 Task: Find connections with filter location Nawābganj with filter topic #Websitewith filter profile language Spanish with filter current company Ninjacart with filter school Lilavatibai Podar Sr Secondary School with filter industry Real Estate Agents and Brokers with filter service category Mobile Marketing with filter keywords title Event Planner
Action: Mouse moved to (694, 139)
Screenshot: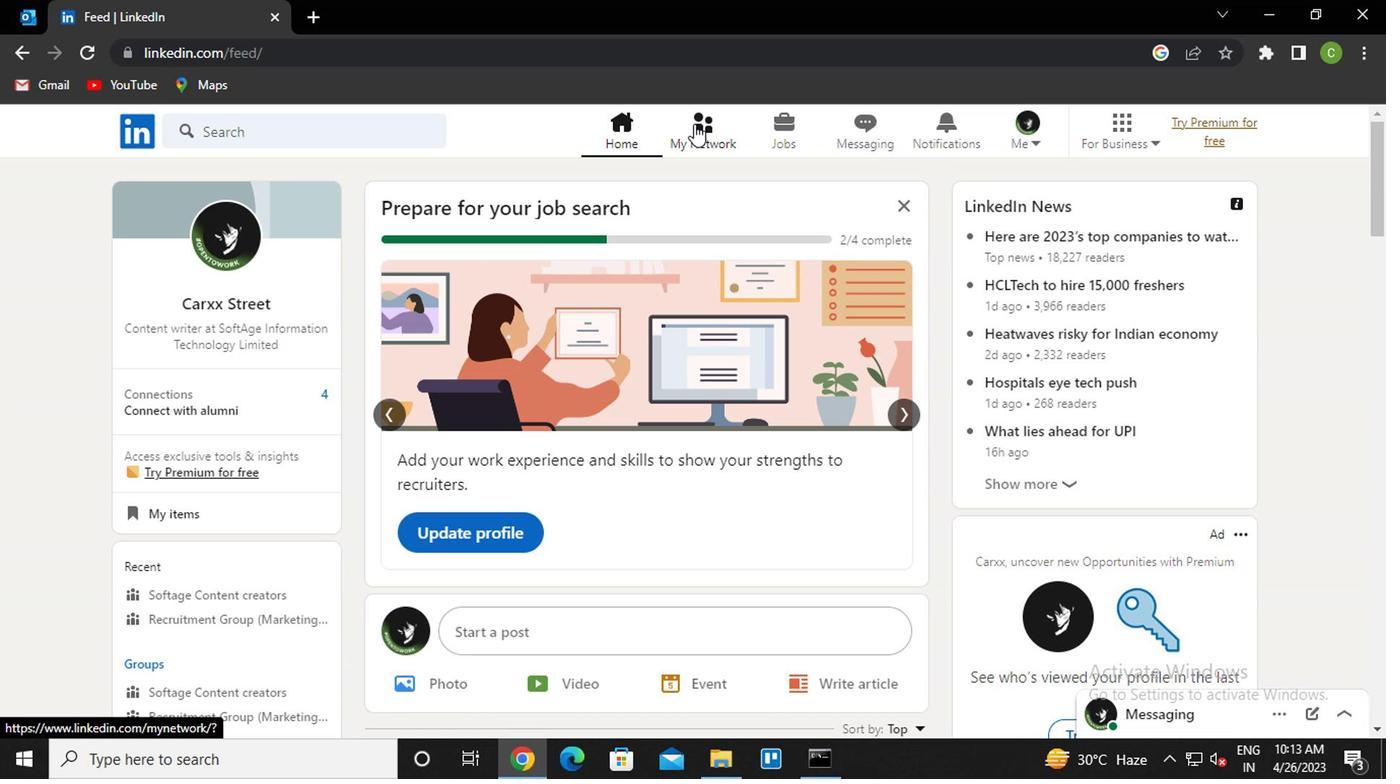 
Action: Mouse pressed left at (694, 139)
Screenshot: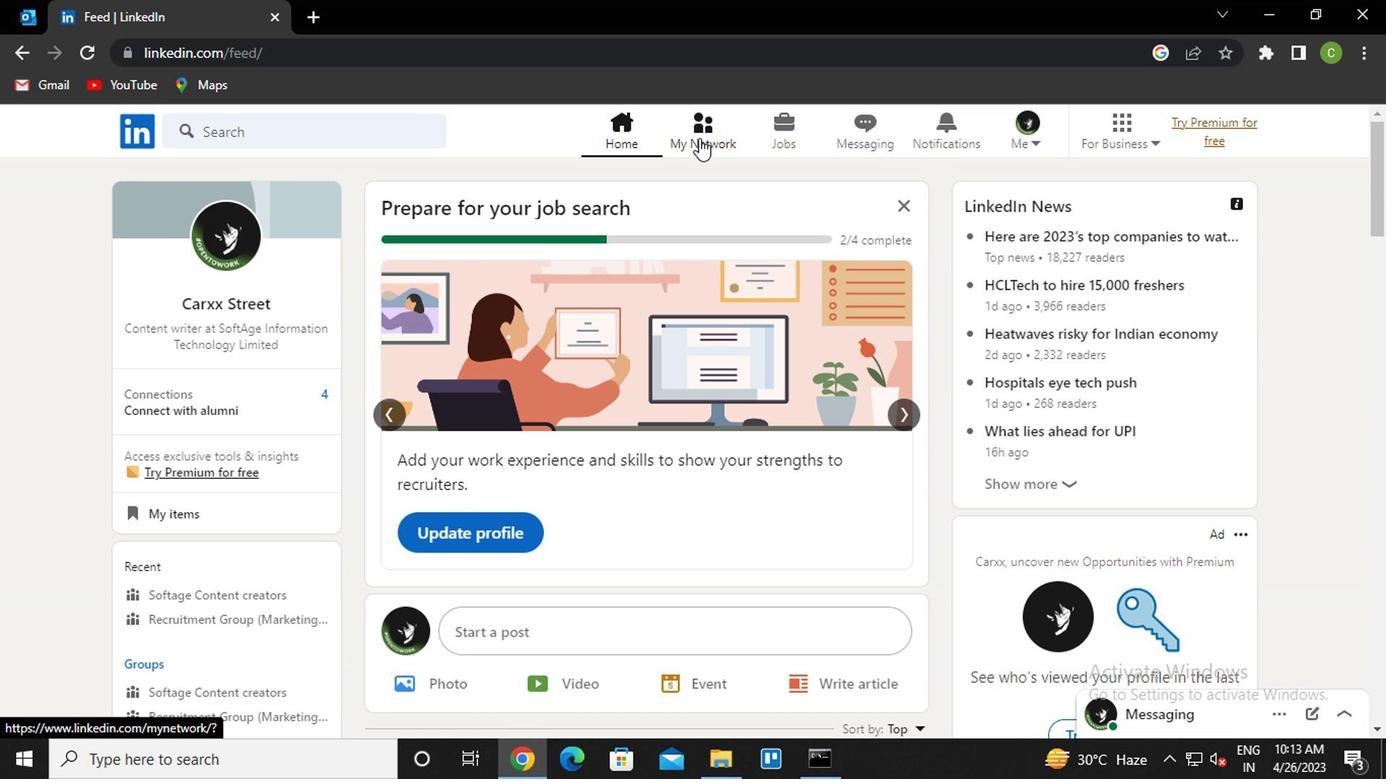 
Action: Mouse moved to (293, 259)
Screenshot: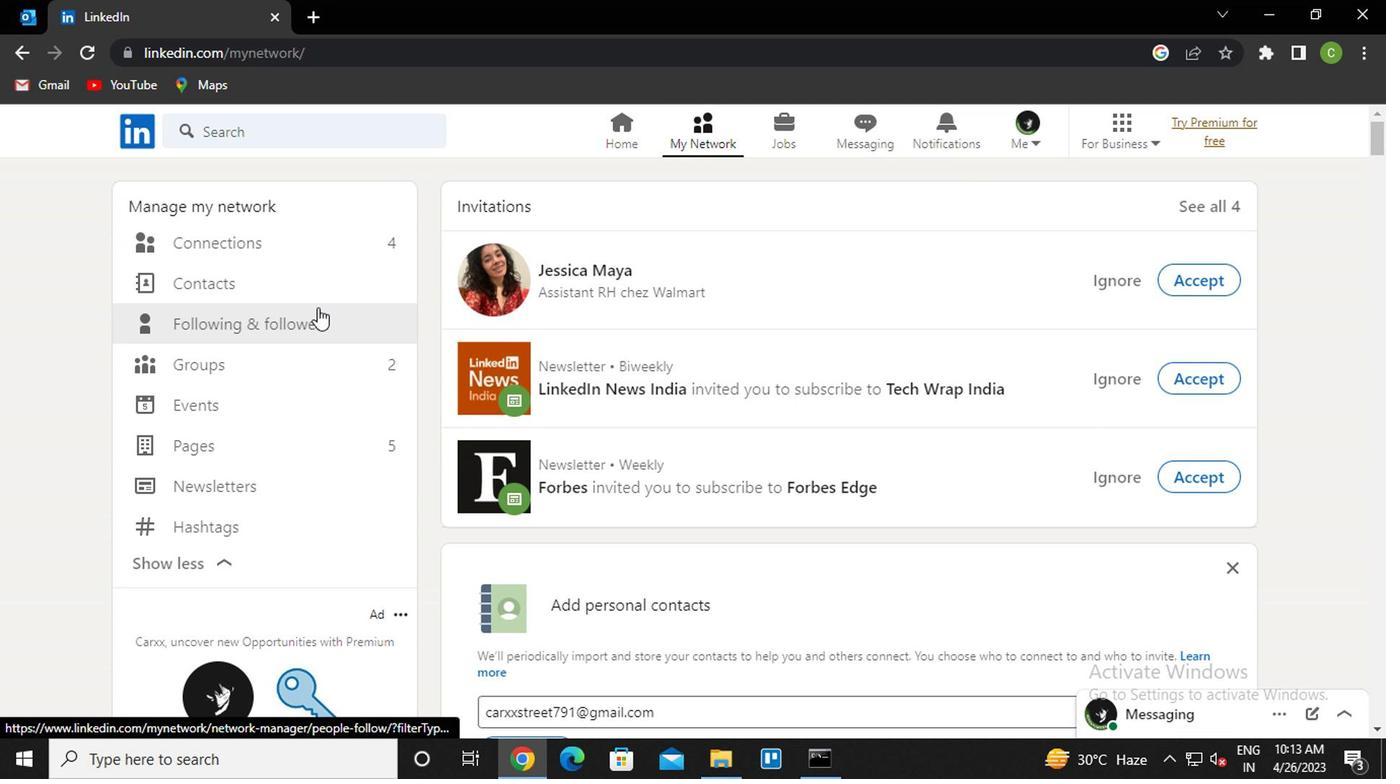 
Action: Mouse pressed left at (293, 259)
Screenshot: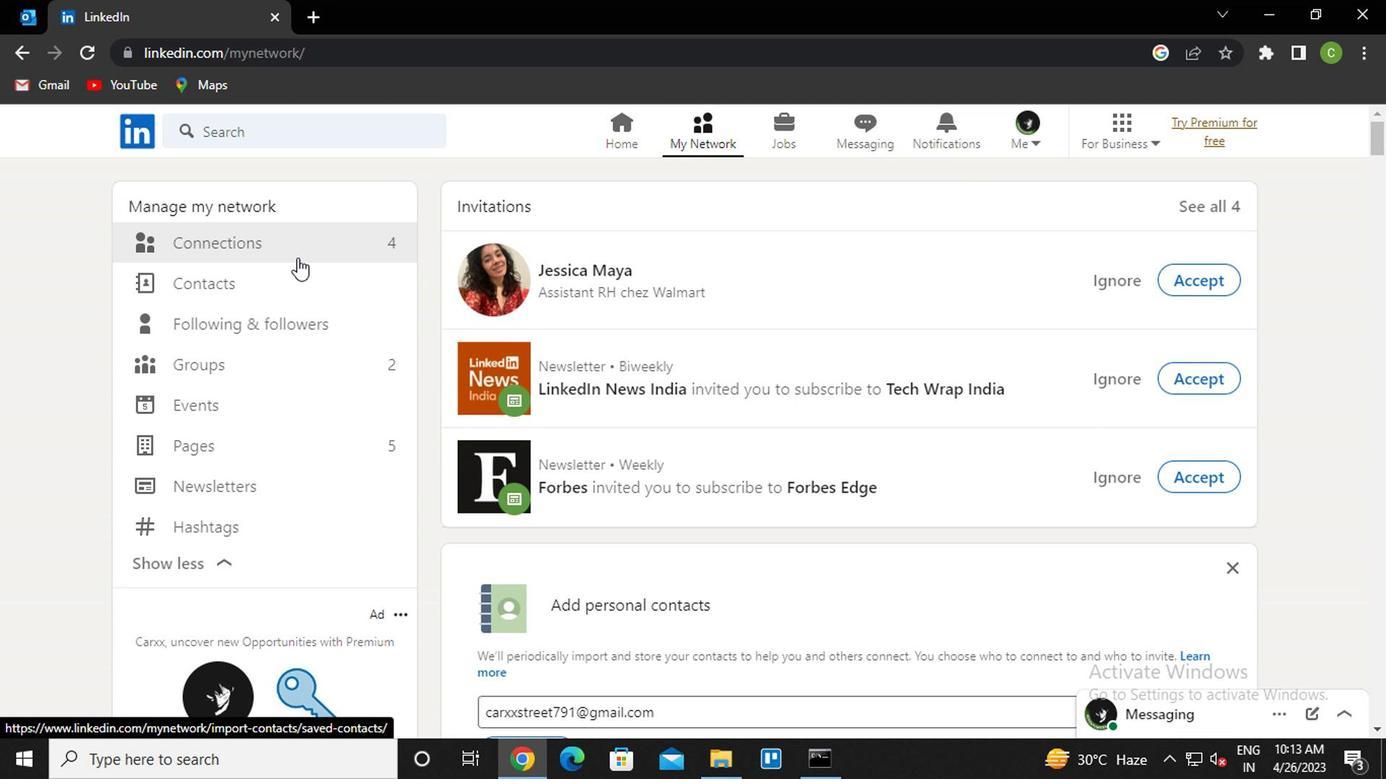 
Action: Mouse moved to (296, 254)
Screenshot: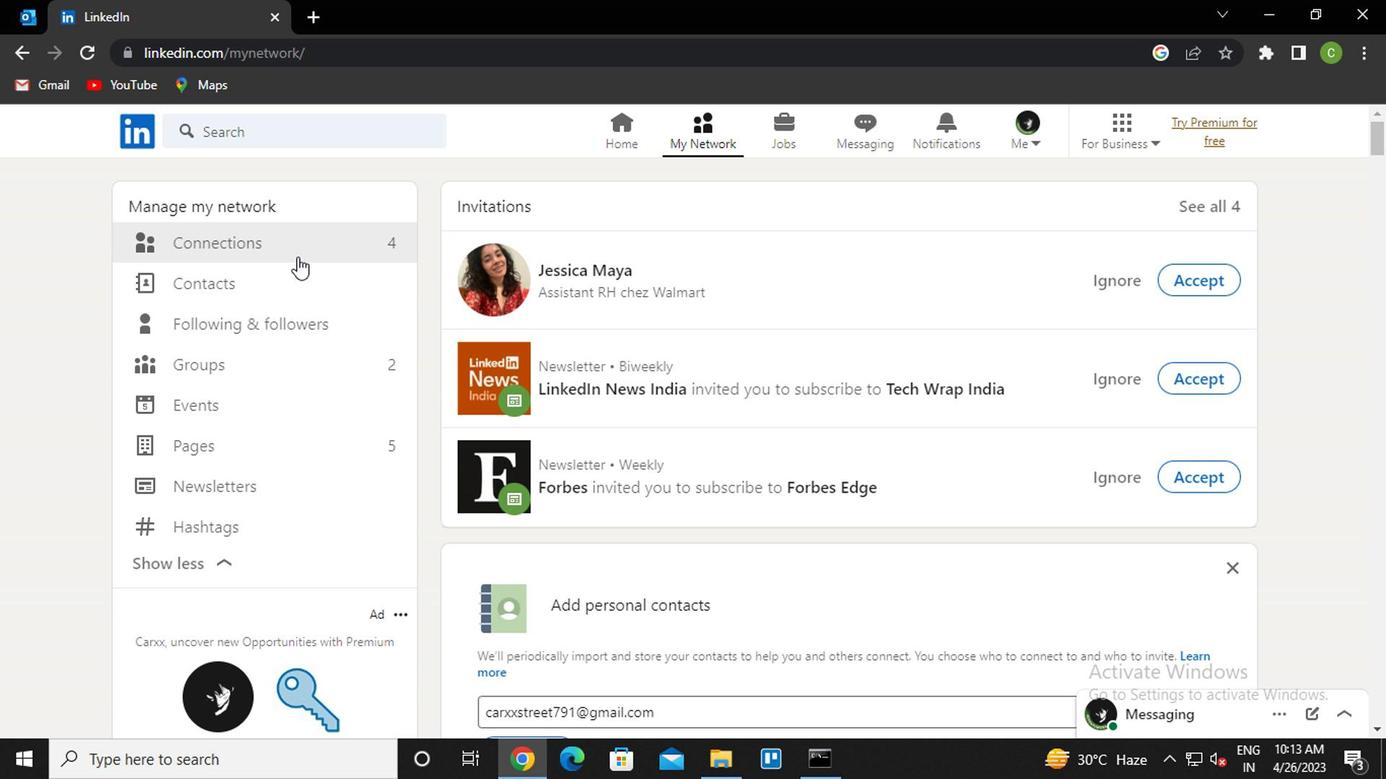 
Action: Mouse pressed left at (296, 254)
Screenshot: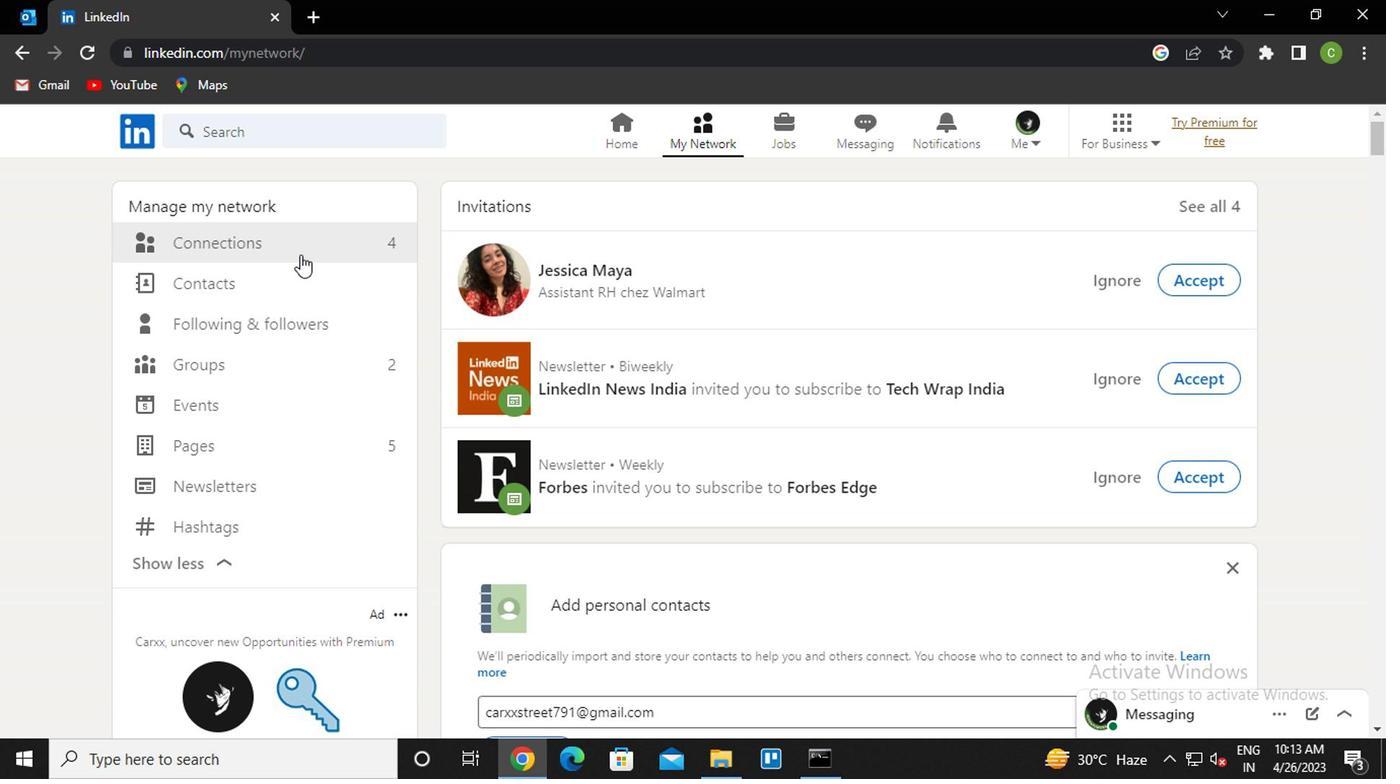 
Action: Mouse moved to (828, 233)
Screenshot: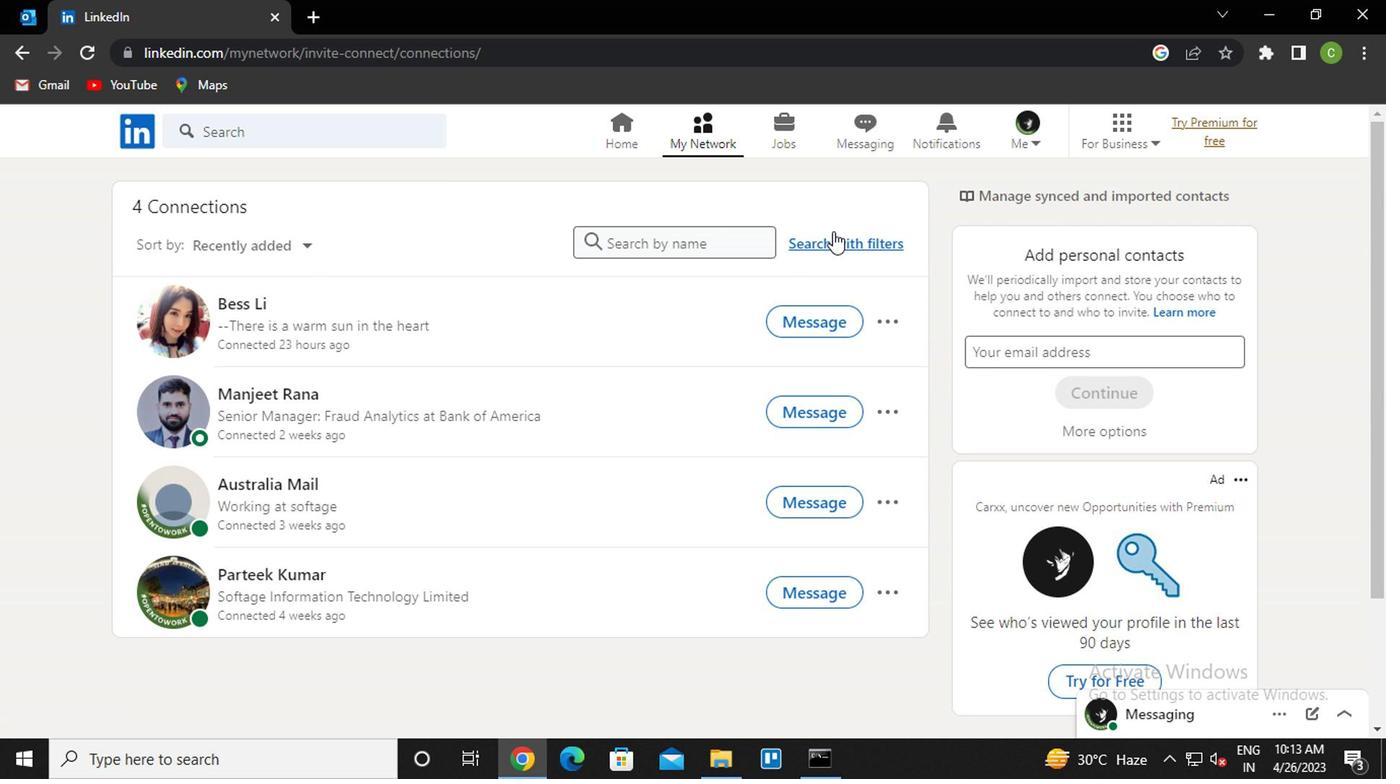 
Action: Mouse pressed left at (828, 233)
Screenshot: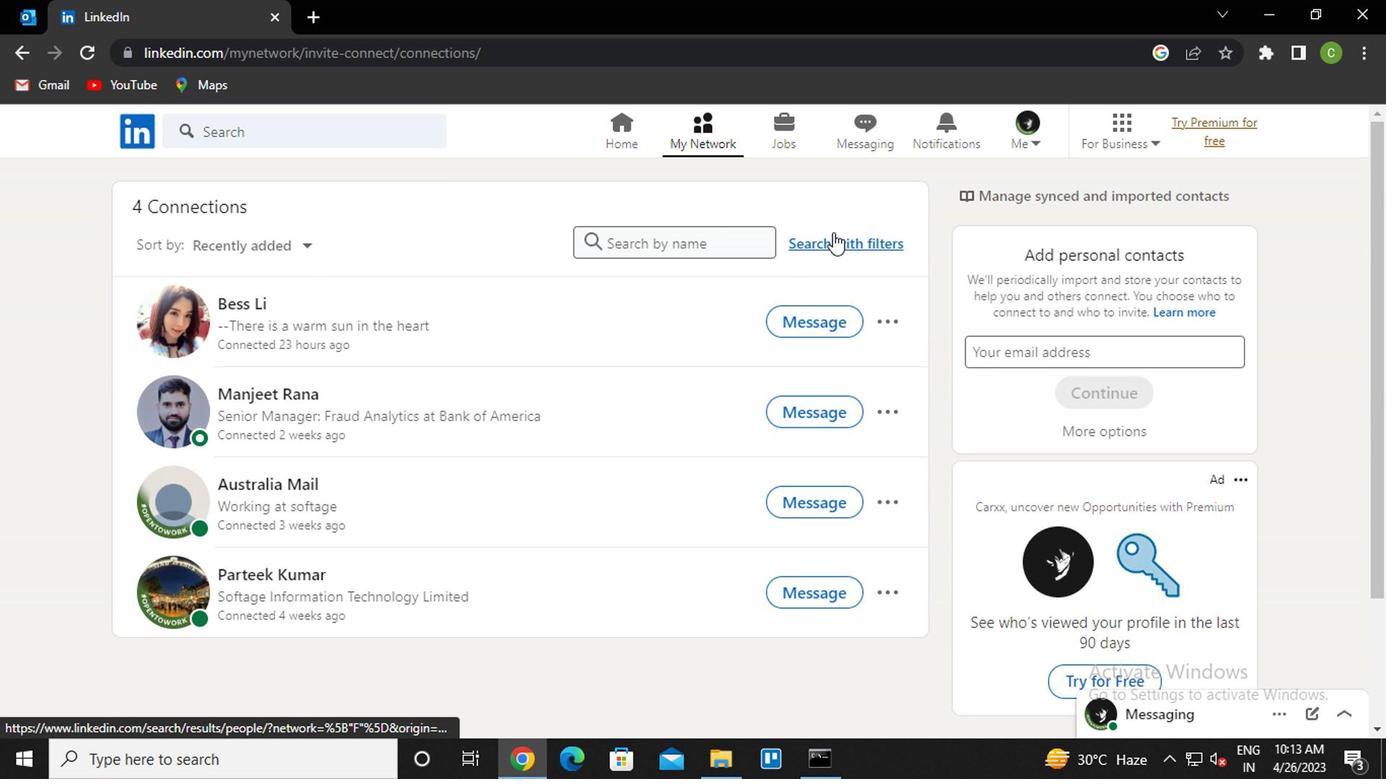 
Action: Mouse moved to (678, 187)
Screenshot: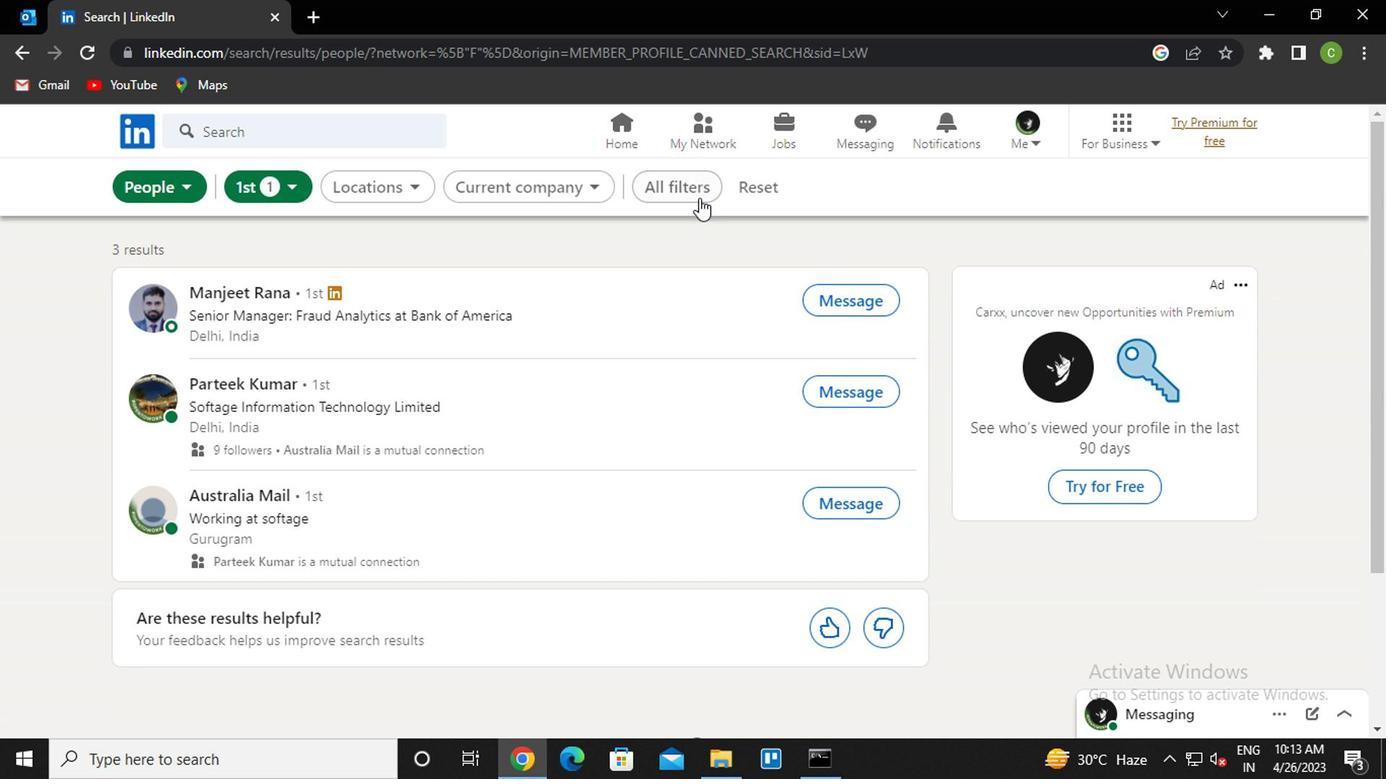 
Action: Mouse pressed left at (678, 187)
Screenshot: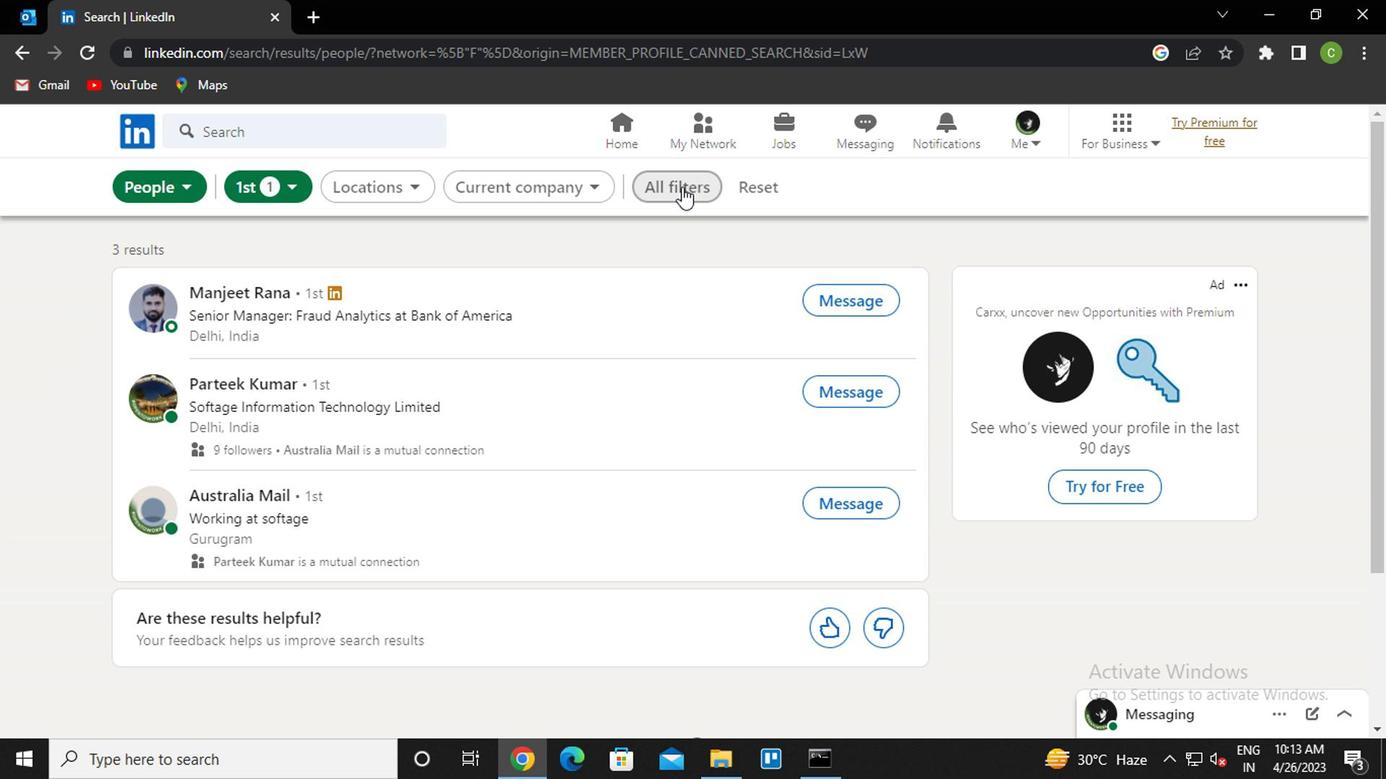 
Action: Mouse moved to (1108, 363)
Screenshot: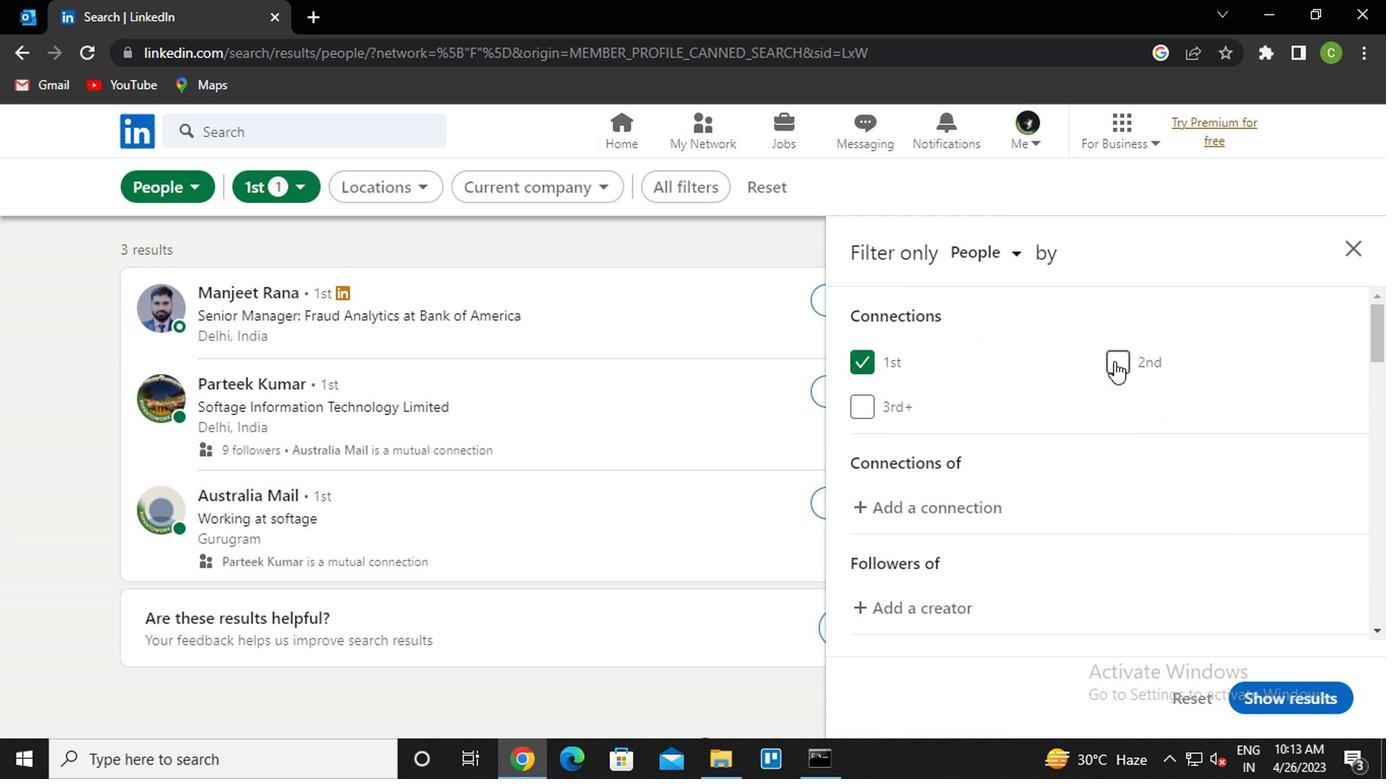 
Action: Mouse scrolled (1108, 362) with delta (0, -1)
Screenshot: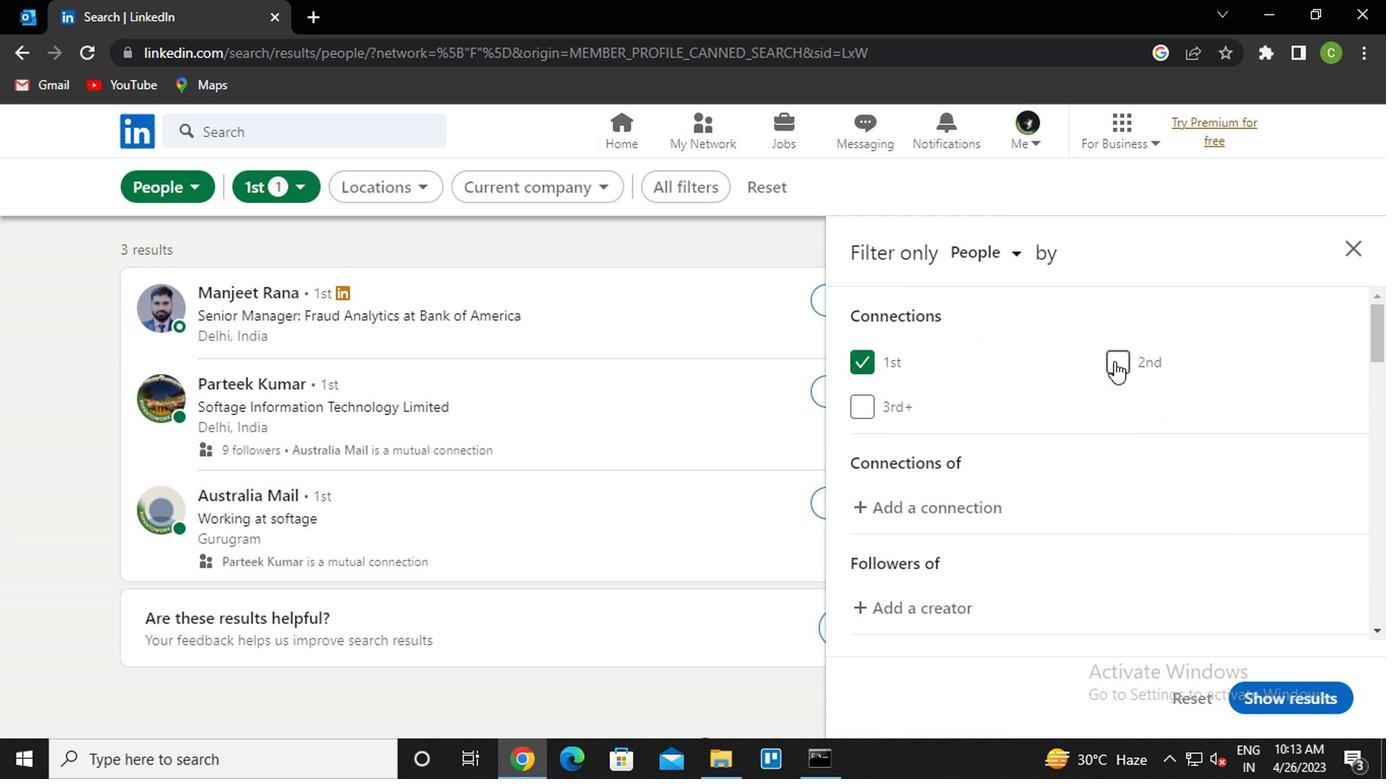 
Action: Mouse moved to (1106, 364)
Screenshot: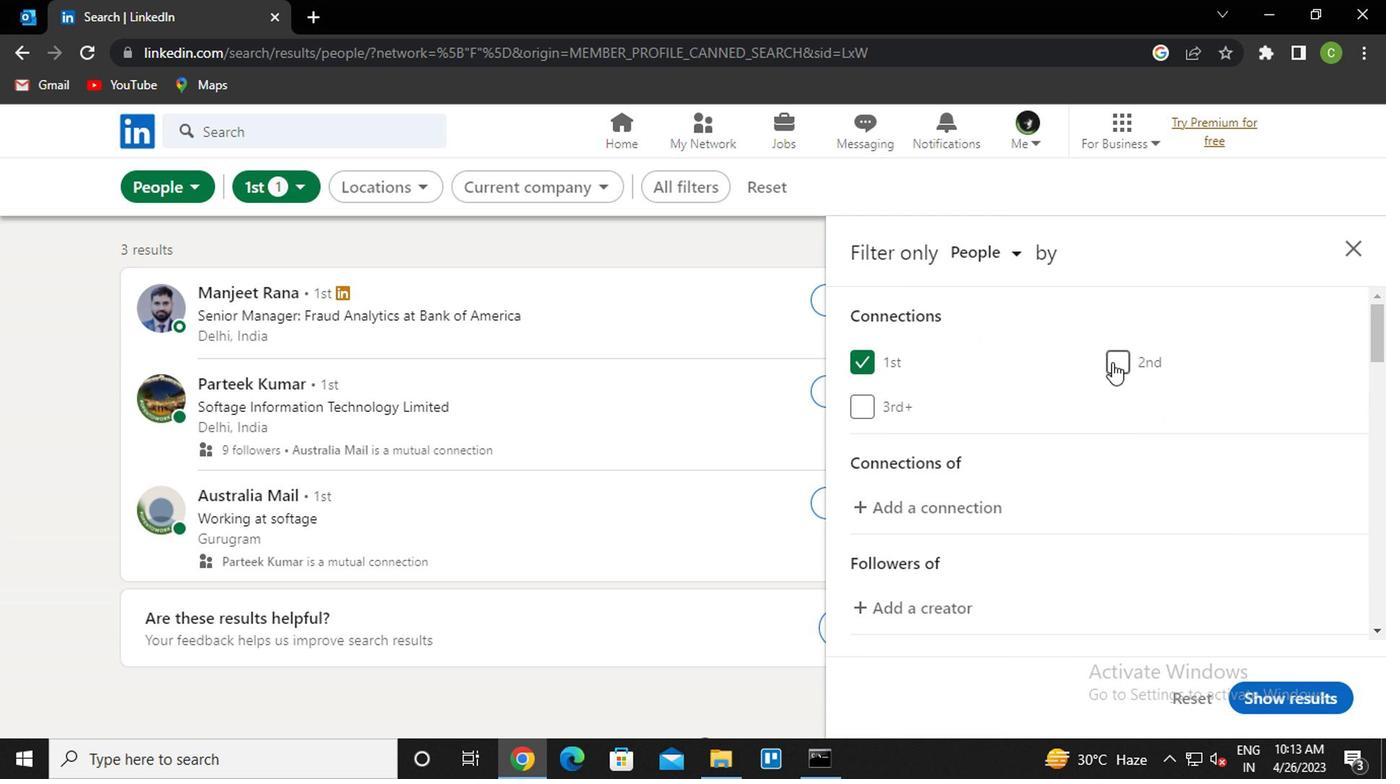 
Action: Mouse scrolled (1106, 363) with delta (0, 0)
Screenshot: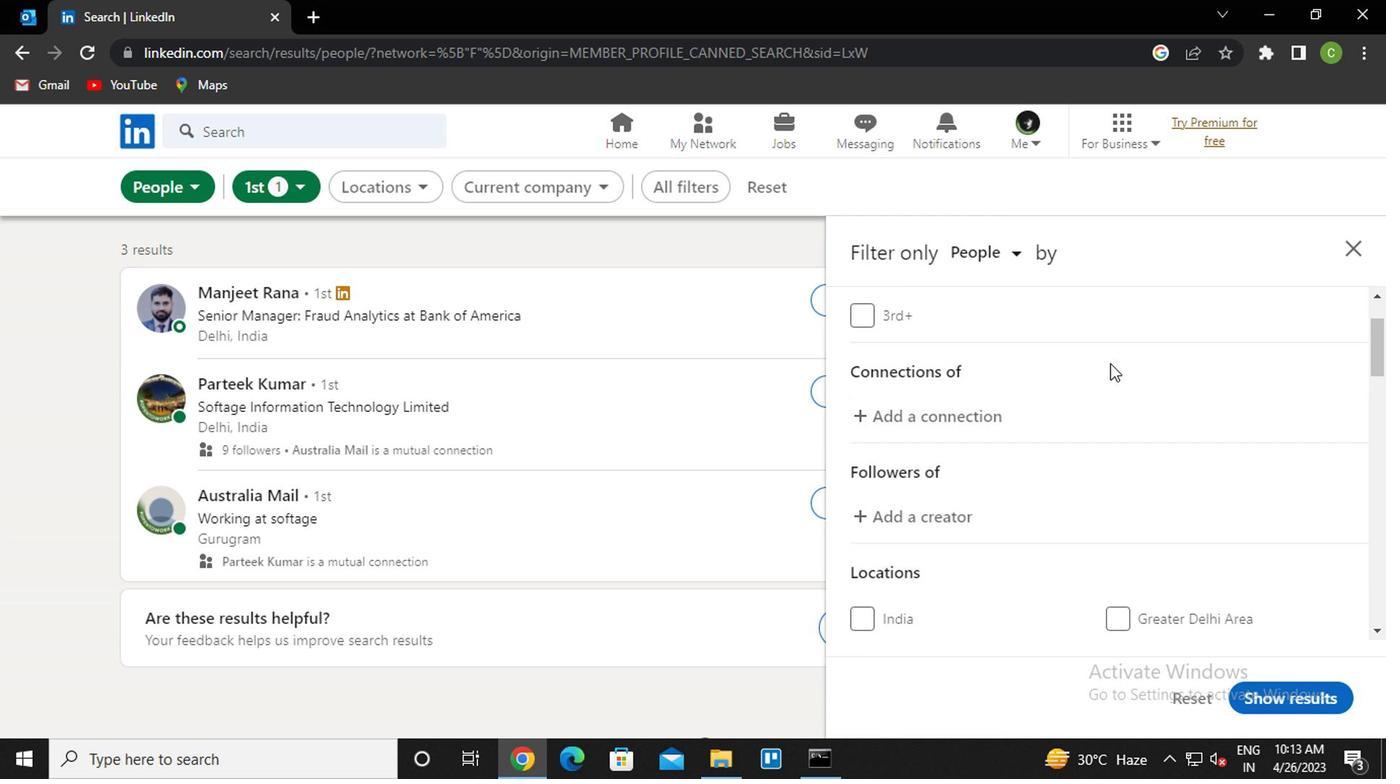 
Action: Mouse moved to (1104, 368)
Screenshot: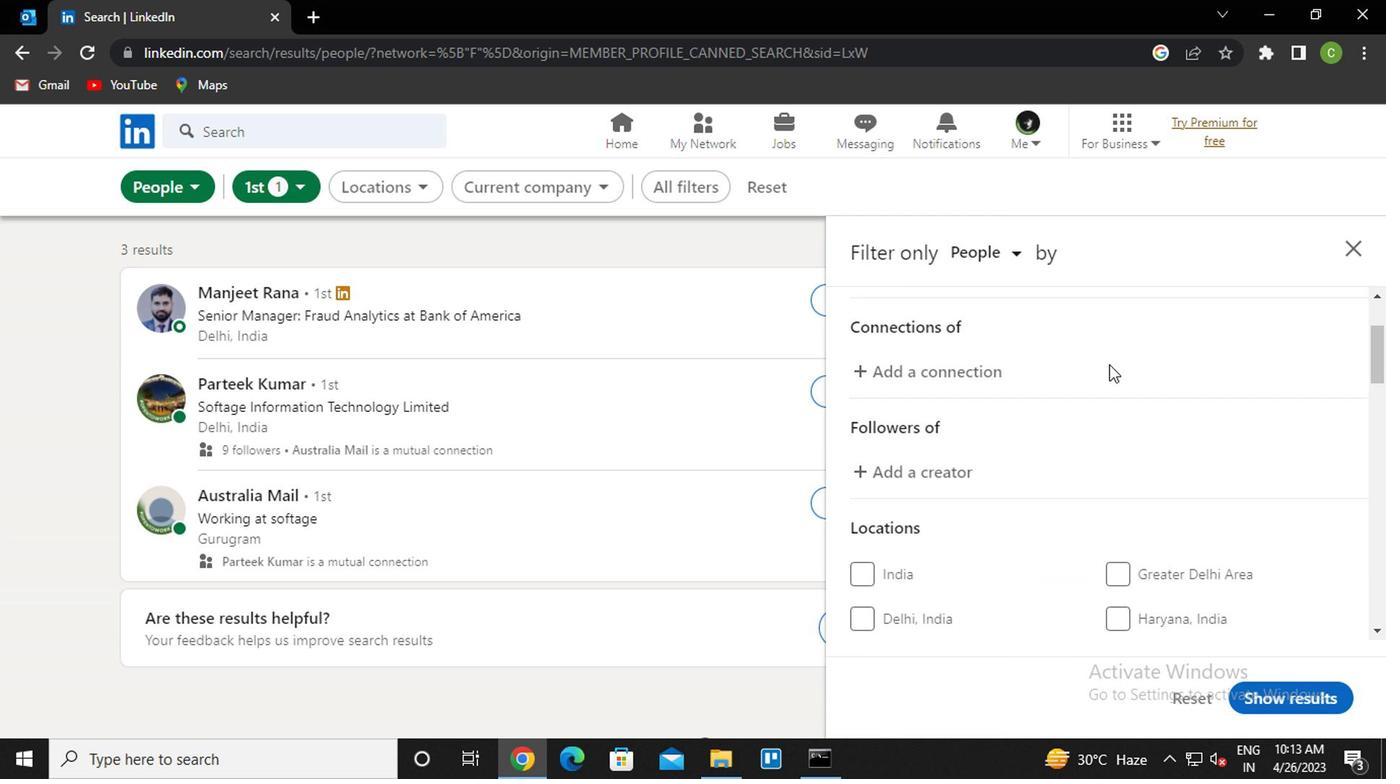 
Action: Mouse scrolled (1104, 367) with delta (0, -1)
Screenshot: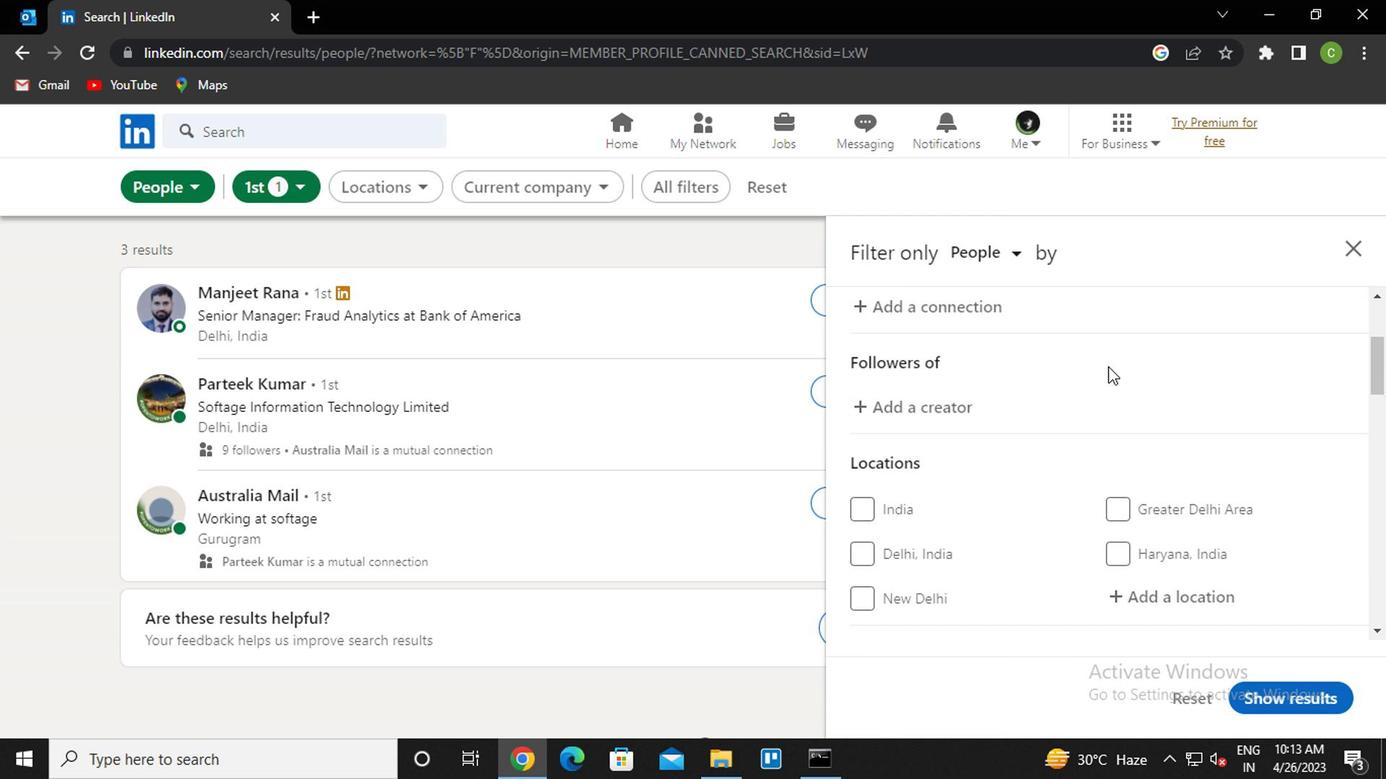 
Action: Mouse moved to (1143, 502)
Screenshot: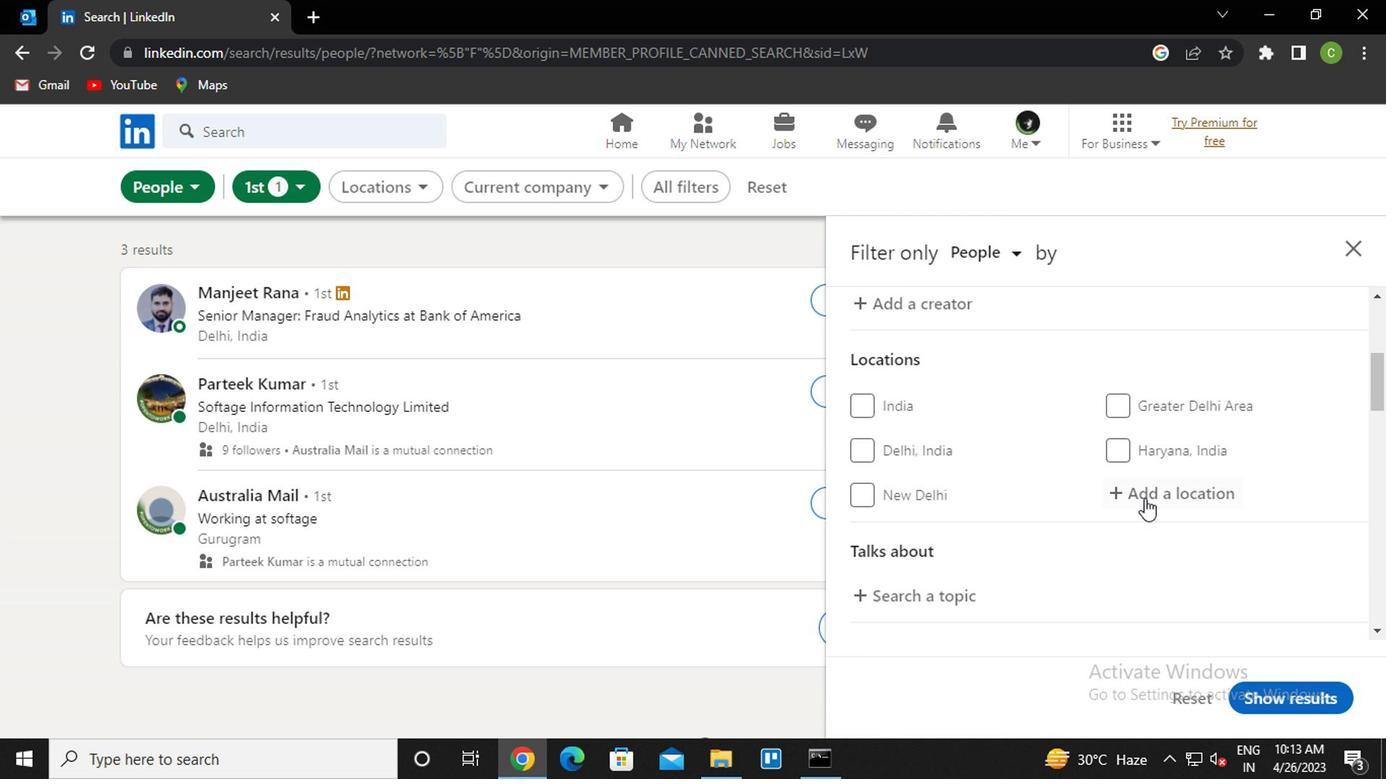 
Action: Mouse pressed left at (1143, 502)
Screenshot: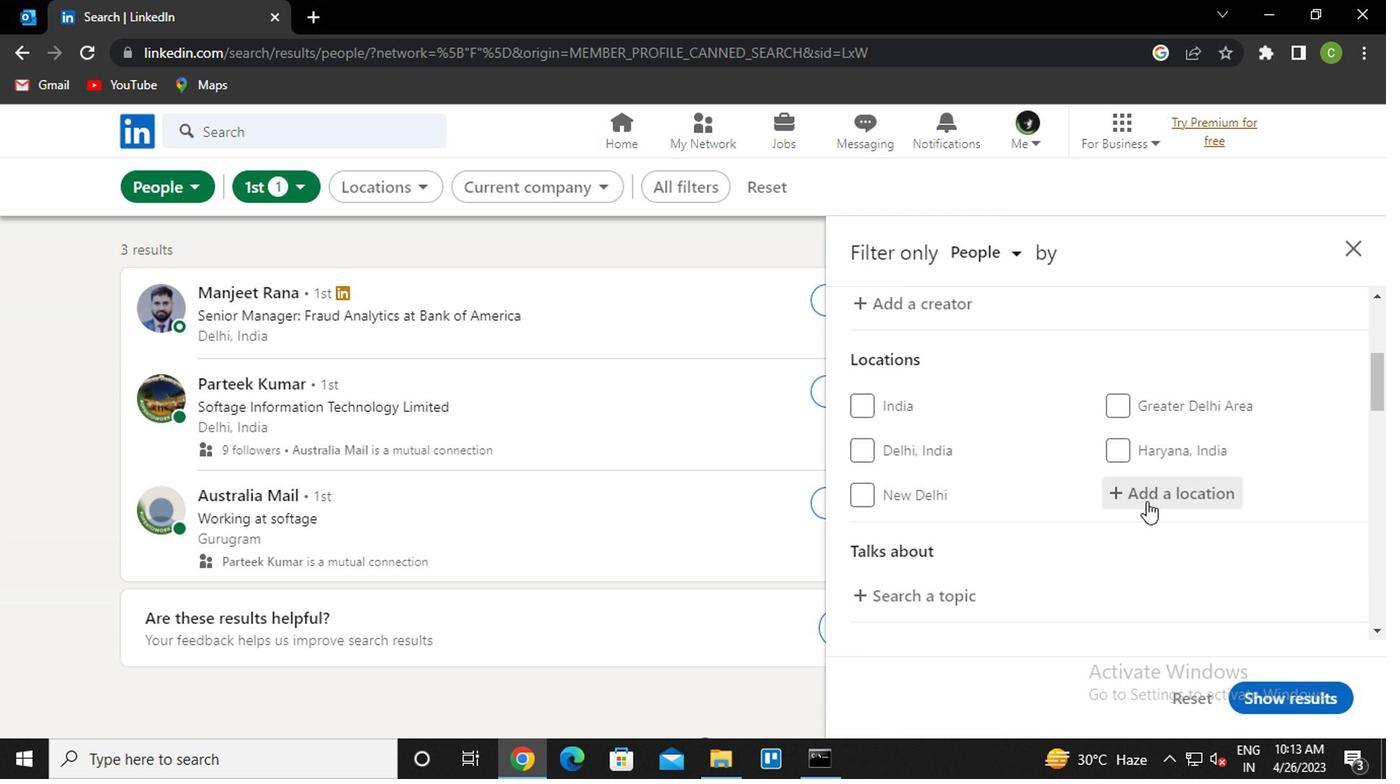 
Action: Key pressed <Key.caps_lock><Key.caps_lock>m<Key.caps_lock>aaripur<Key.enter>
Screenshot: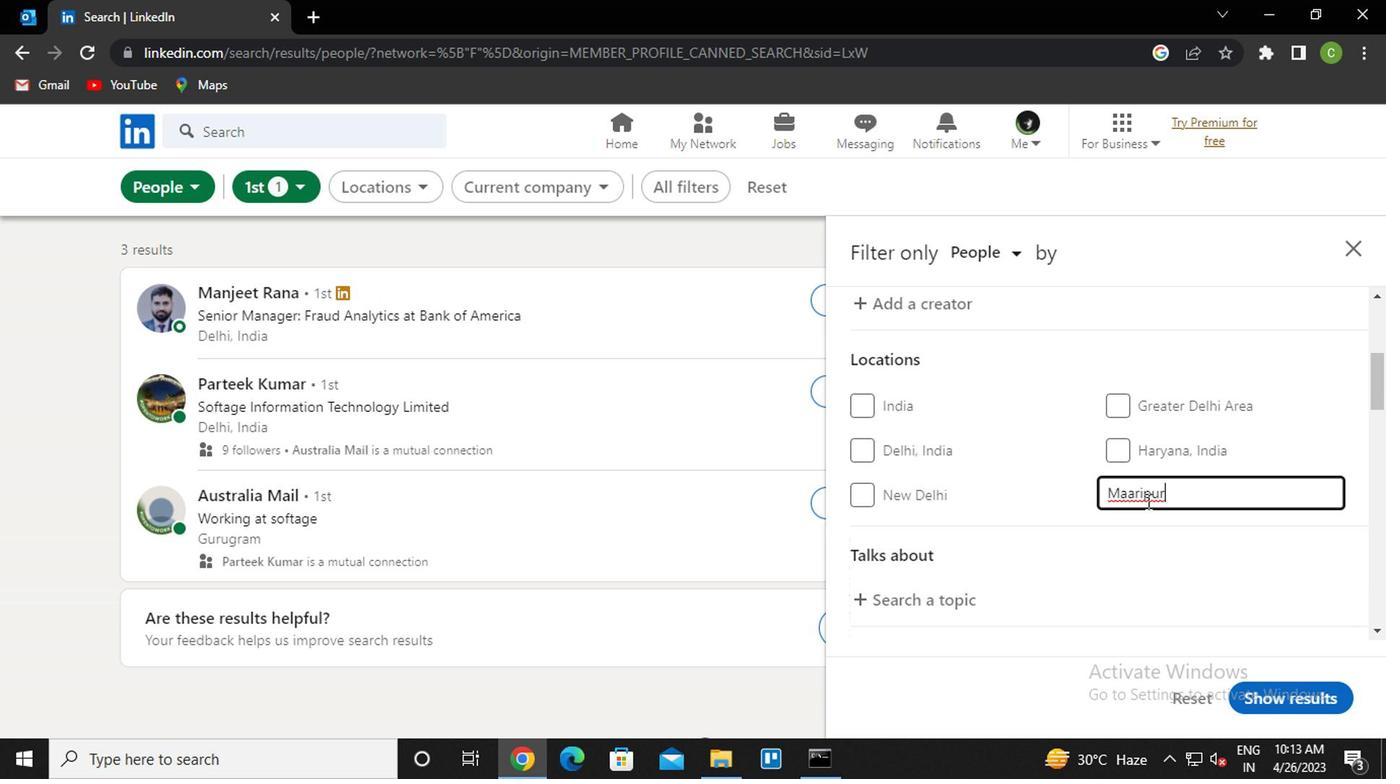 
Action: Mouse moved to (1126, 496)
Screenshot: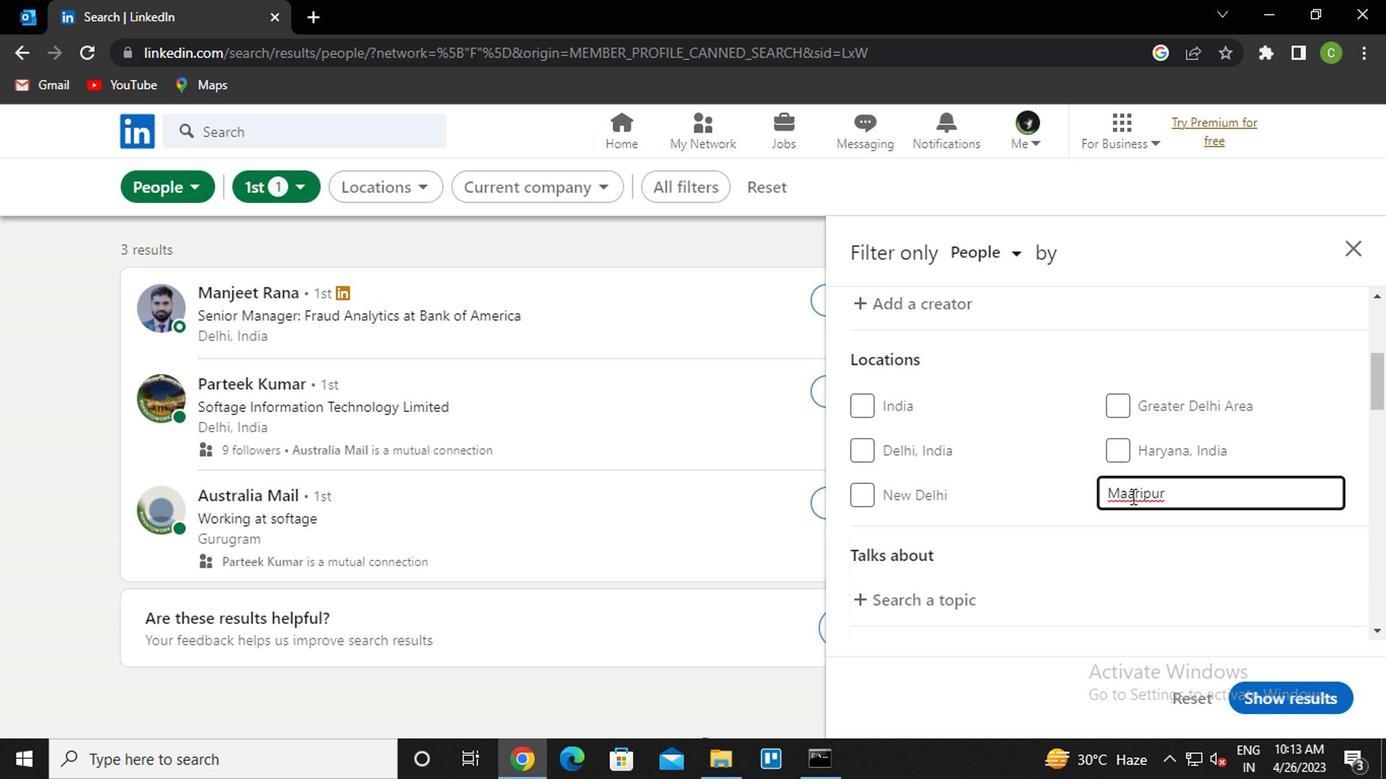 
Action: Mouse pressed left at (1126, 496)
Screenshot: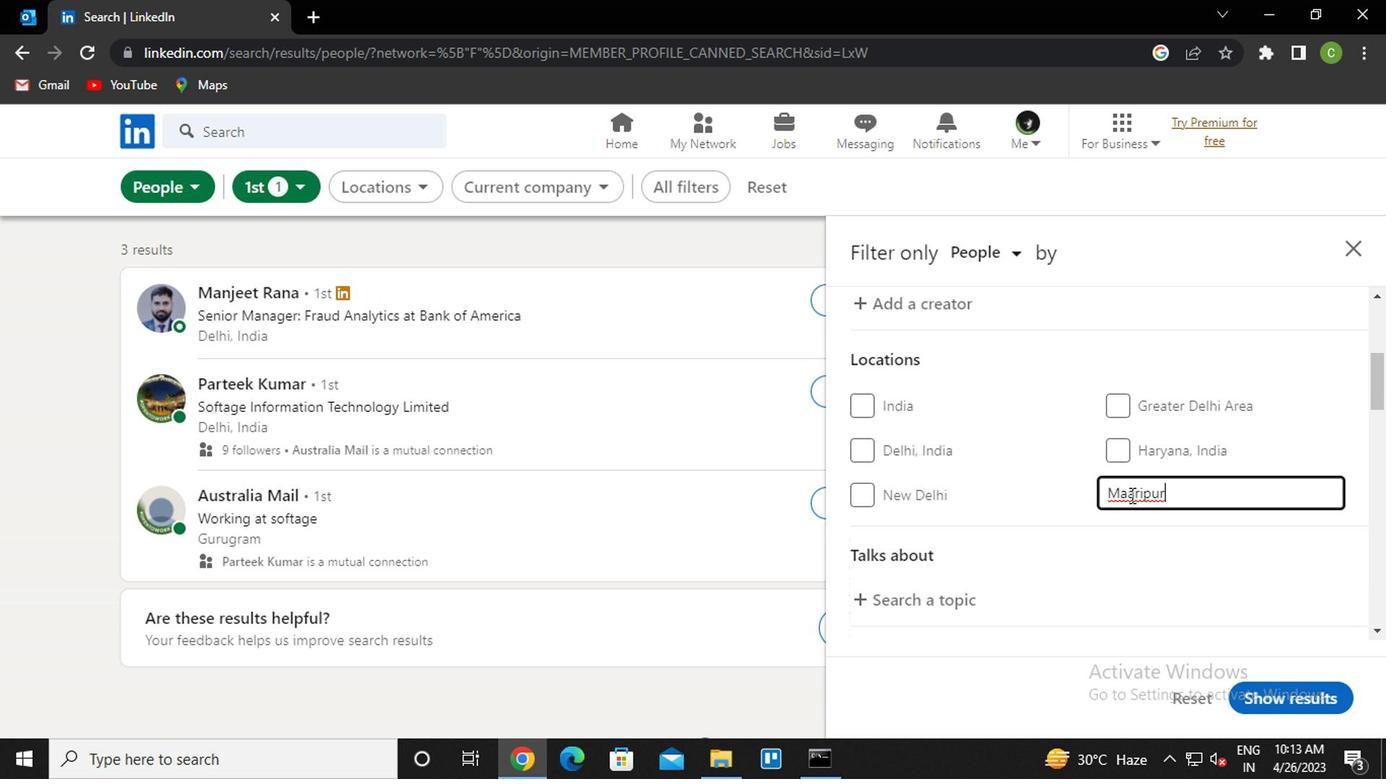 
Action: Key pressed d
Screenshot: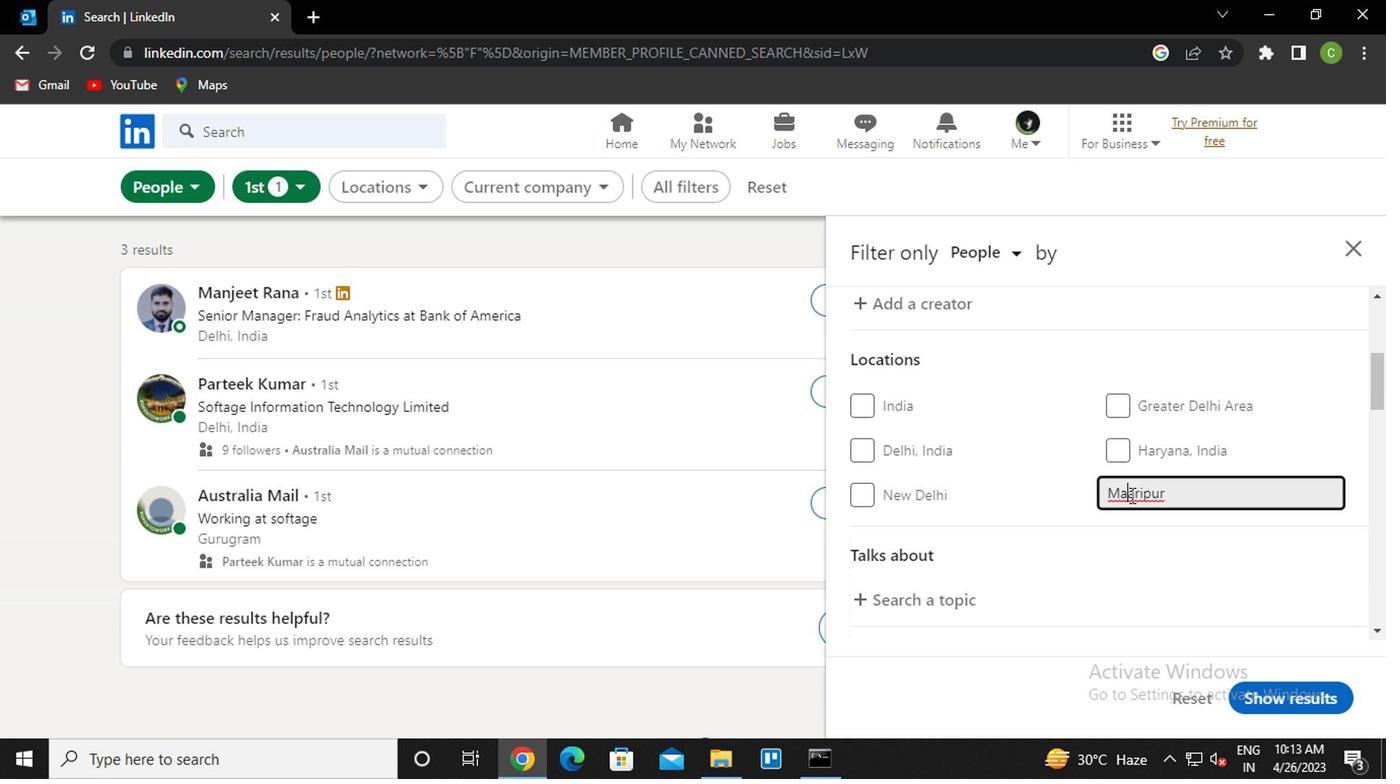 
Action: Mouse moved to (1158, 543)
Screenshot: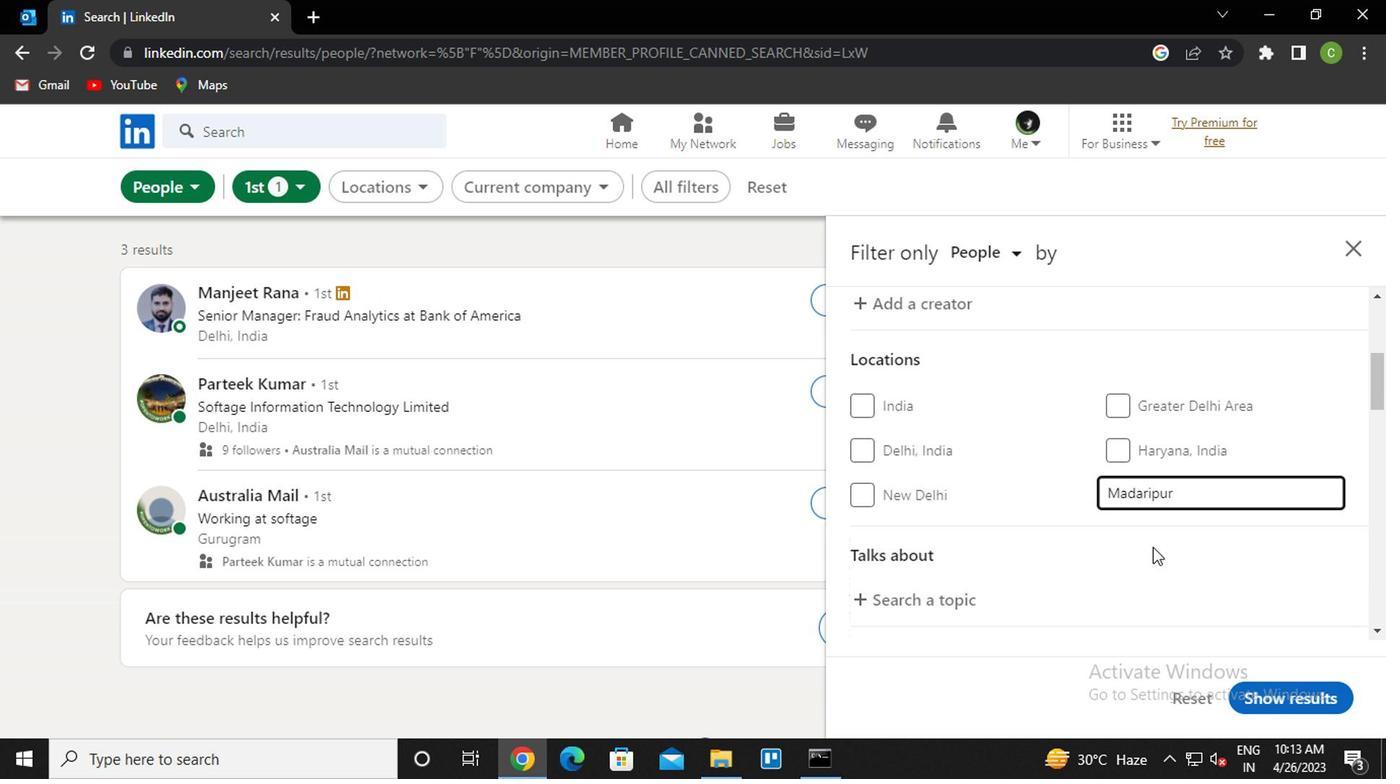 
Action: Mouse scrolled (1158, 542) with delta (0, -1)
Screenshot: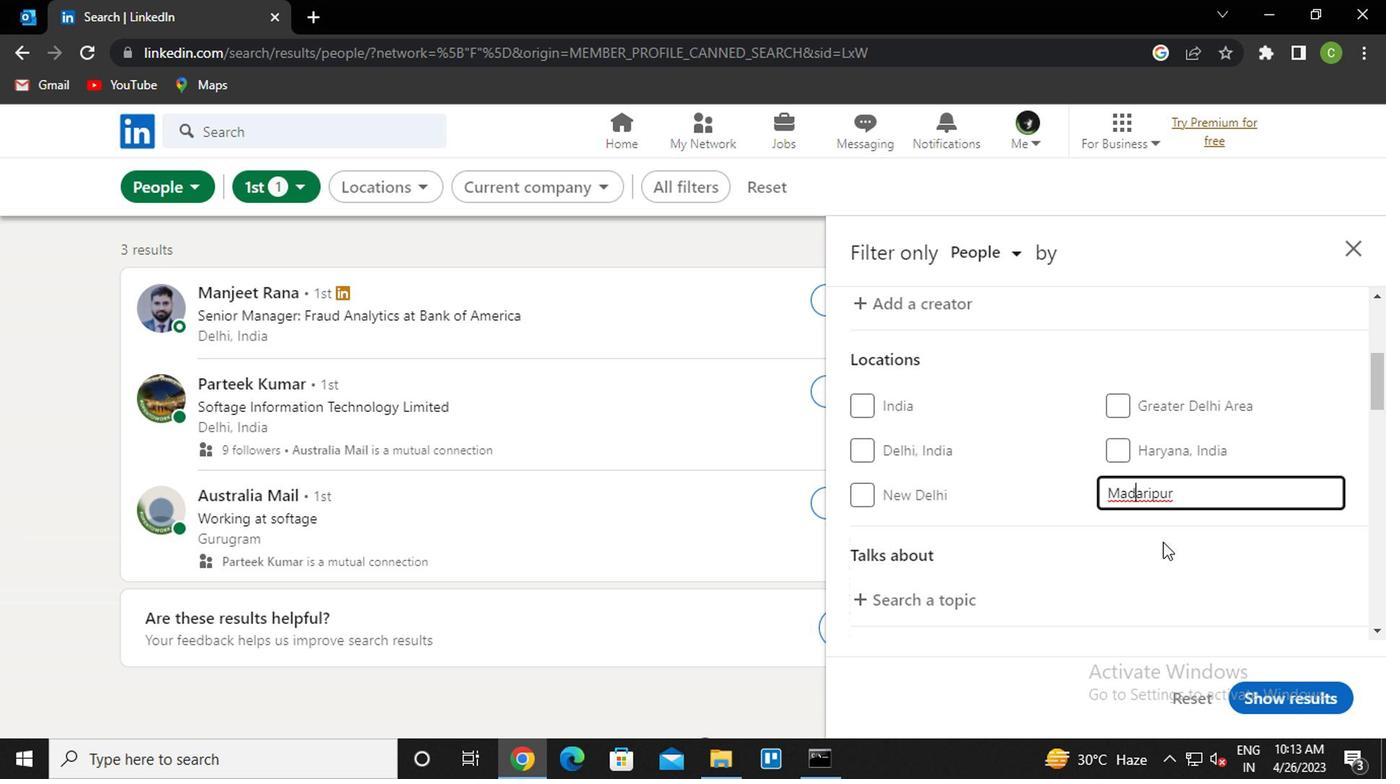 
Action: Mouse moved to (953, 487)
Screenshot: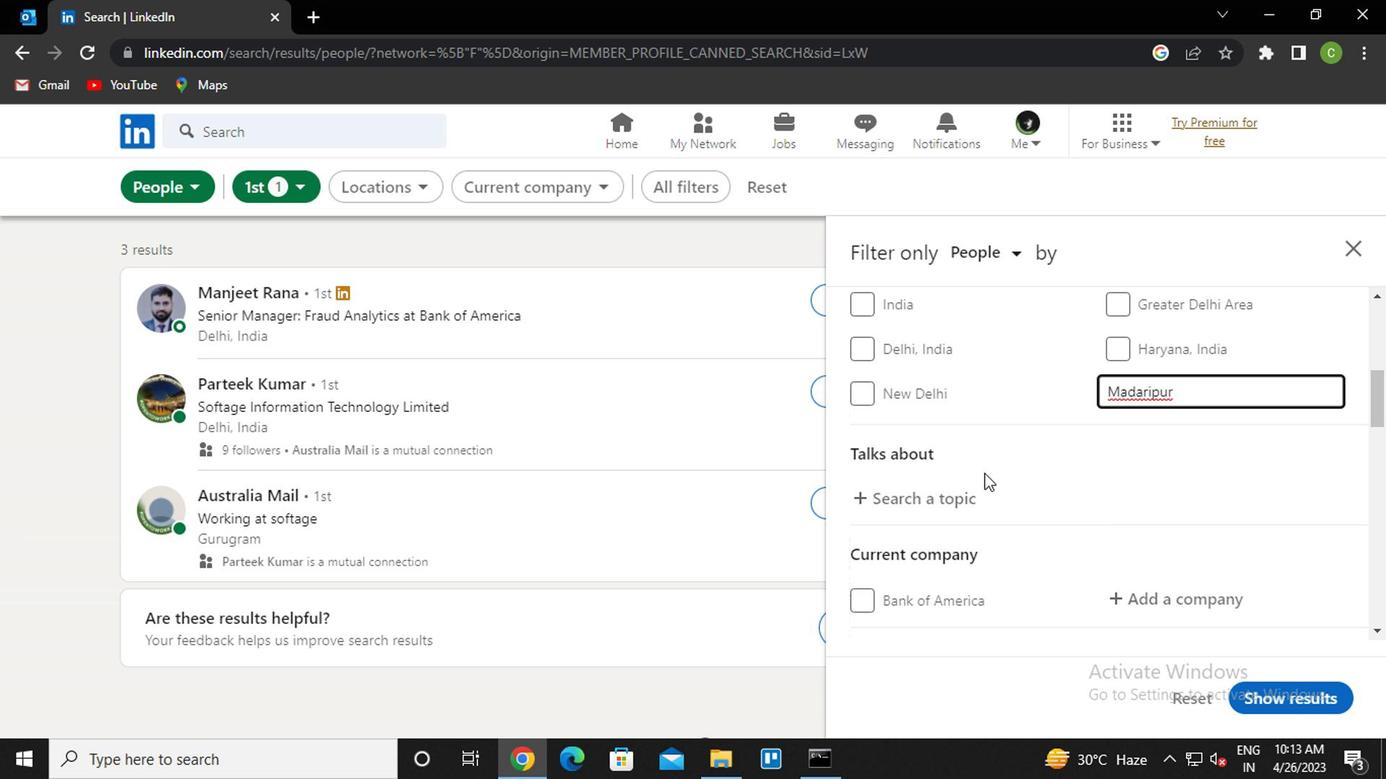 
Action: Mouse pressed left at (953, 487)
Screenshot: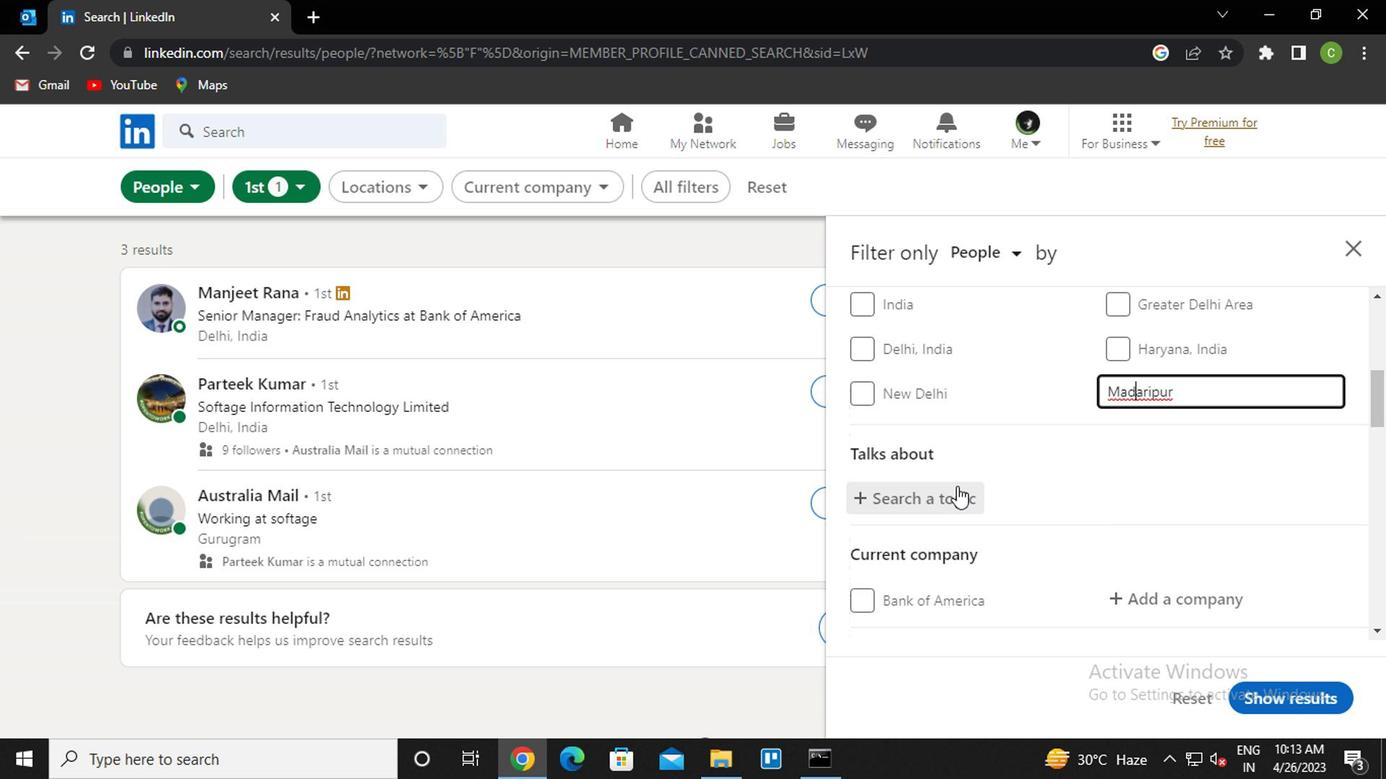 
Action: Key pressed <Key.caps_lock>w<Key.caps_lock>Ebsite<Key.down><Key.down><Key.enter>
Screenshot: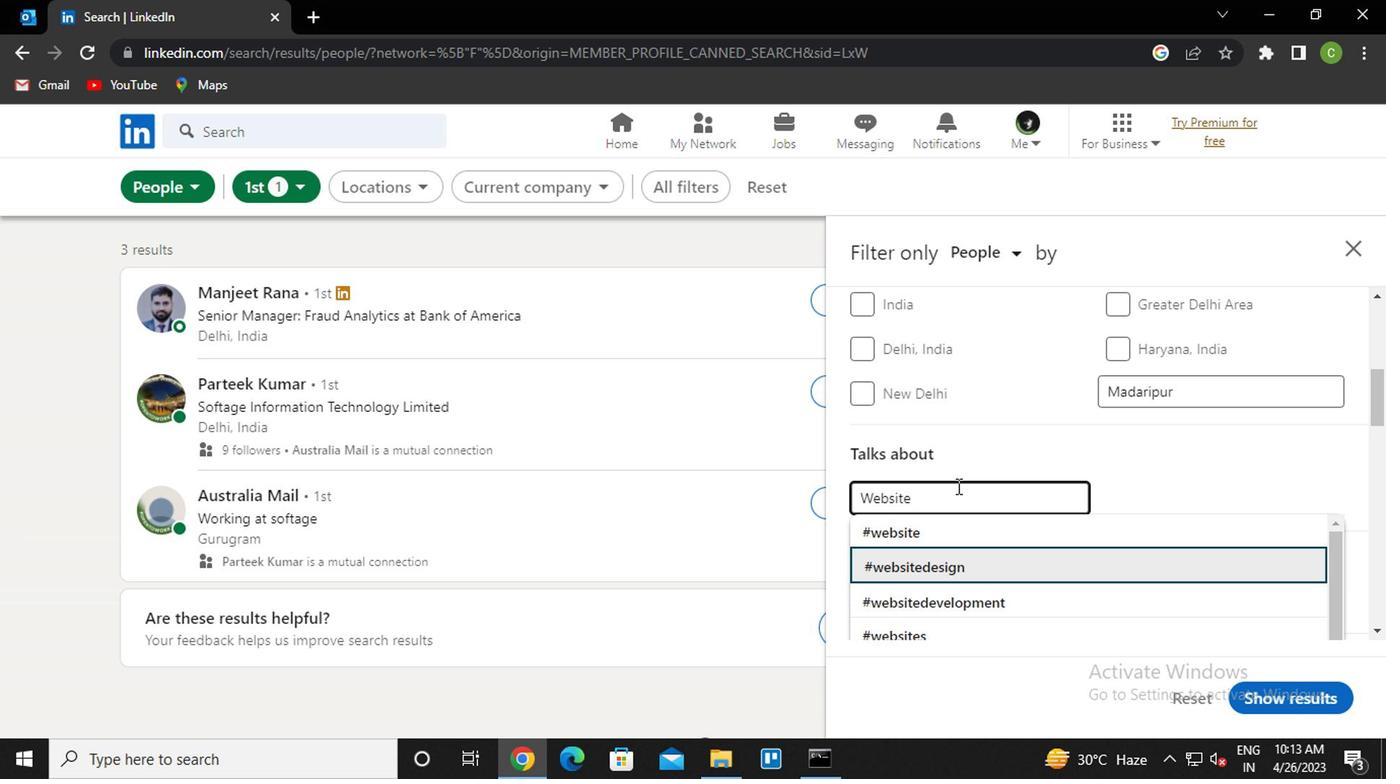 
Action: Mouse moved to (864, 500)
Screenshot: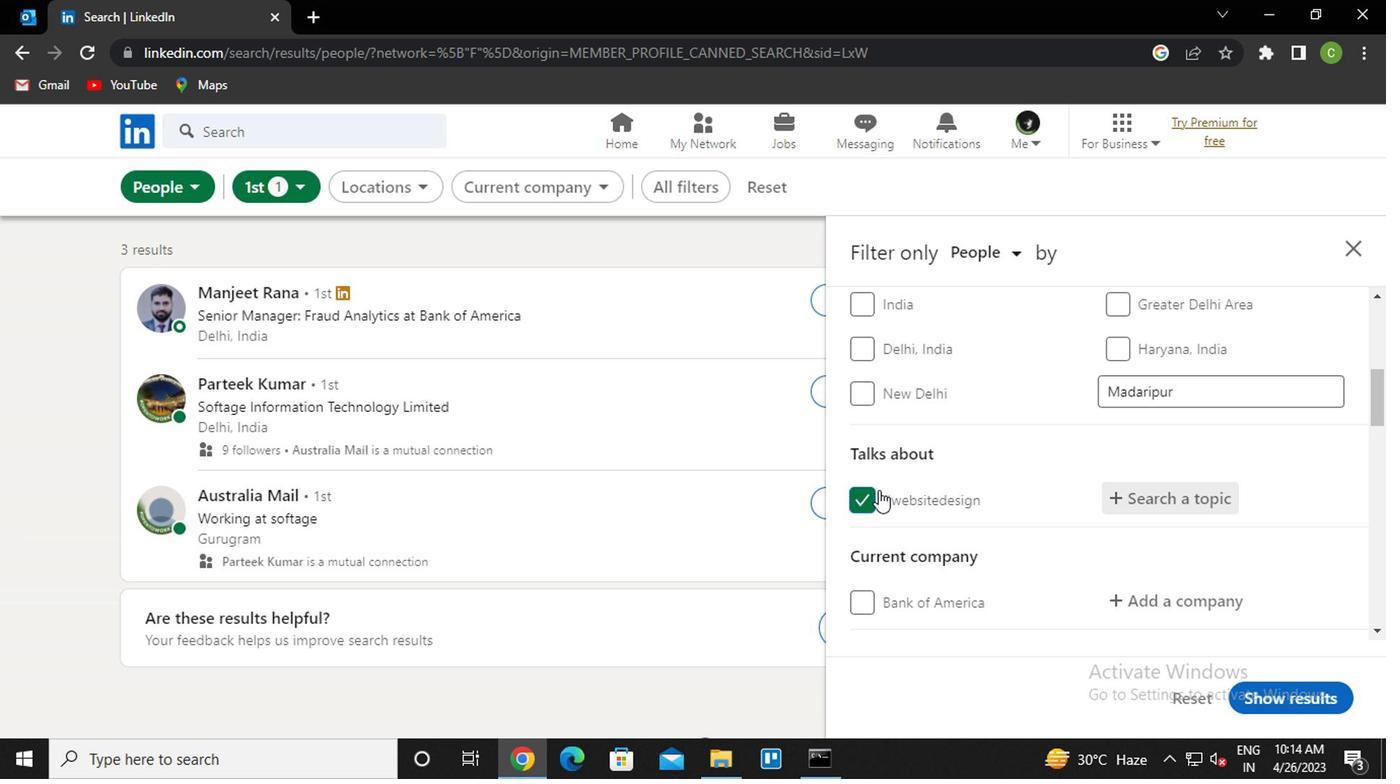 
Action: Mouse pressed left at (864, 500)
Screenshot: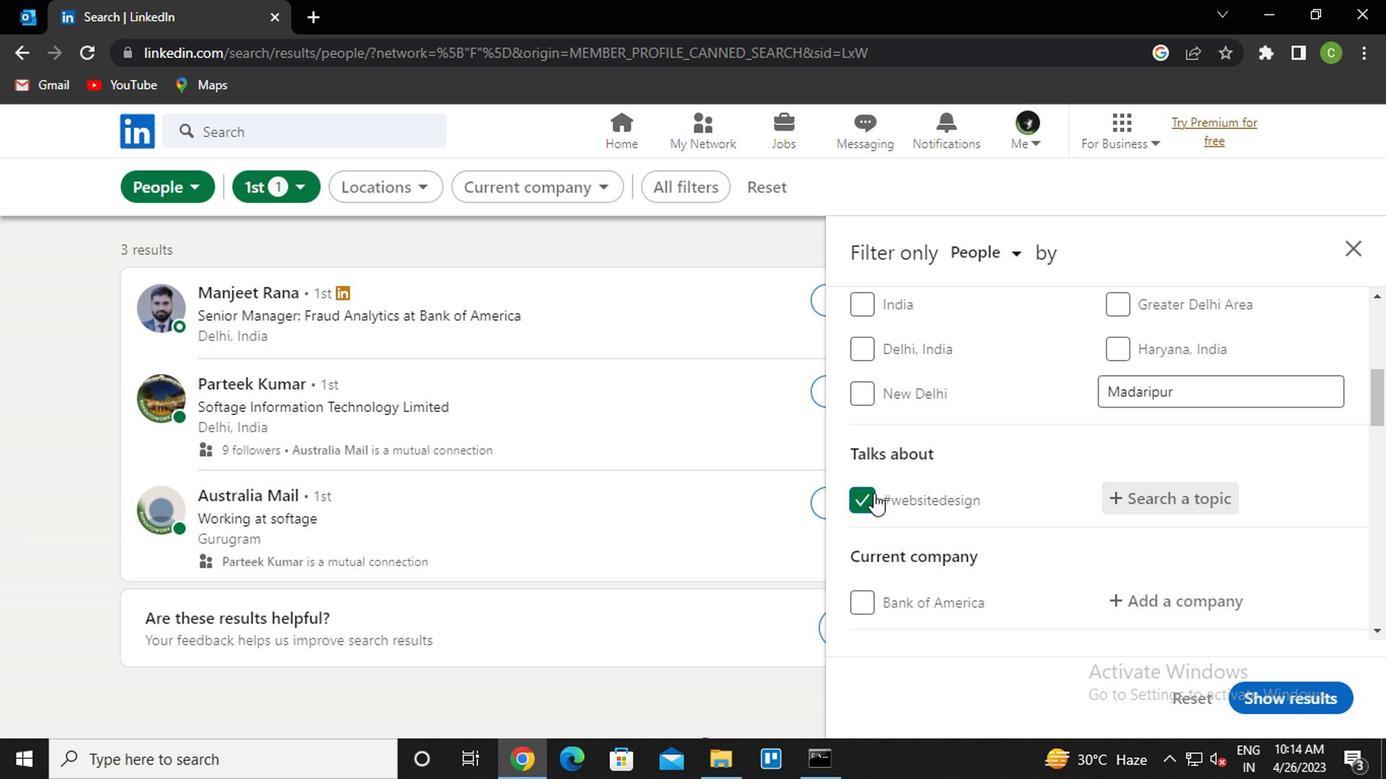 
Action: Mouse moved to (1156, 504)
Screenshot: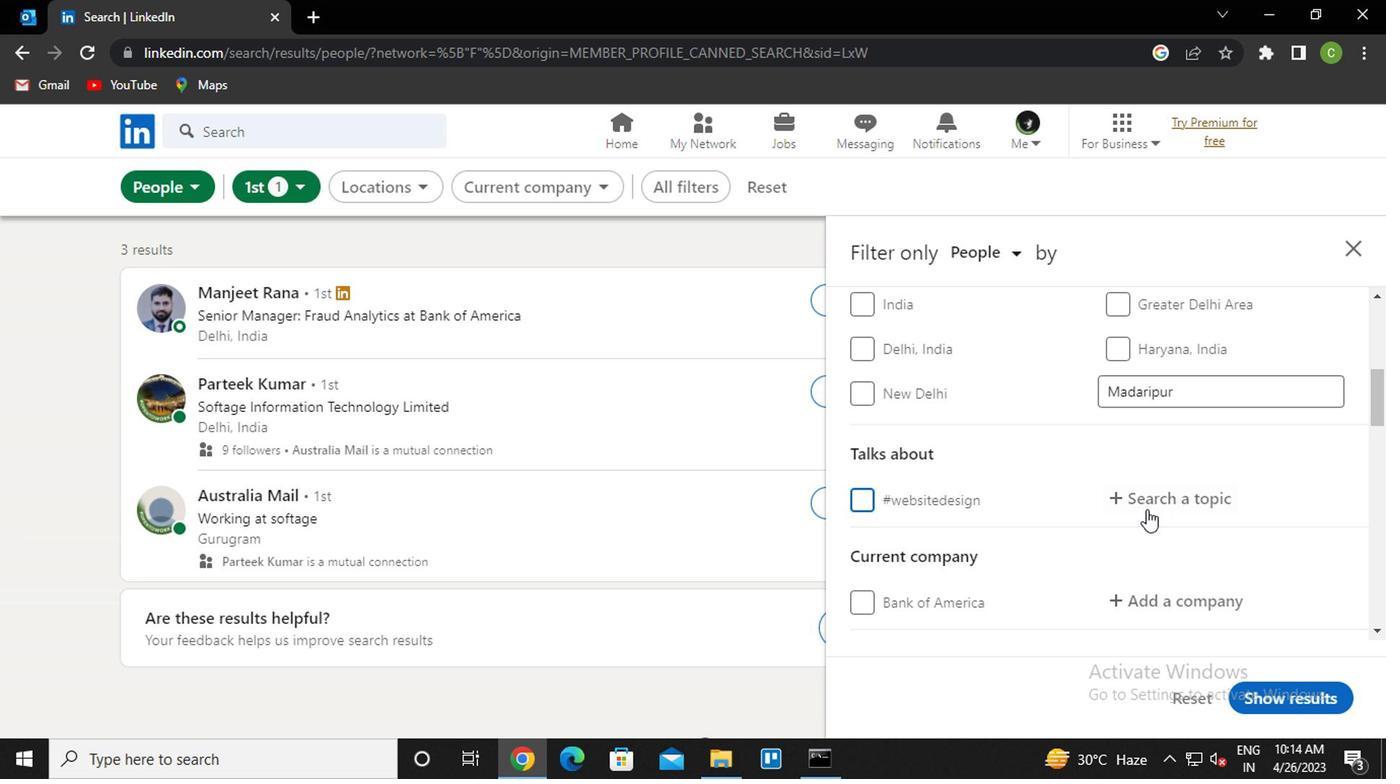 
Action: Mouse pressed left at (1156, 504)
Screenshot: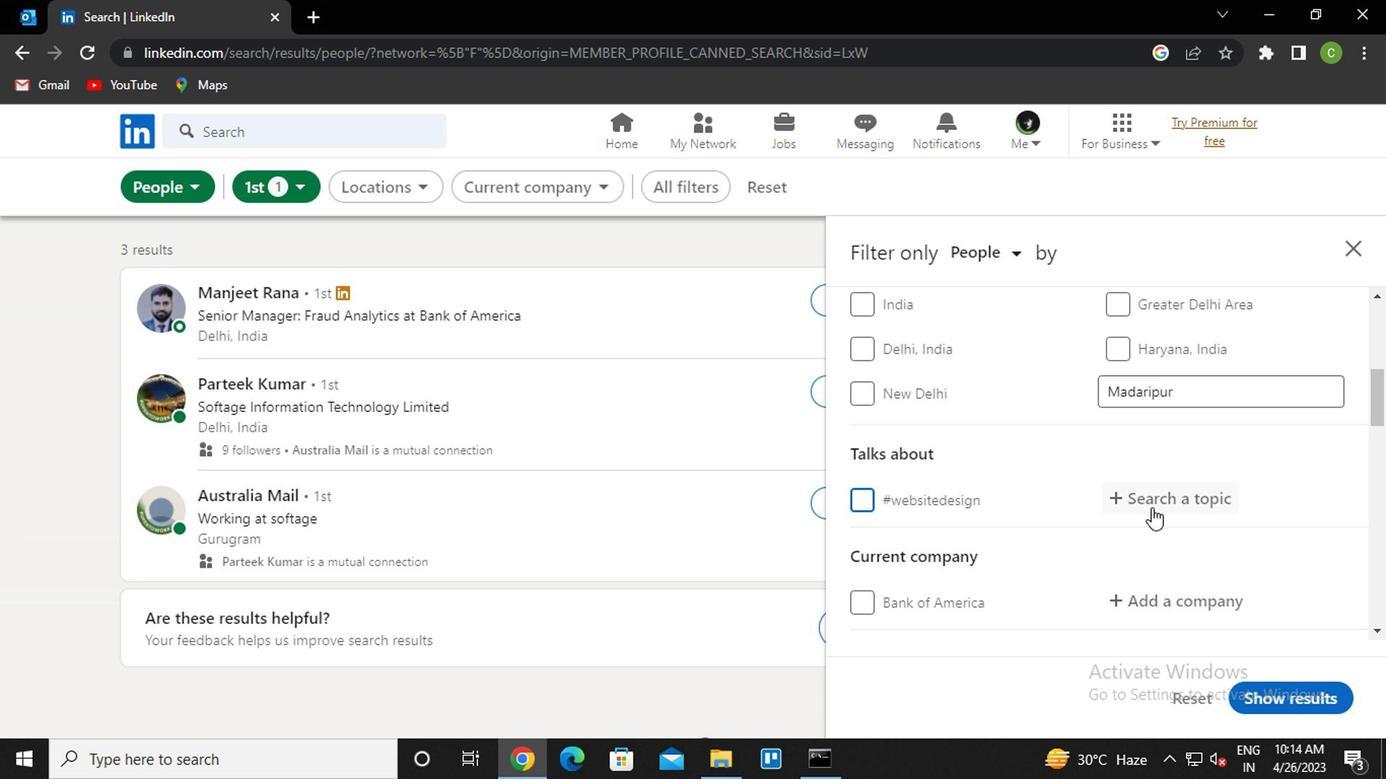 
Action: Key pressed <Key.caps_lock>w<Key.caps_lock>ebsite<Key.down><Key.enter>
Screenshot: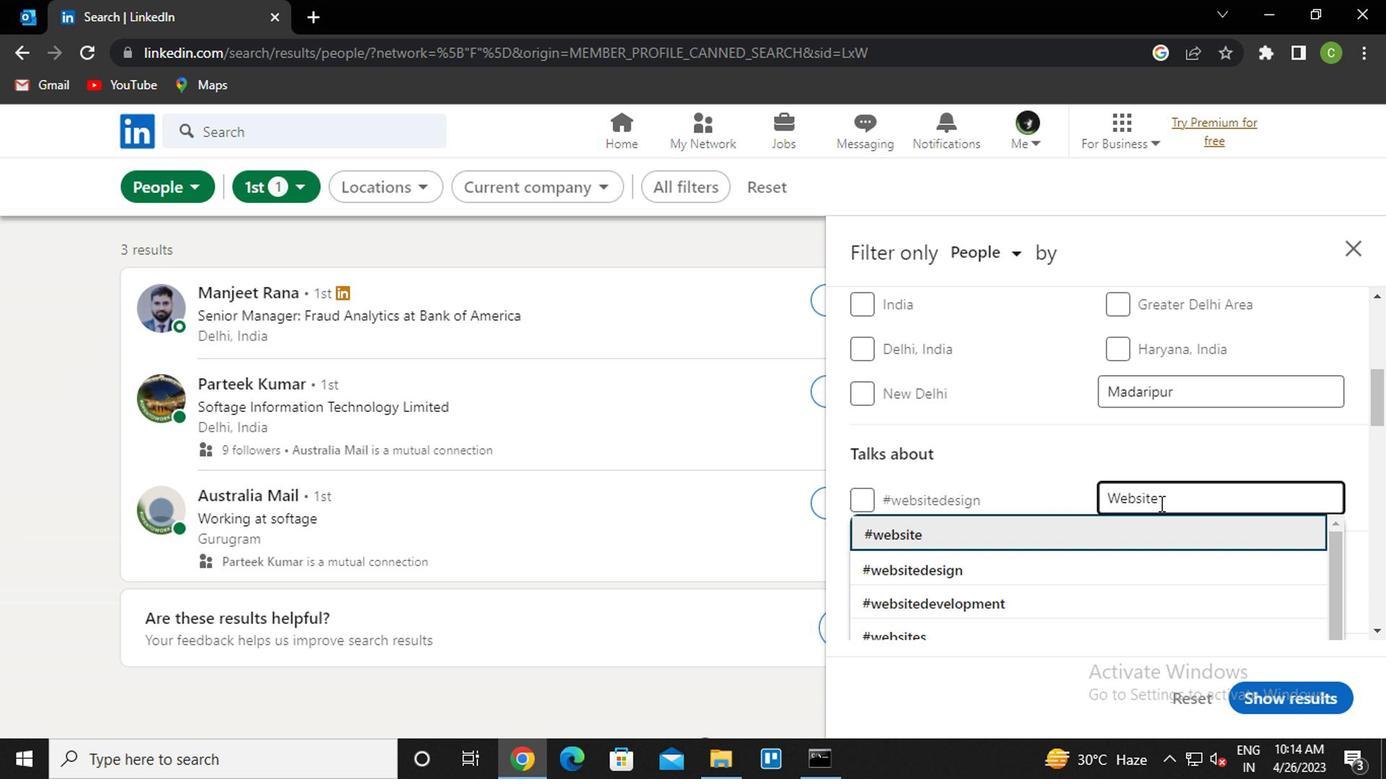 
Action: Mouse moved to (1130, 521)
Screenshot: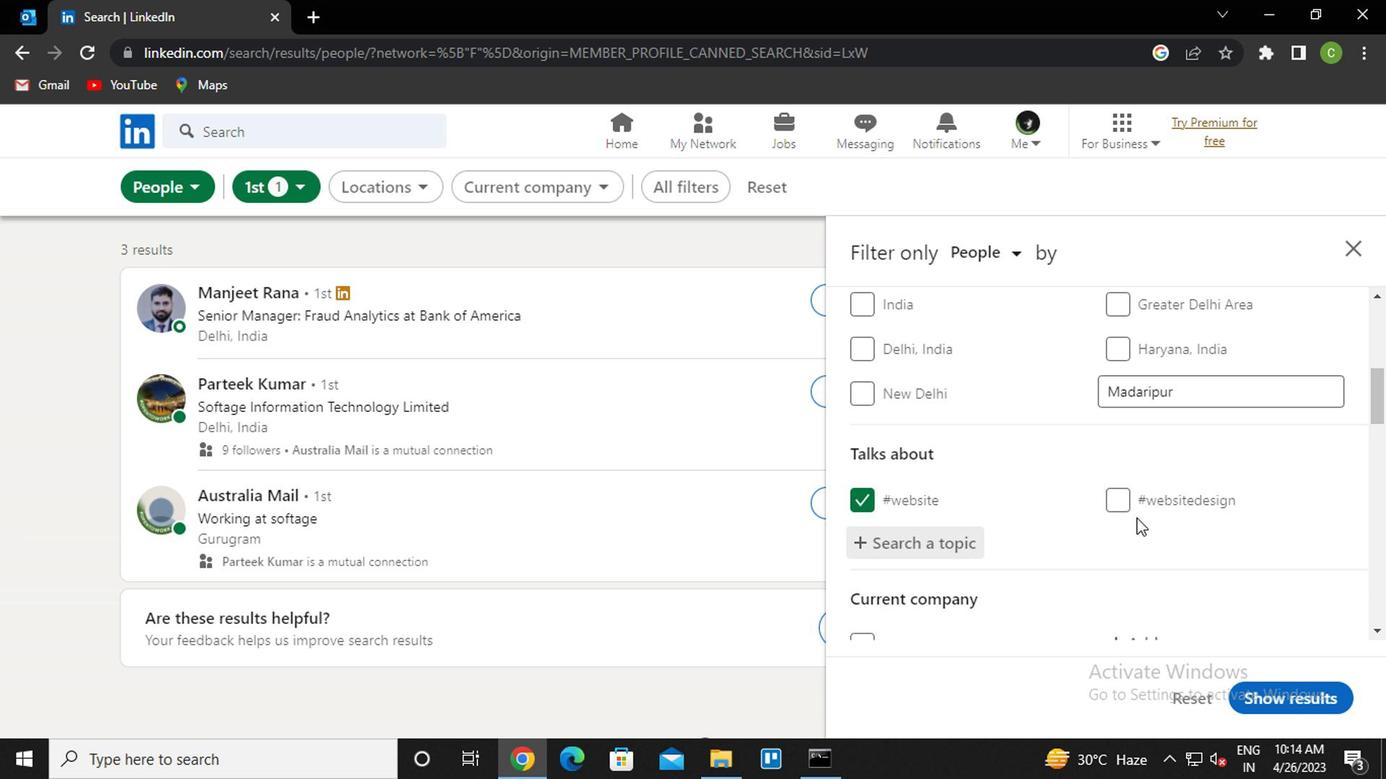 
Action: Mouse scrolled (1130, 519) with delta (0, -1)
Screenshot: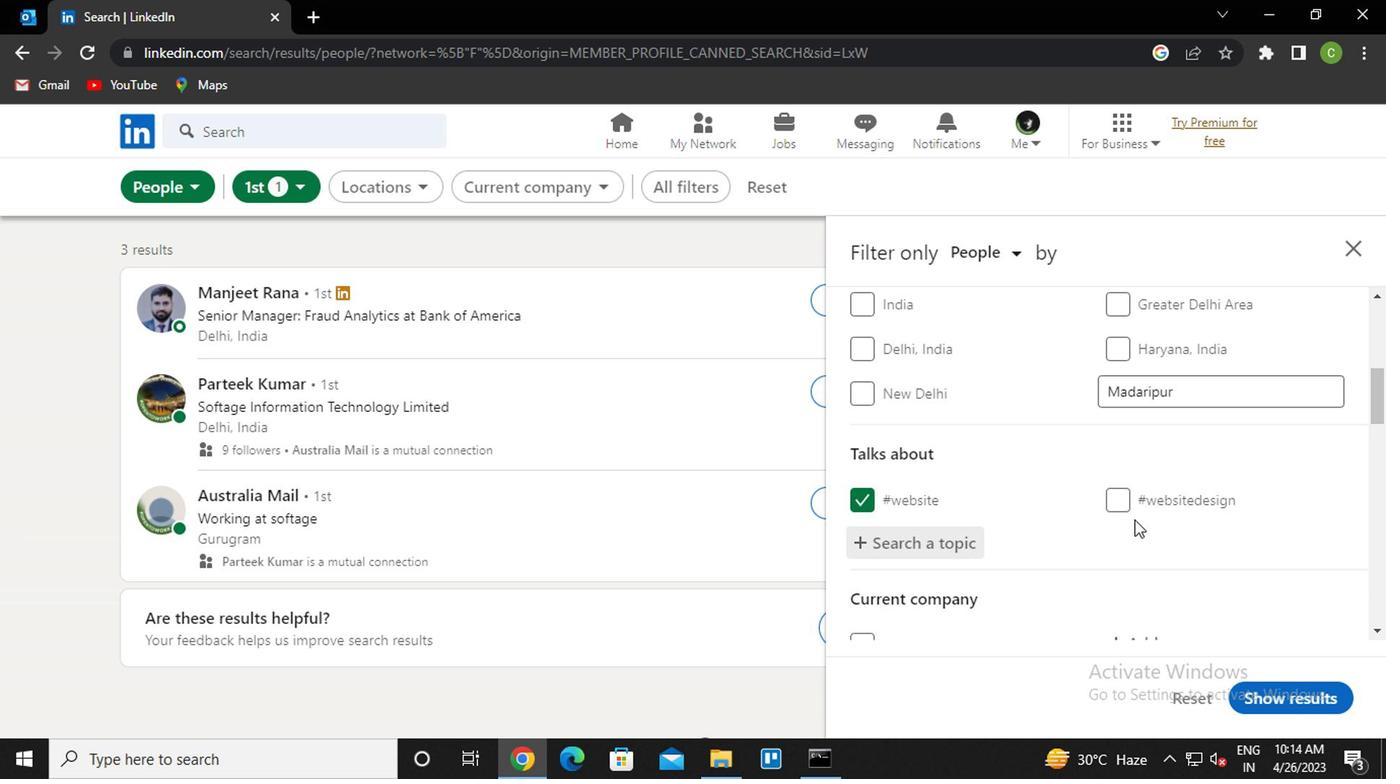 
Action: Mouse moved to (1048, 537)
Screenshot: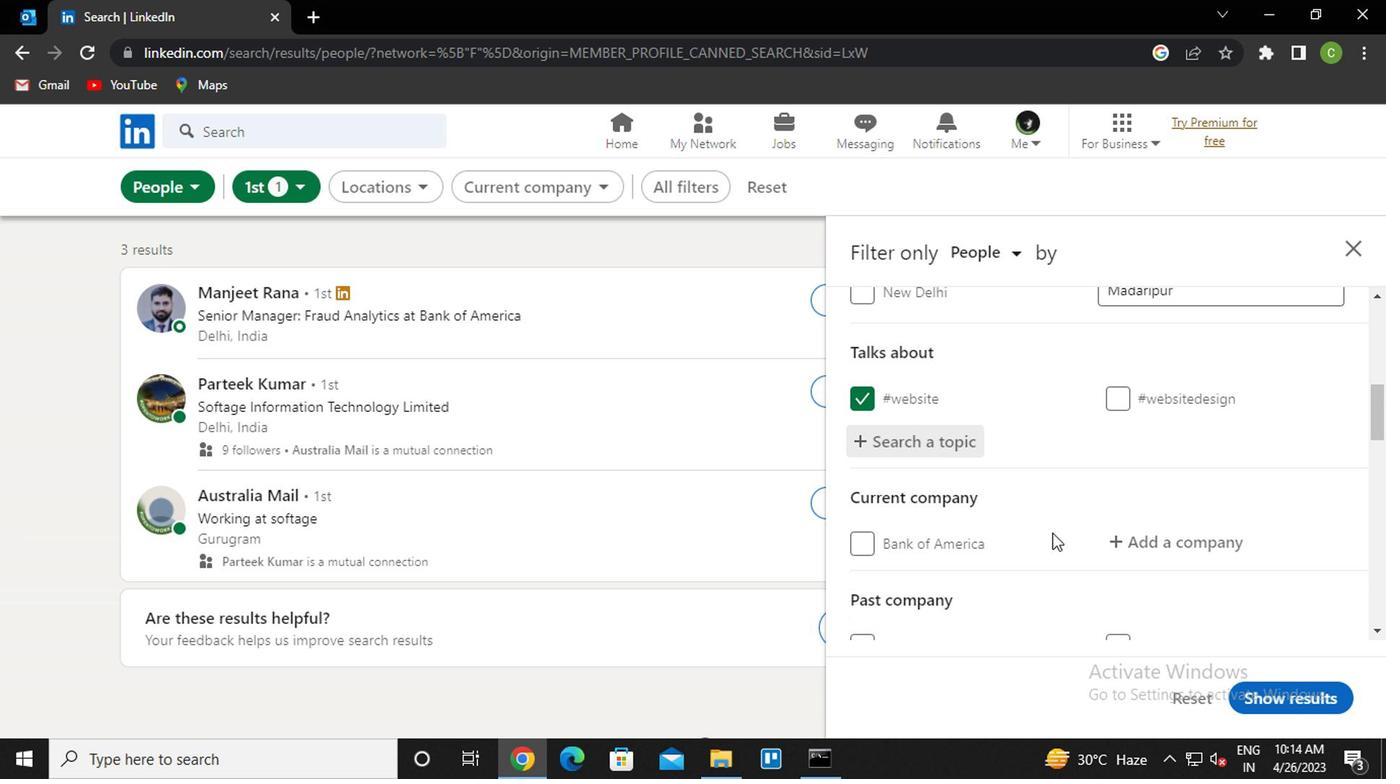 
Action: Mouse scrolled (1048, 536) with delta (0, 0)
Screenshot: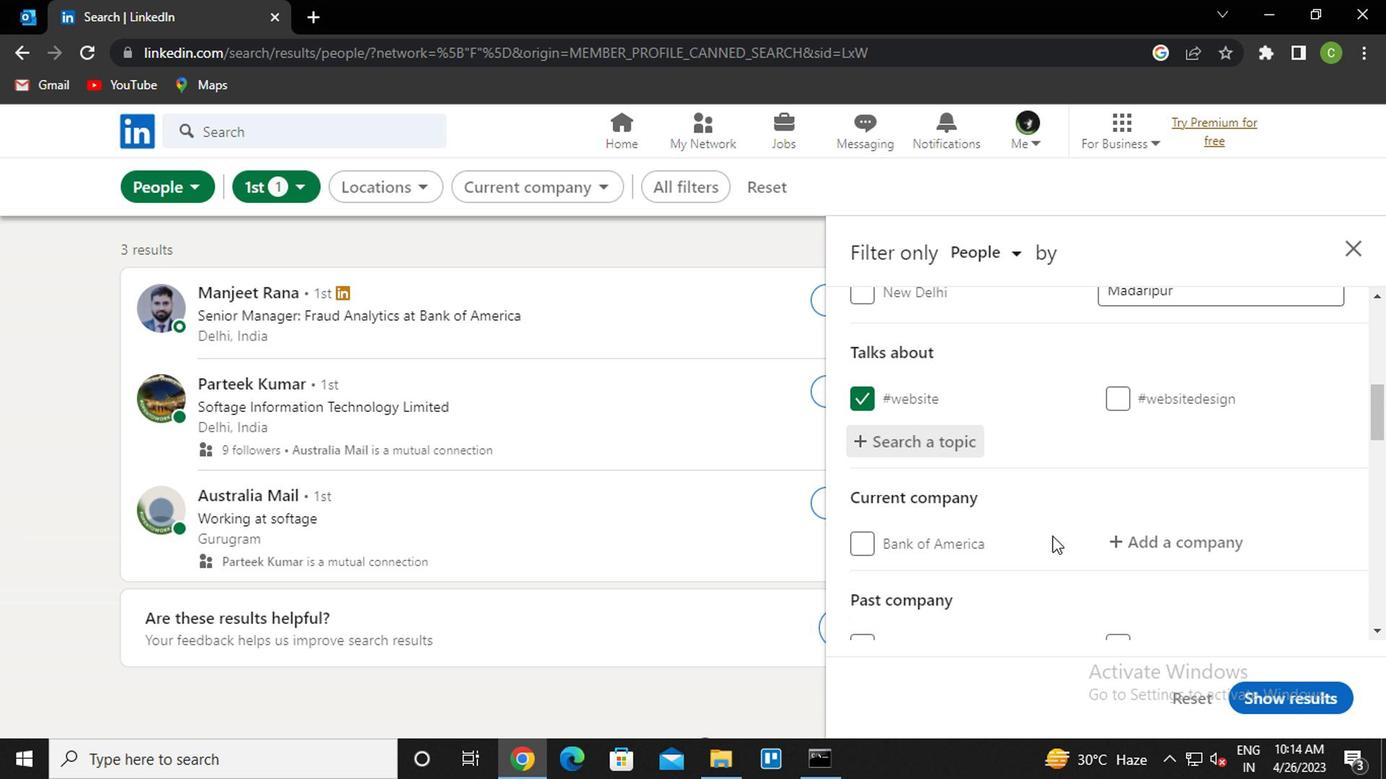 
Action: Mouse moved to (1176, 444)
Screenshot: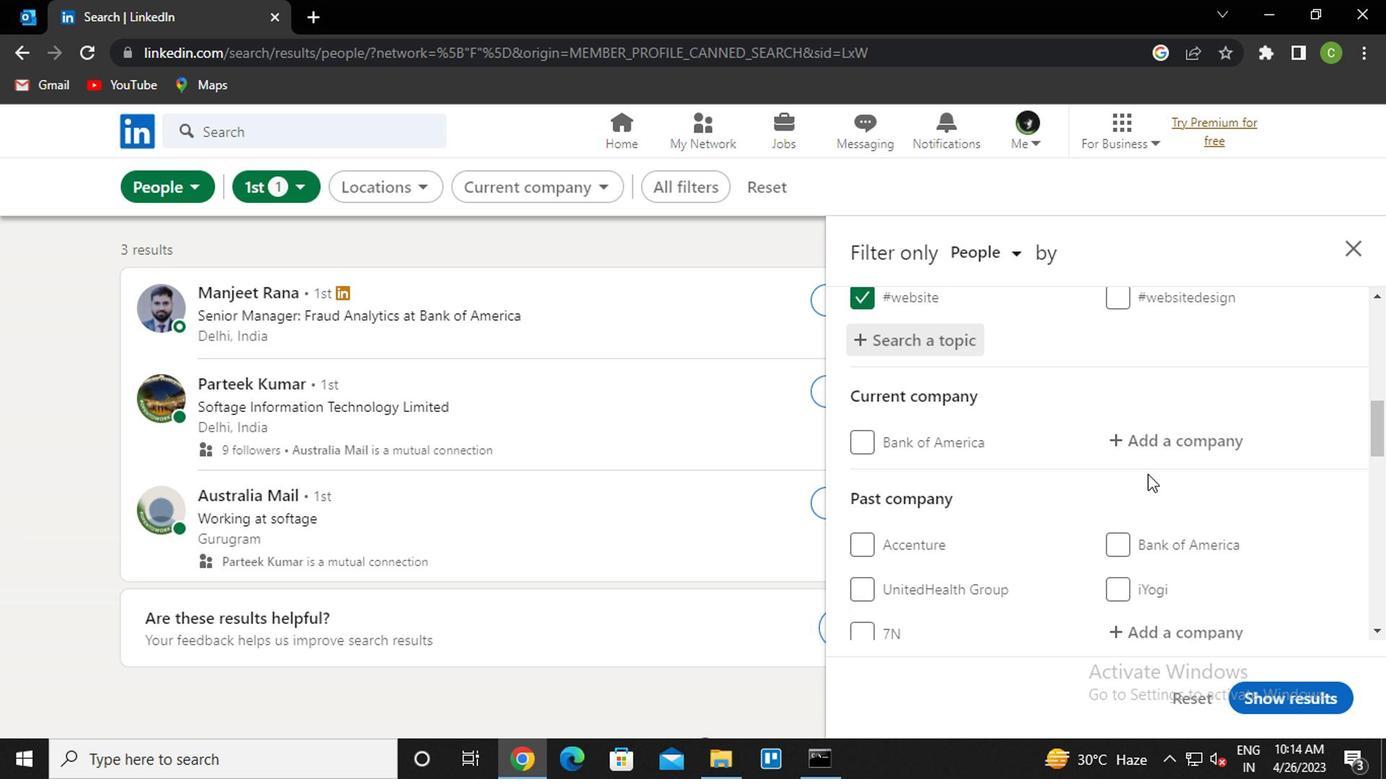 
Action: Mouse pressed left at (1176, 444)
Screenshot: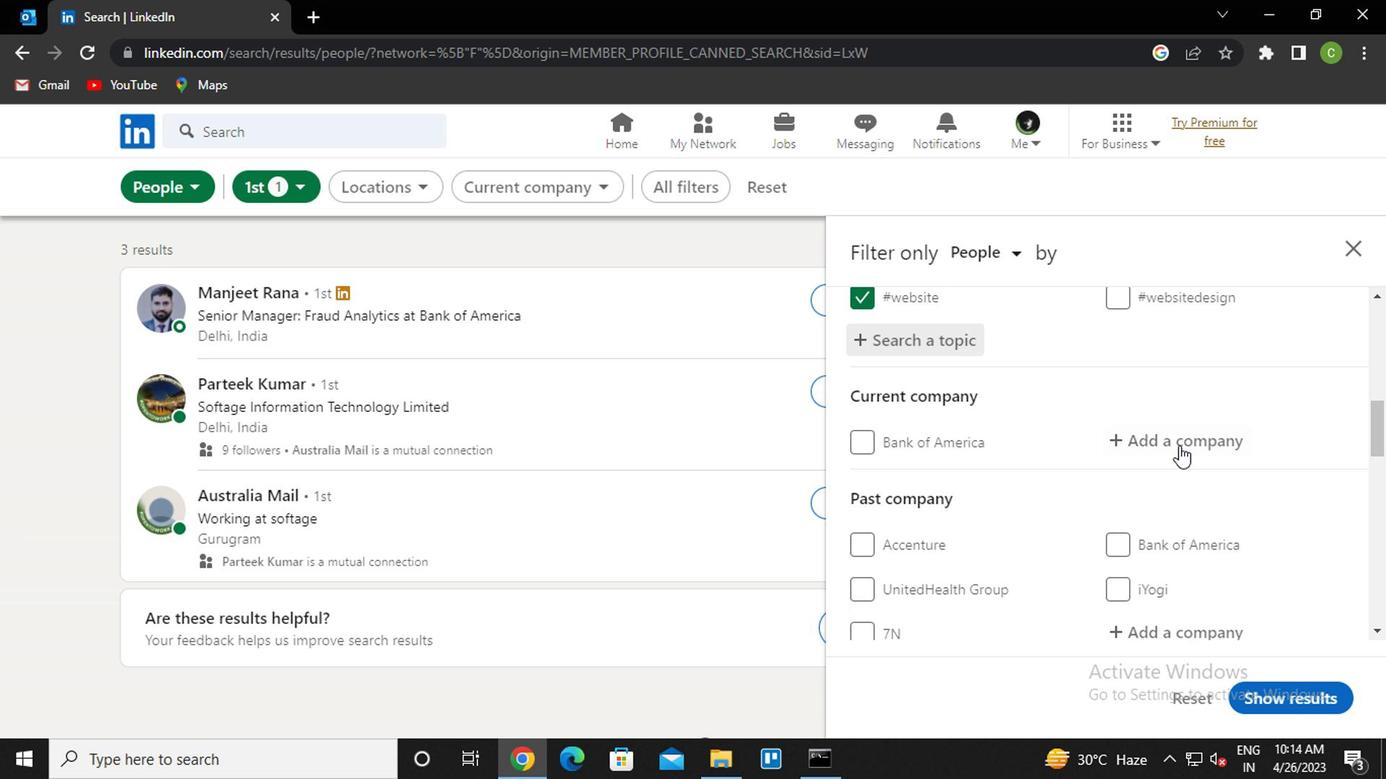 
Action: Key pressed <Key.caps_lock>n<Key.caps_lock>injacart
Screenshot: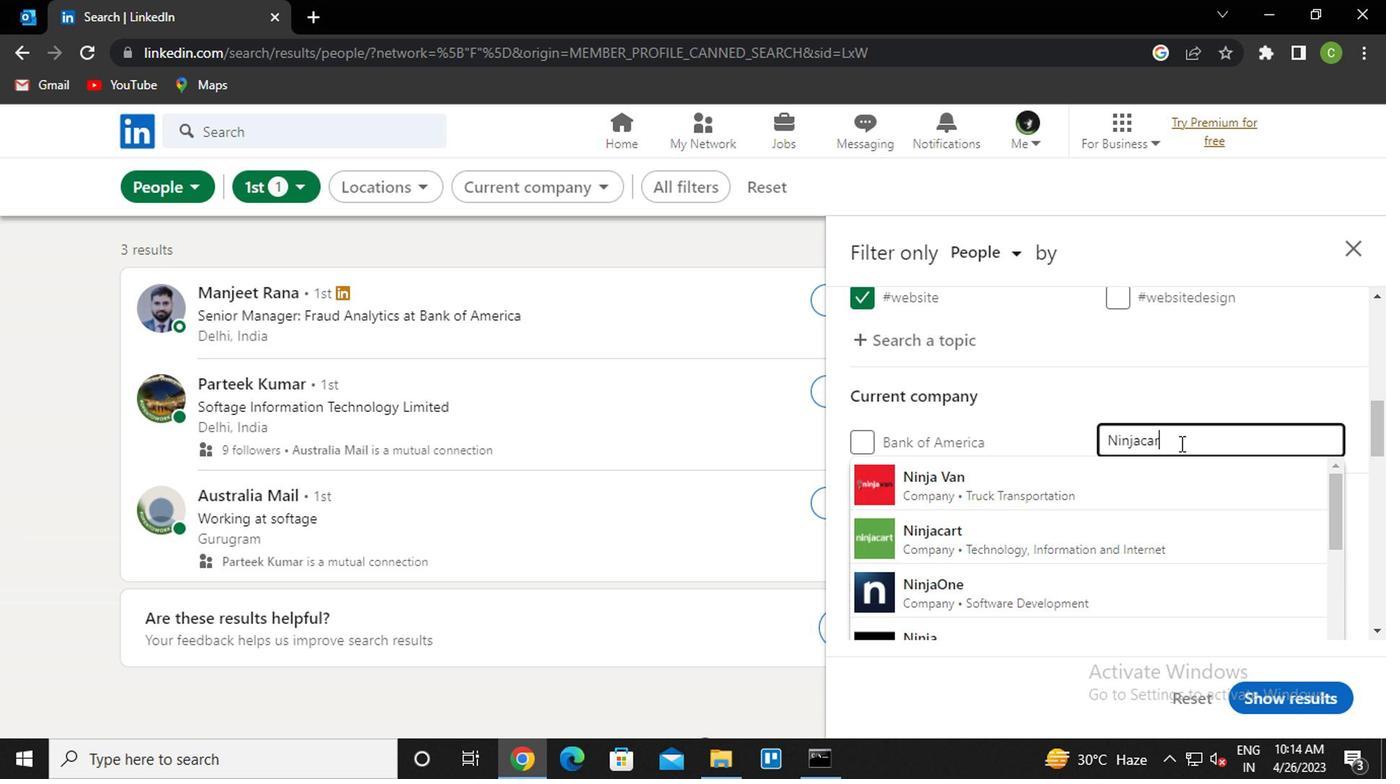
Action: Mouse moved to (1148, 486)
Screenshot: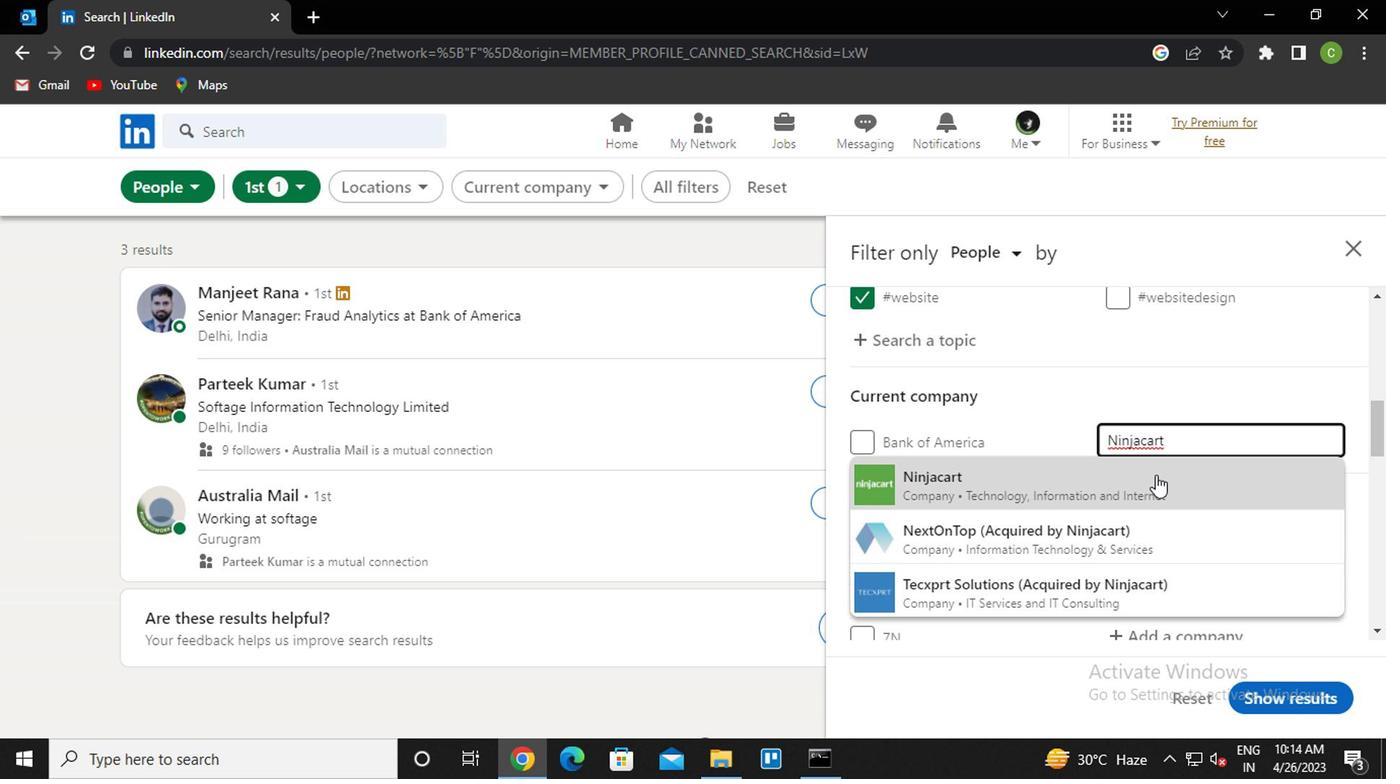 
Action: Mouse pressed left at (1148, 486)
Screenshot: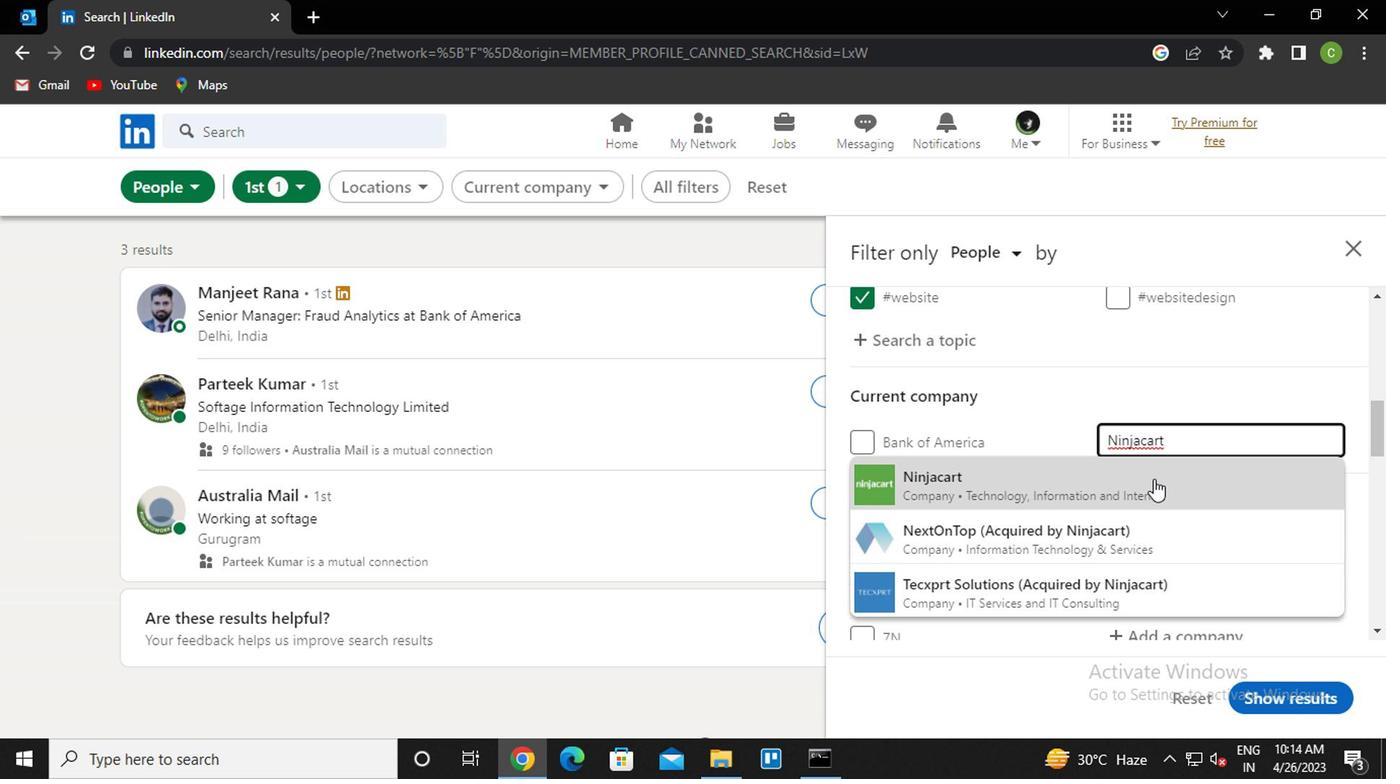 
Action: Mouse moved to (1029, 482)
Screenshot: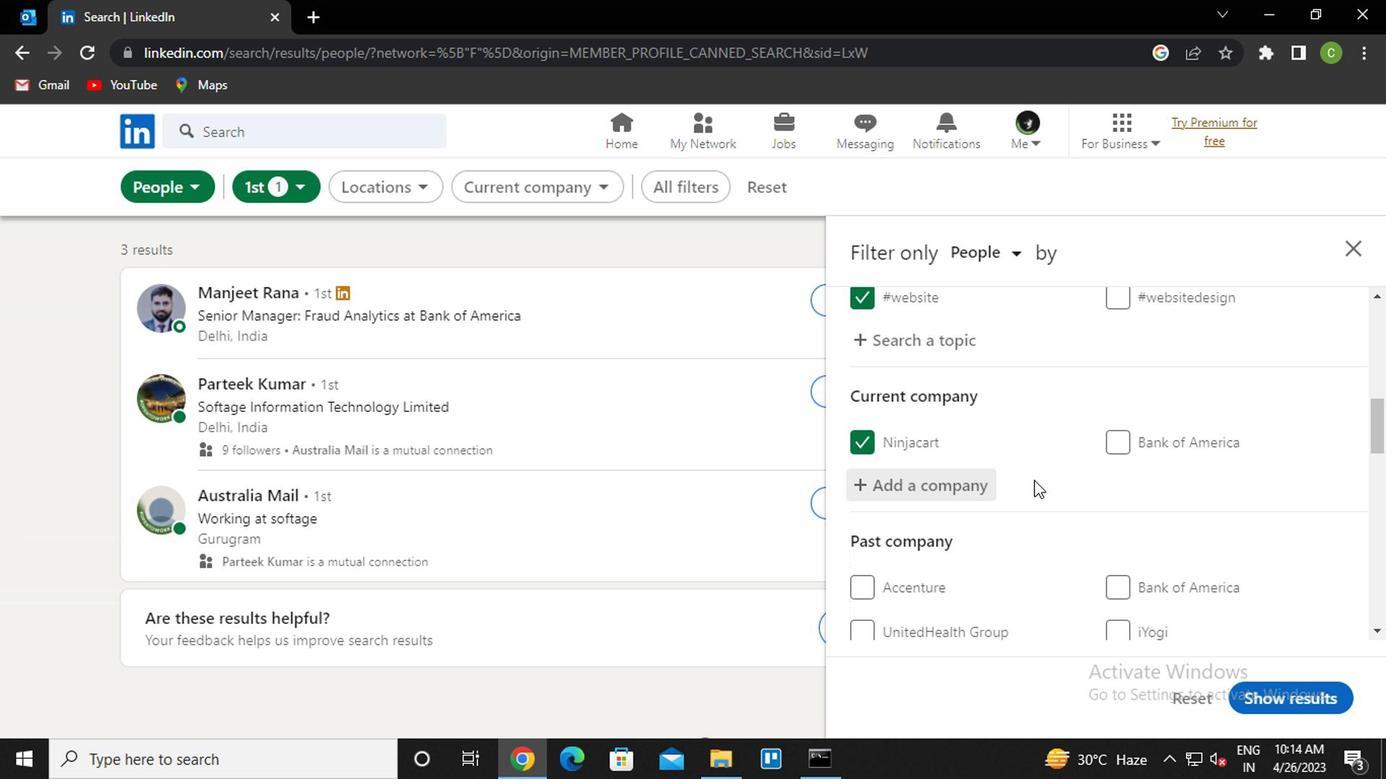 
Action: Mouse scrolled (1029, 481) with delta (0, 0)
Screenshot: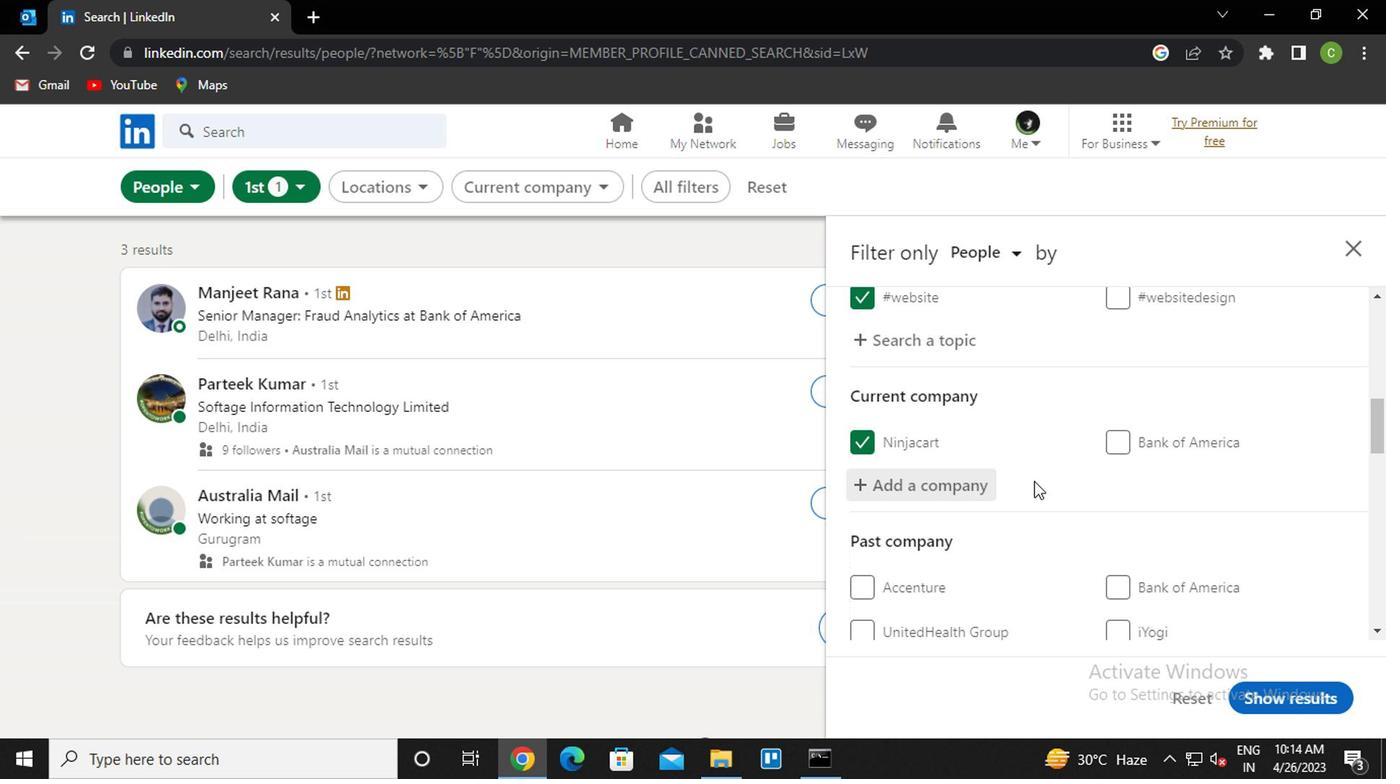 
Action: Mouse moved to (1028, 483)
Screenshot: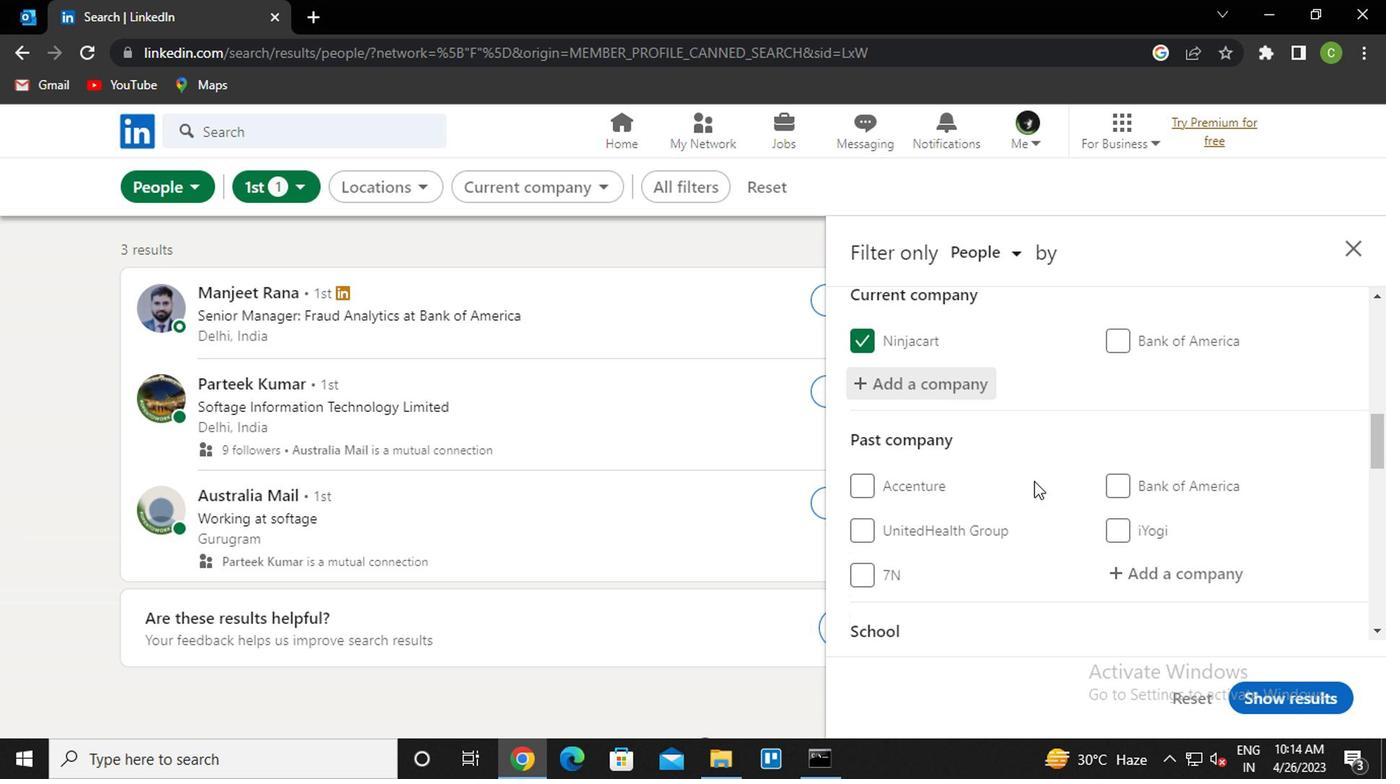 
Action: Mouse scrolled (1028, 482) with delta (0, -1)
Screenshot: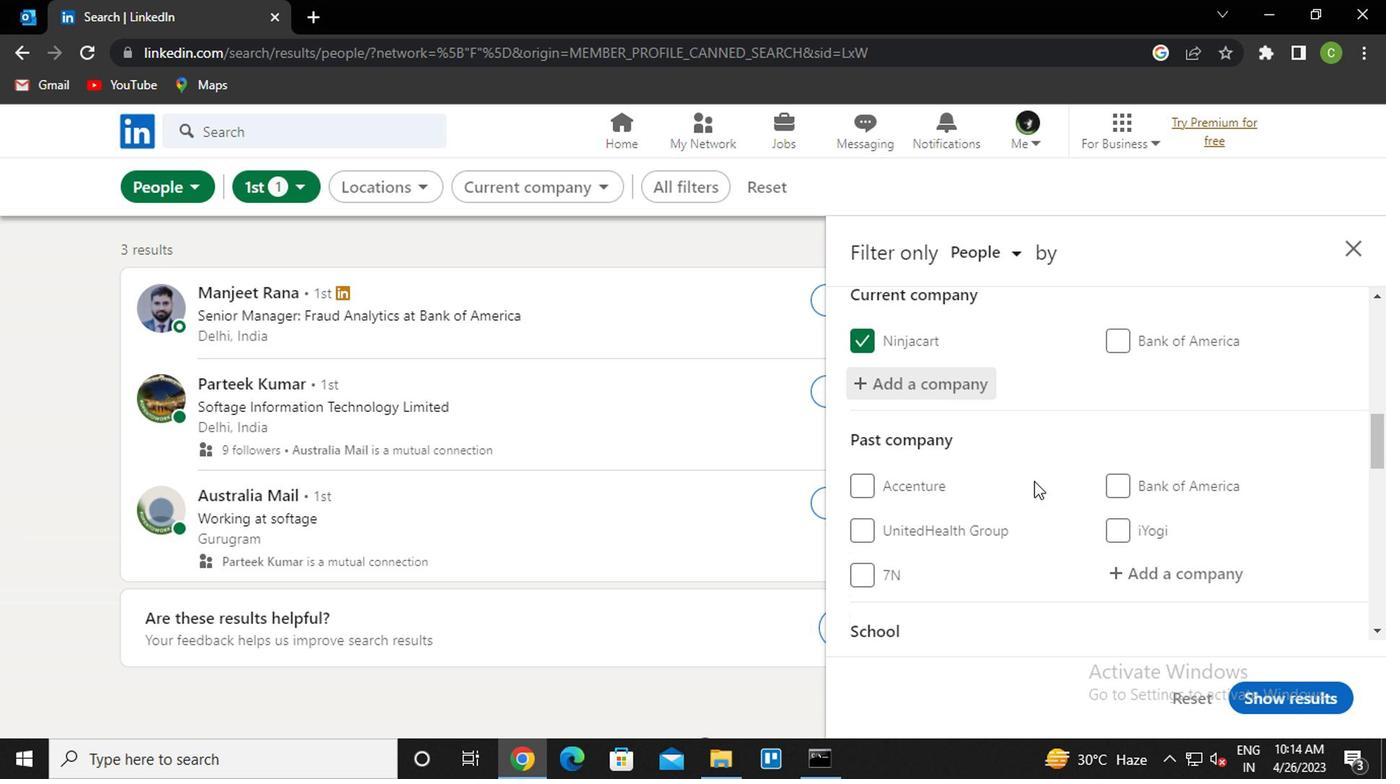
Action: Mouse moved to (1018, 506)
Screenshot: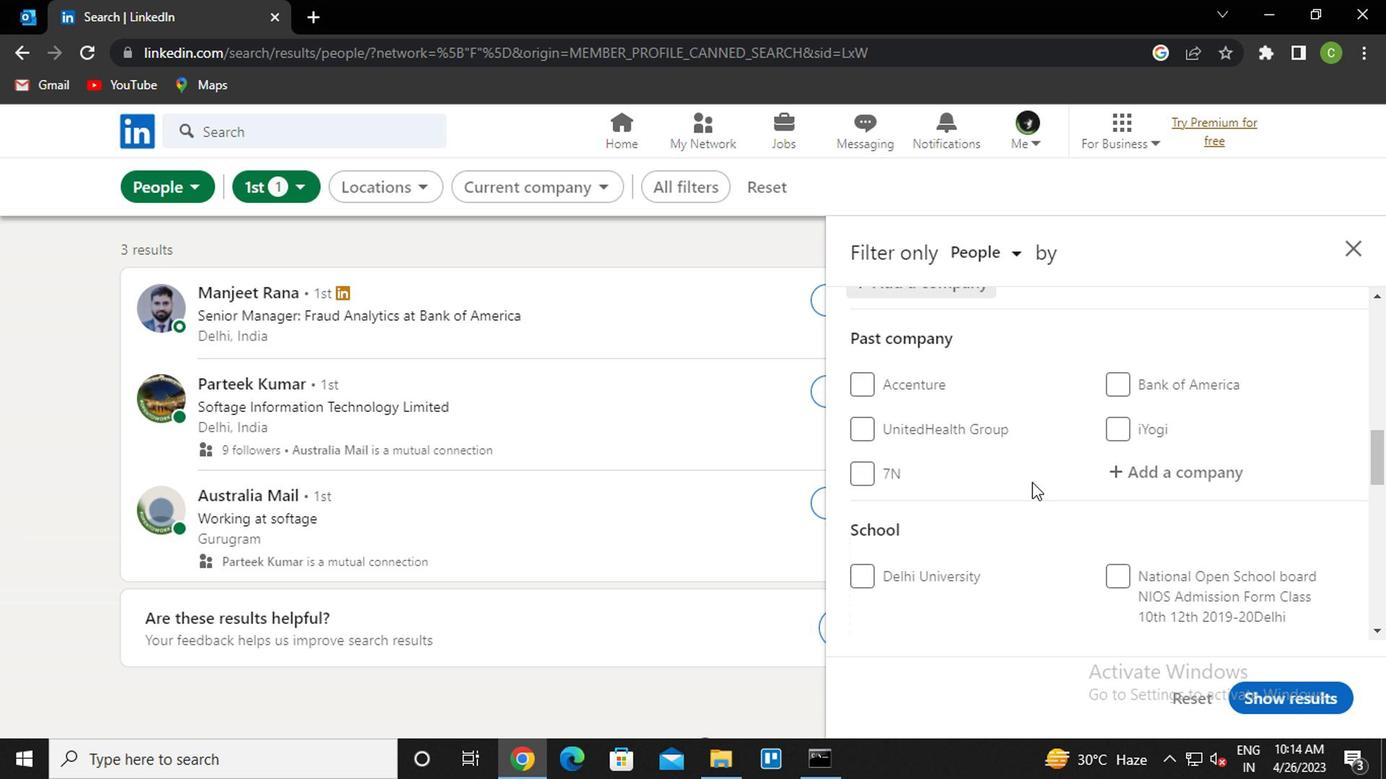 
Action: Mouse scrolled (1018, 505) with delta (0, -1)
Screenshot: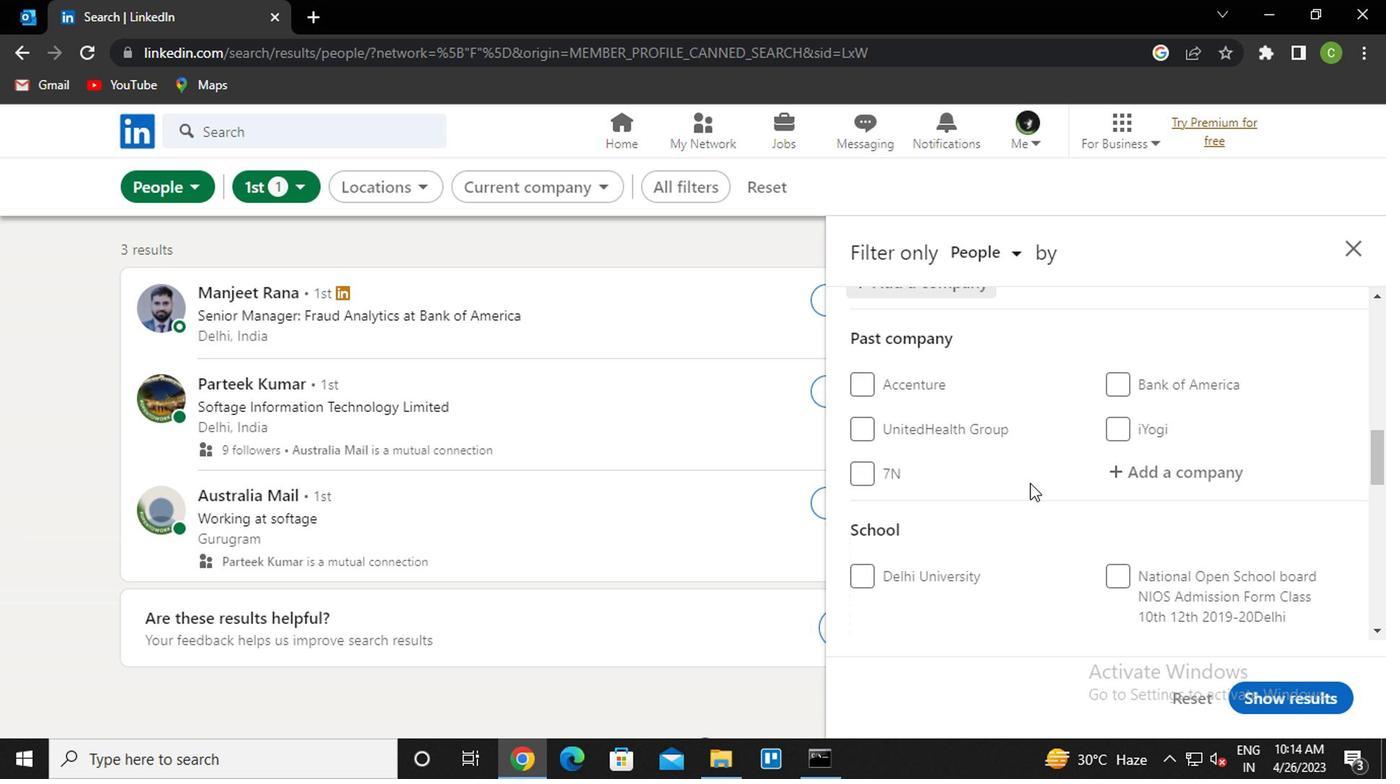 
Action: Mouse scrolled (1018, 505) with delta (0, -1)
Screenshot: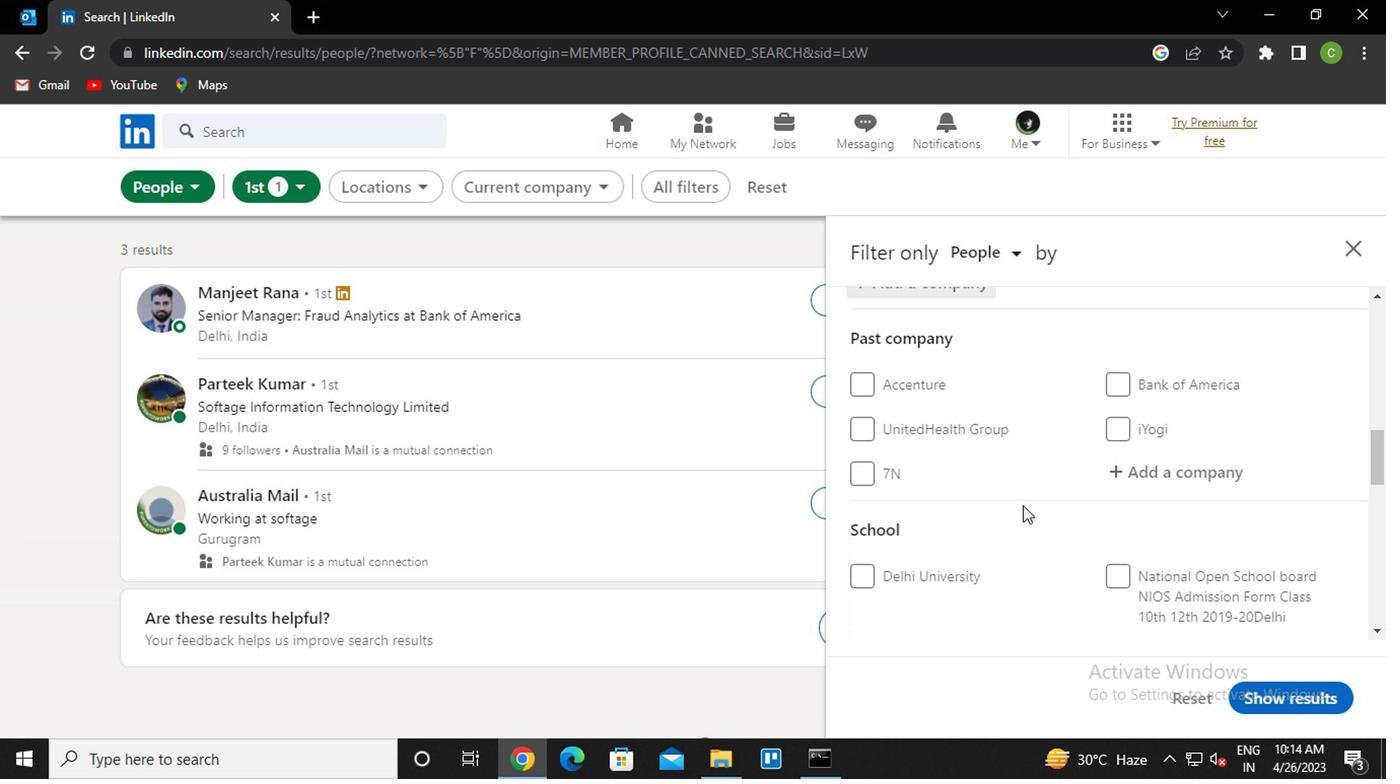 
Action: Mouse moved to (911, 524)
Screenshot: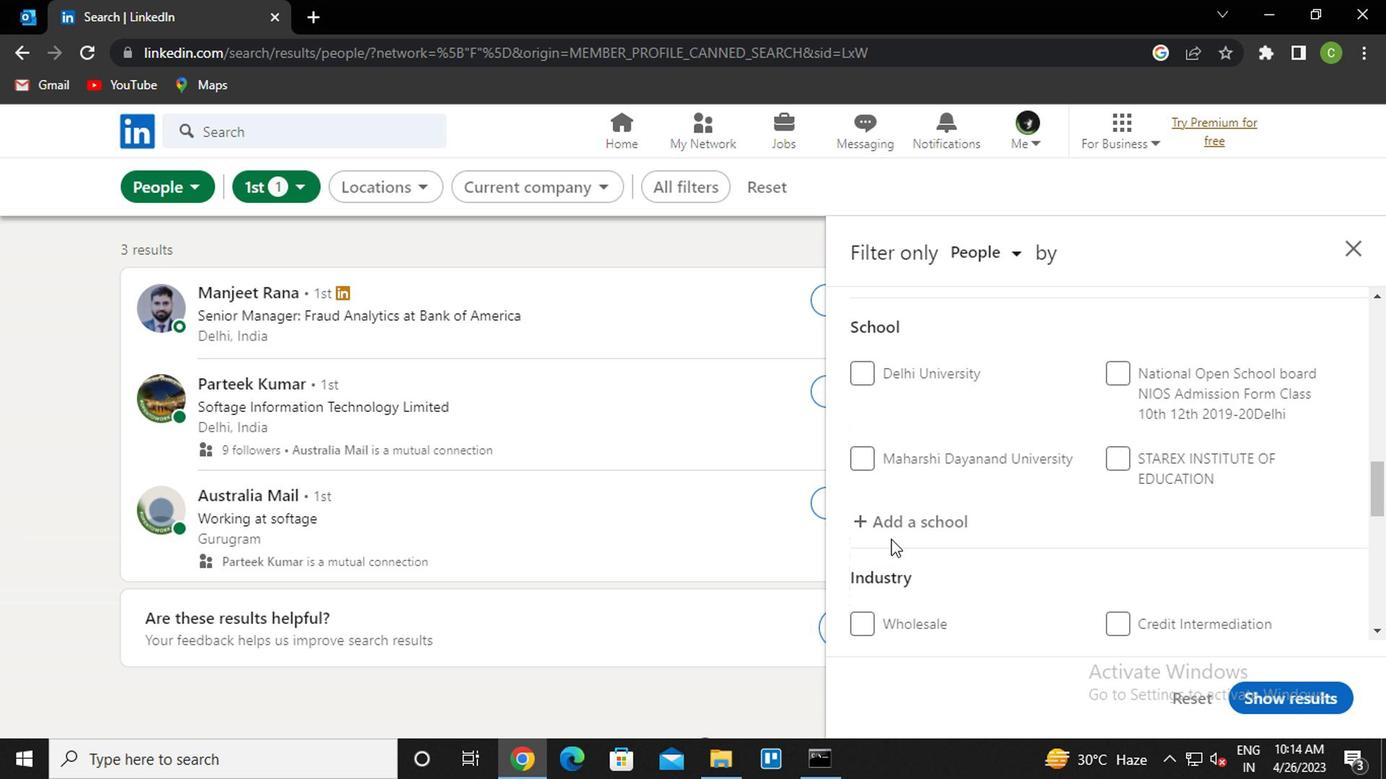 
Action: Mouse pressed left at (911, 524)
Screenshot: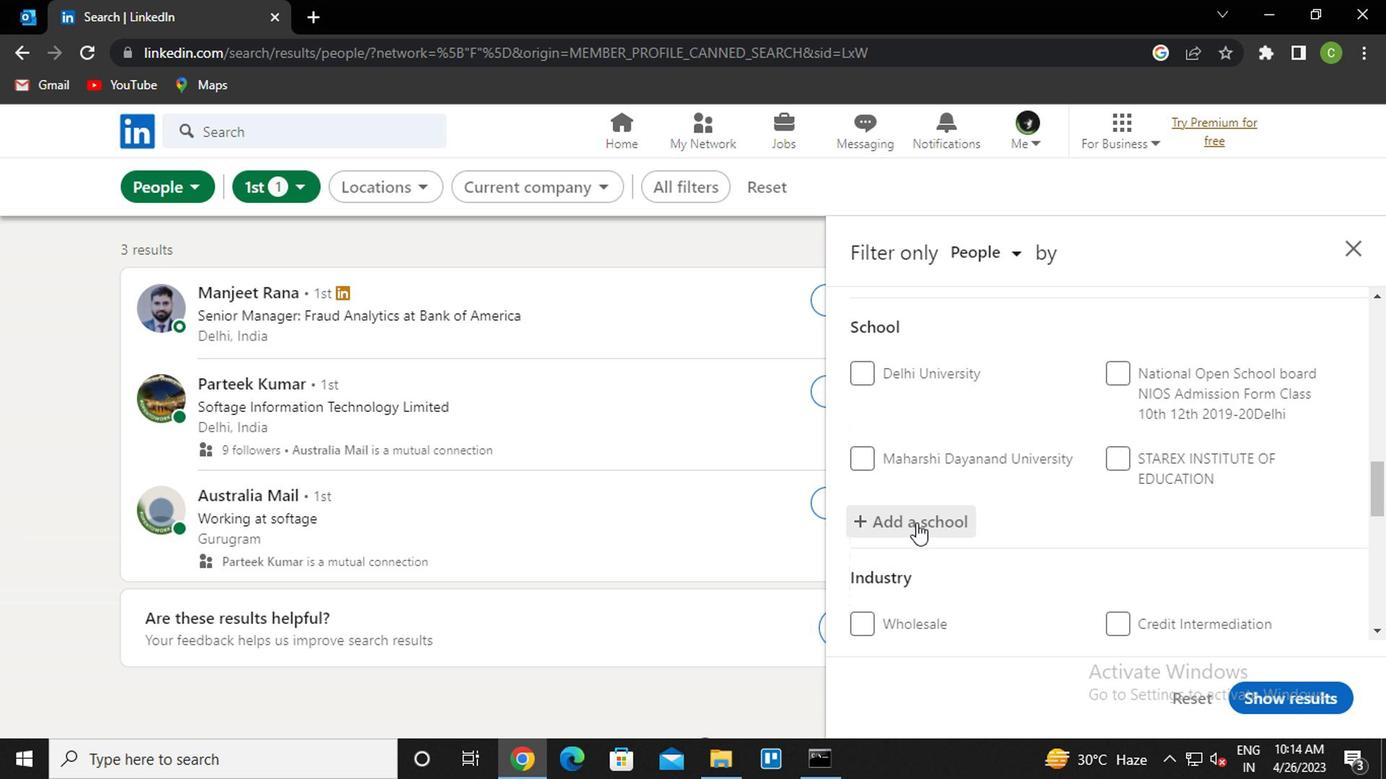 
Action: Mouse moved to (943, 547)
Screenshot: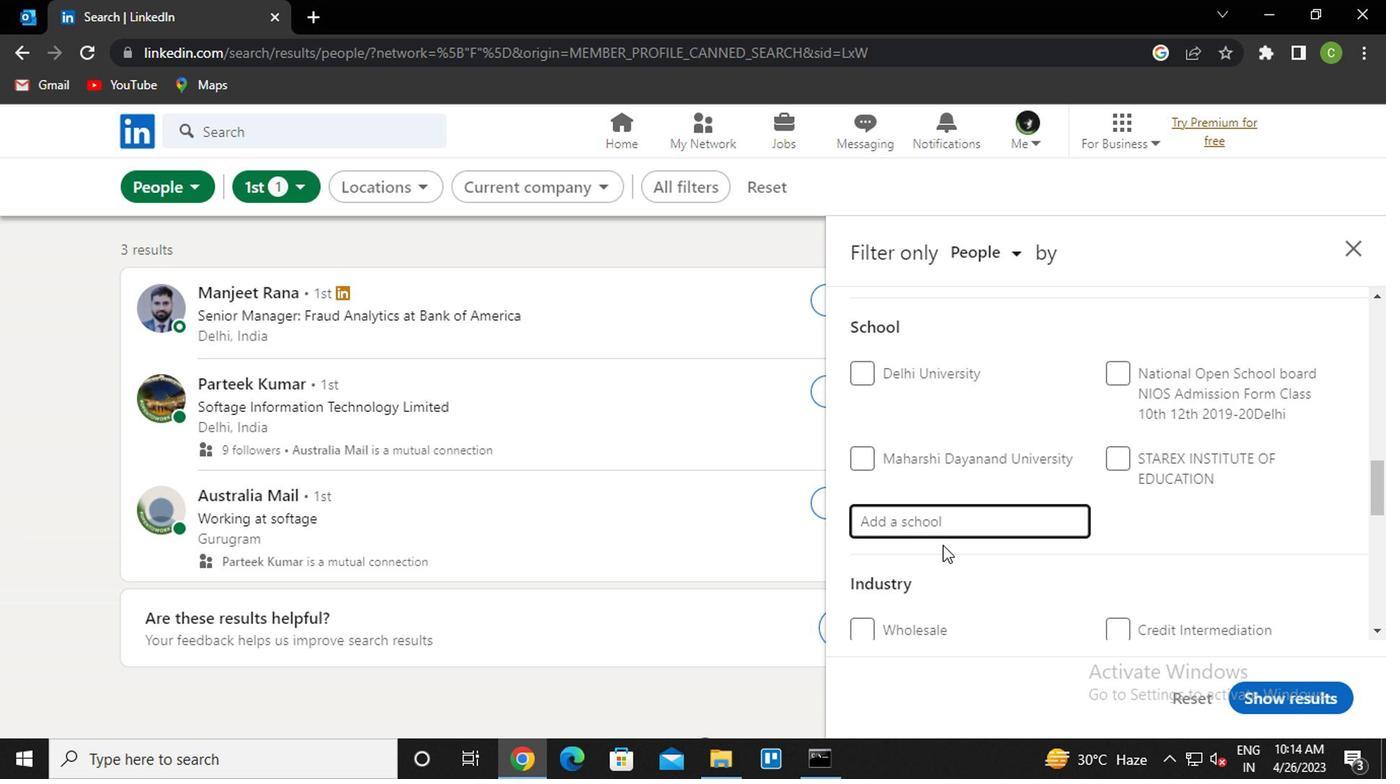 
Action: Key pressed <Key.caps_lock>l<Key.caps_lock>ilavatibai<Key.down><Key.enter>
Screenshot: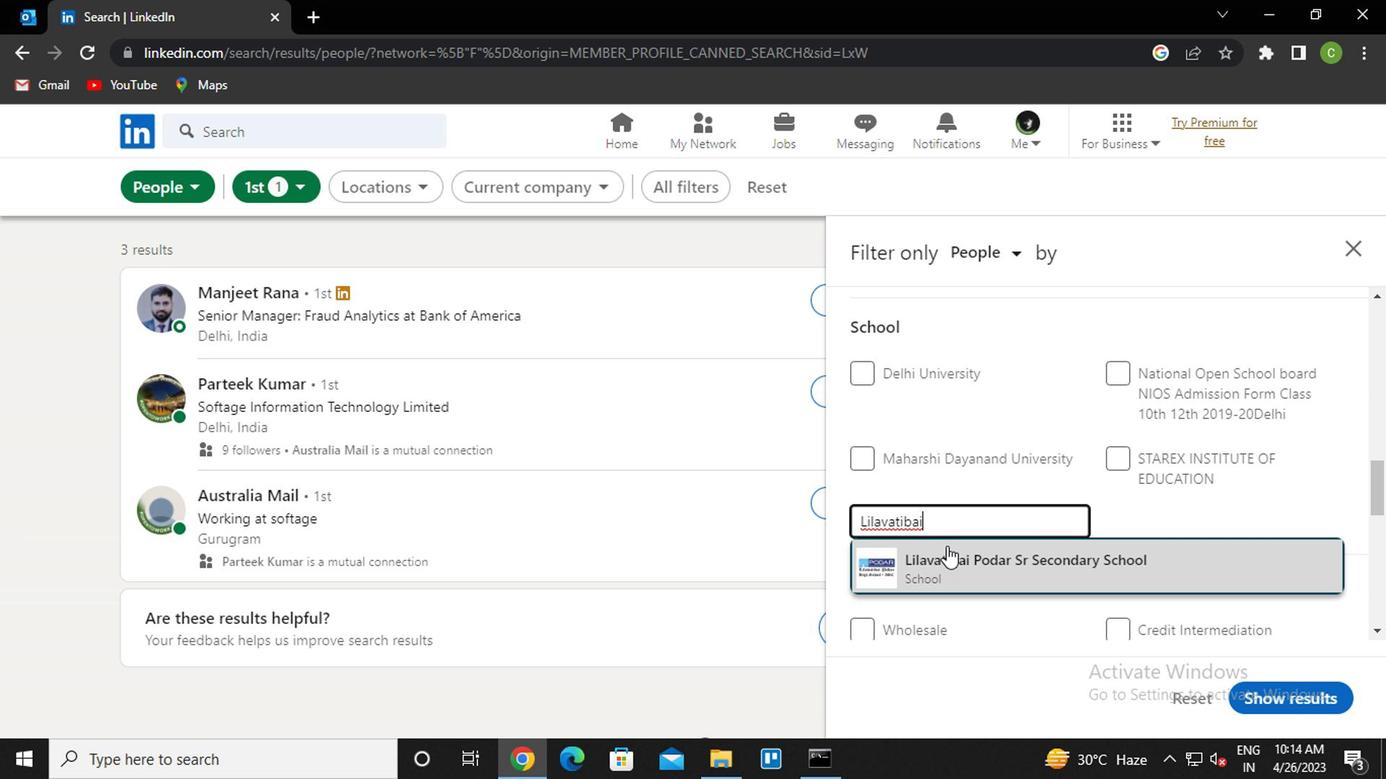 
Action: Mouse moved to (1057, 561)
Screenshot: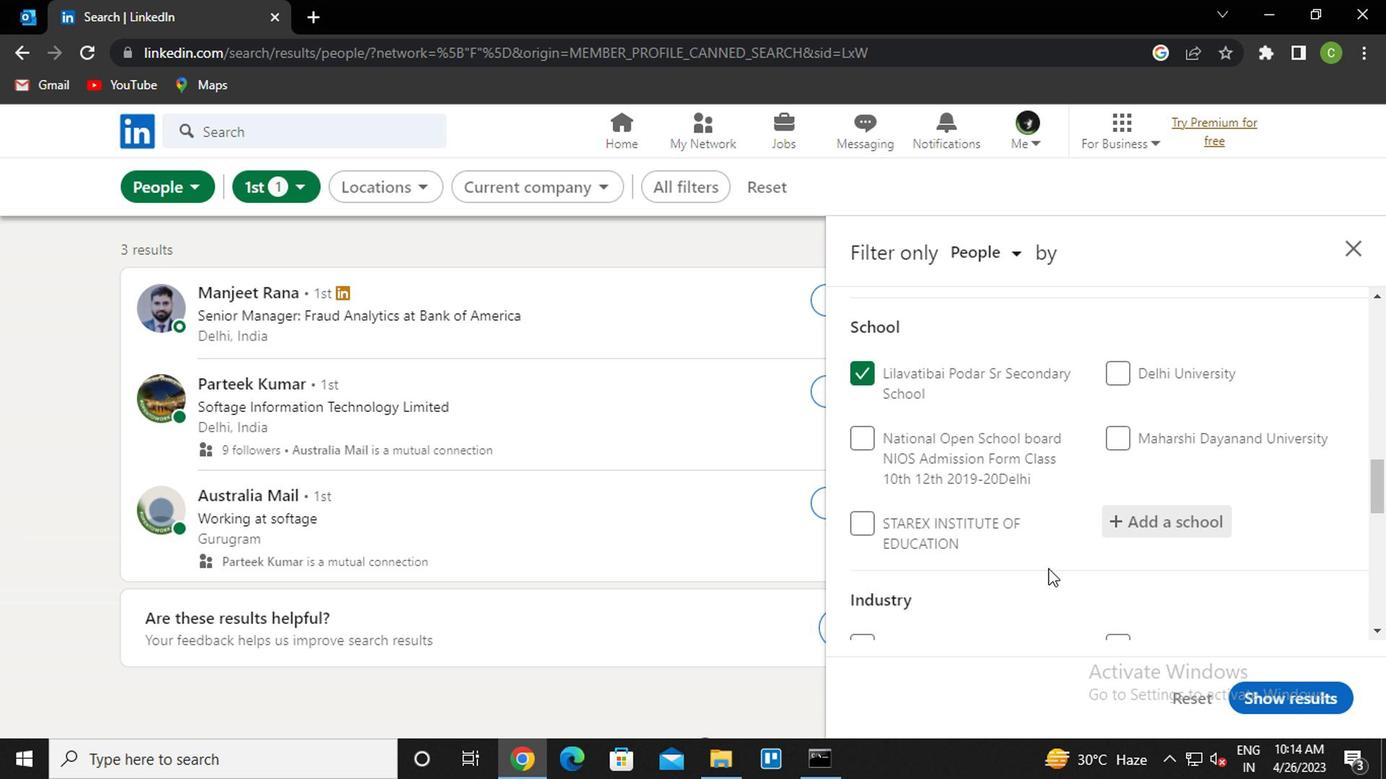 
Action: Mouse scrolled (1057, 560) with delta (0, -1)
Screenshot: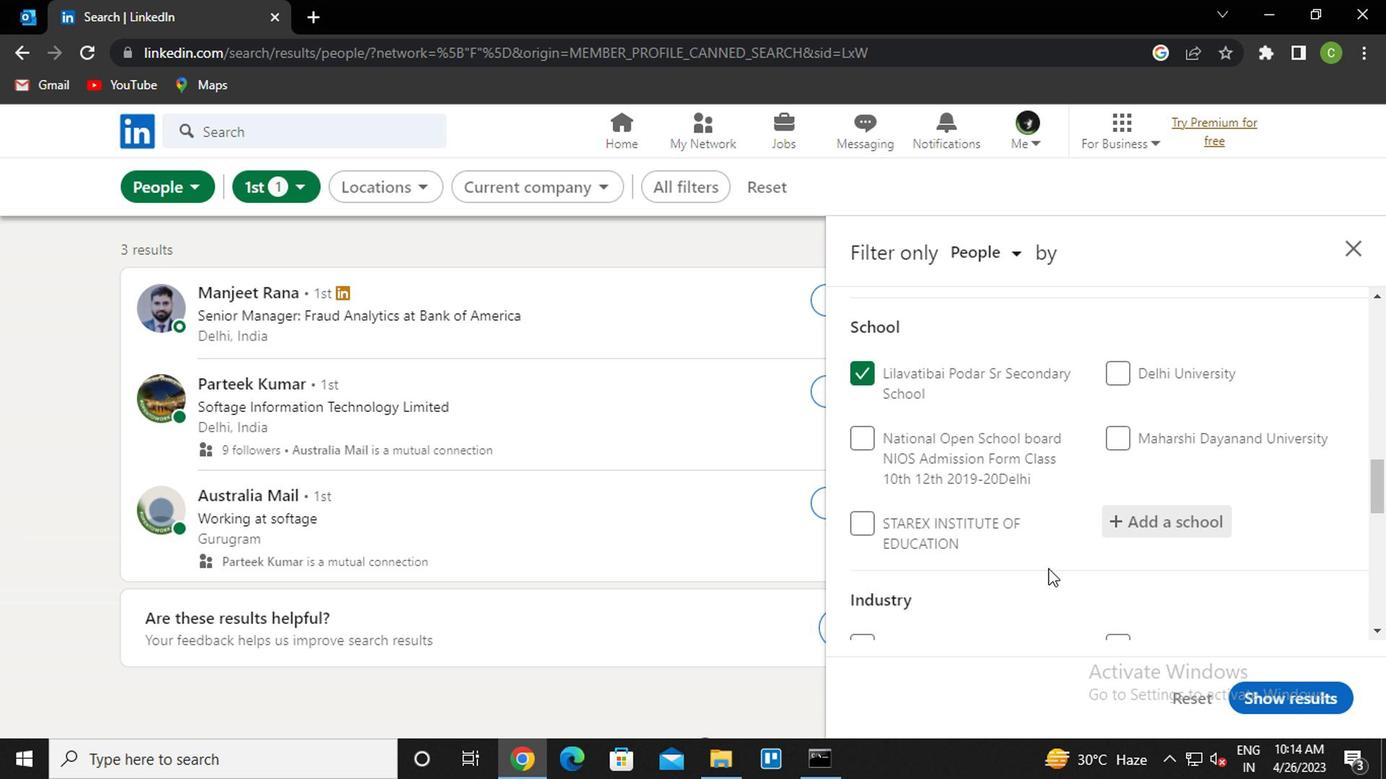 
Action: Mouse moved to (1052, 556)
Screenshot: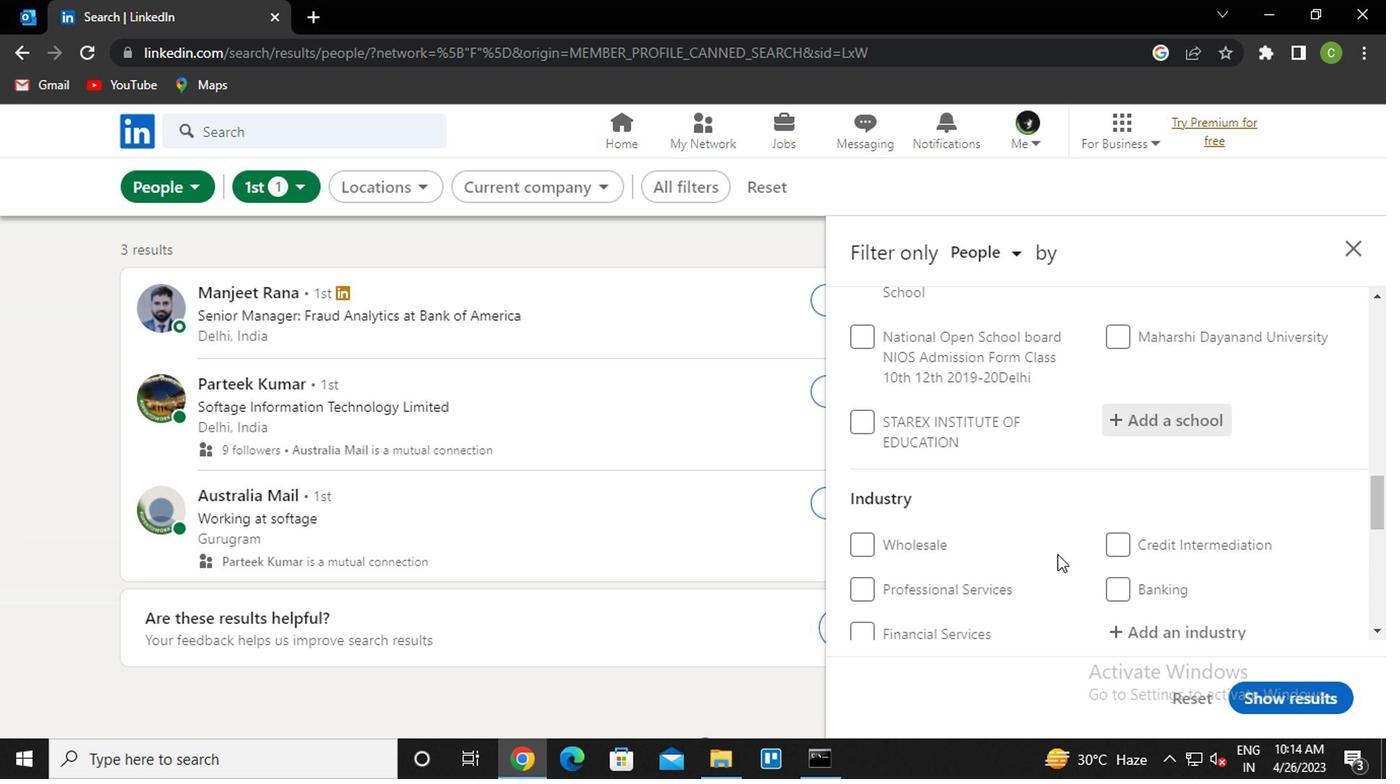 
Action: Mouse scrolled (1052, 555) with delta (0, -1)
Screenshot: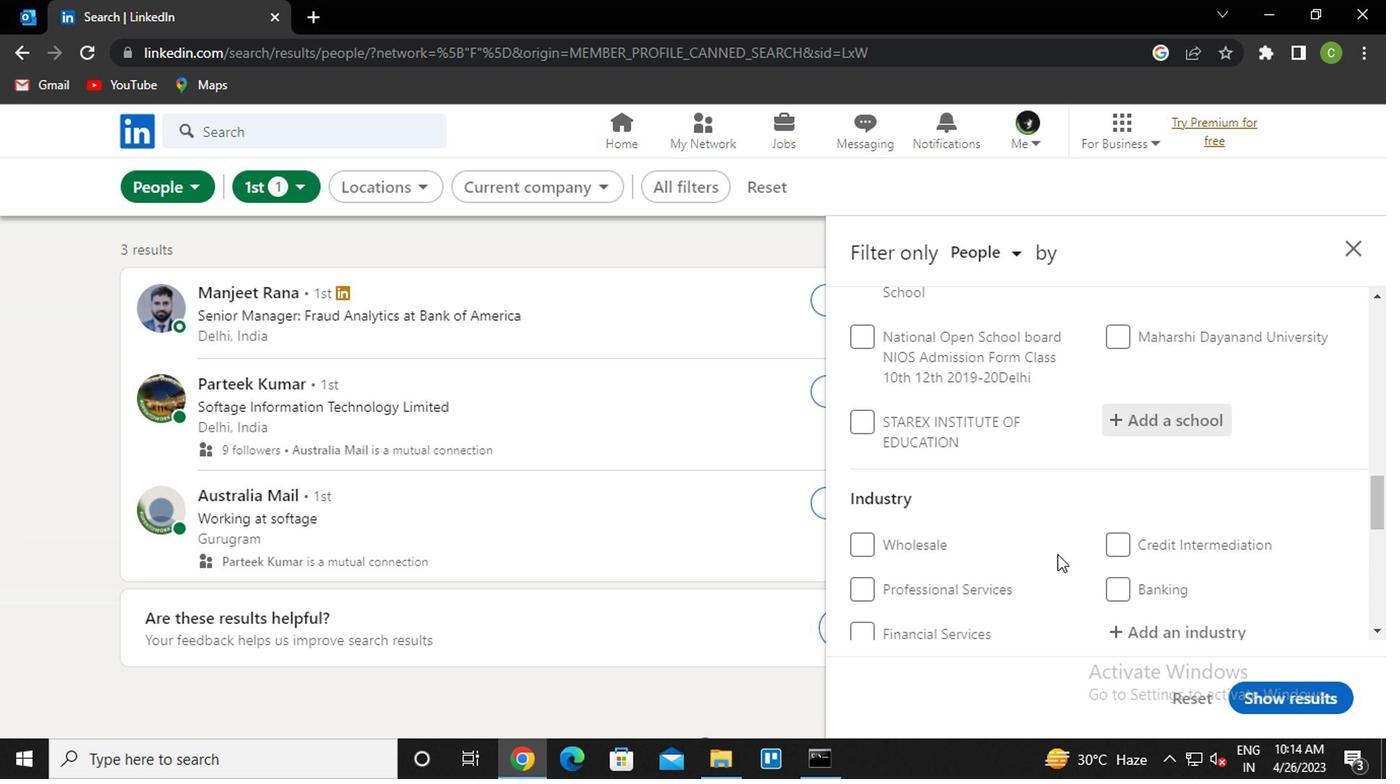 
Action: Mouse moved to (1051, 555)
Screenshot: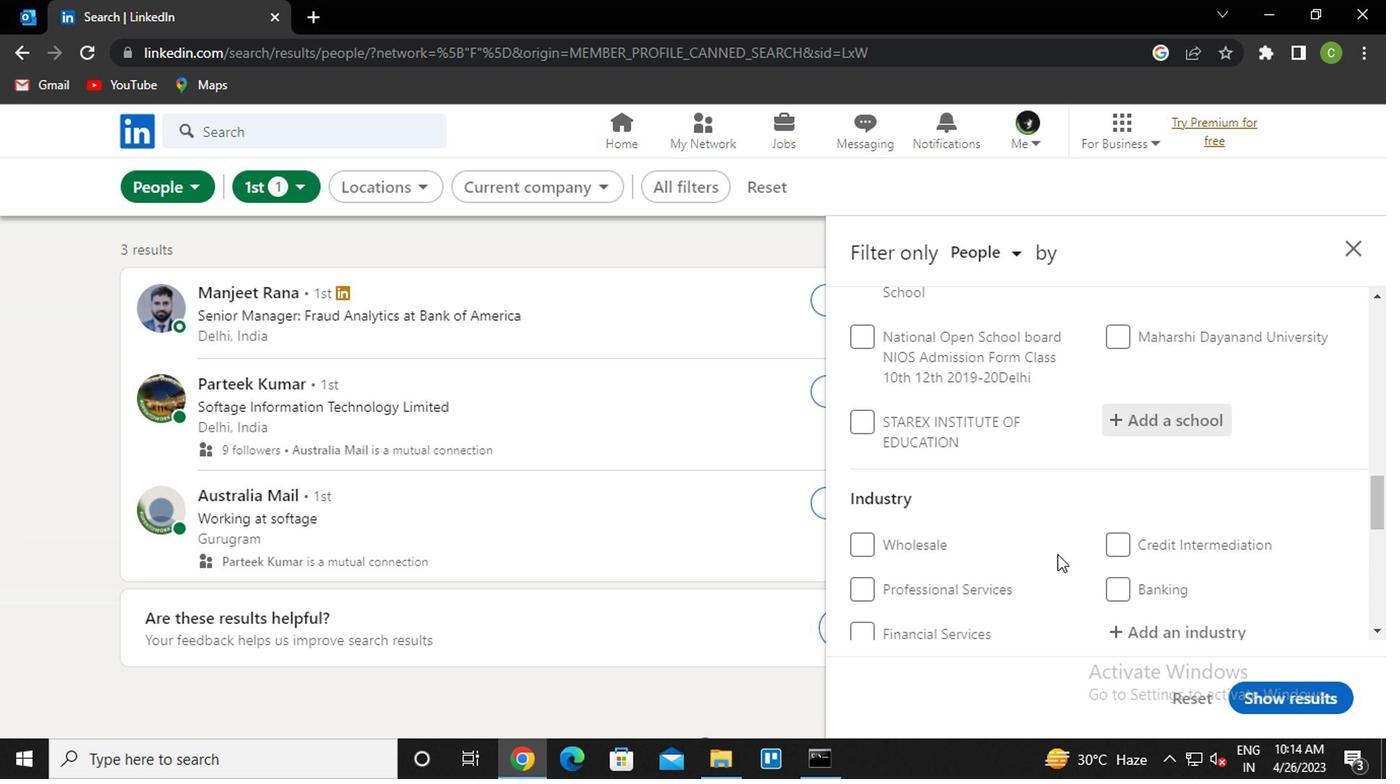 
Action: Mouse scrolled (1051, 554) with delta (0, 0)
Screenshot: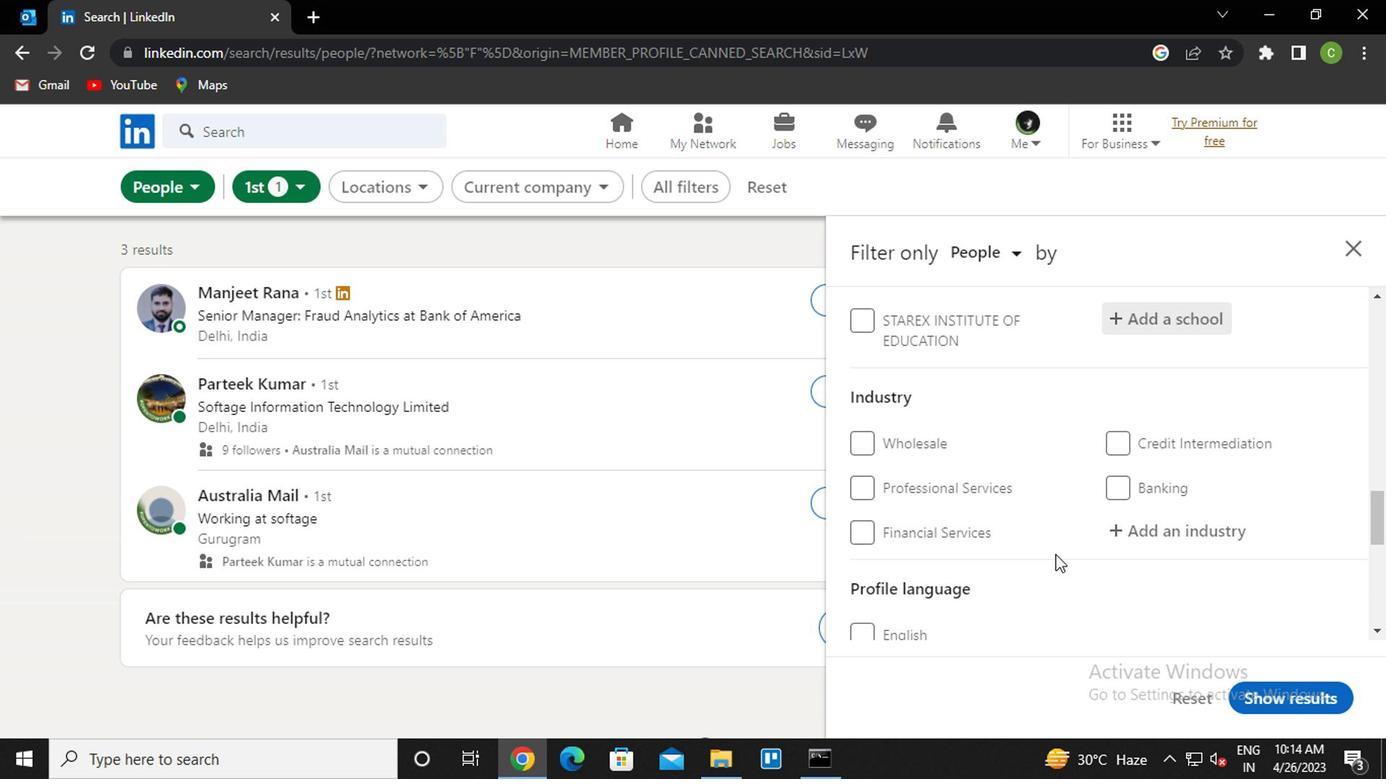 
Action: Mouse moved to (1201, 419)
Screenshot: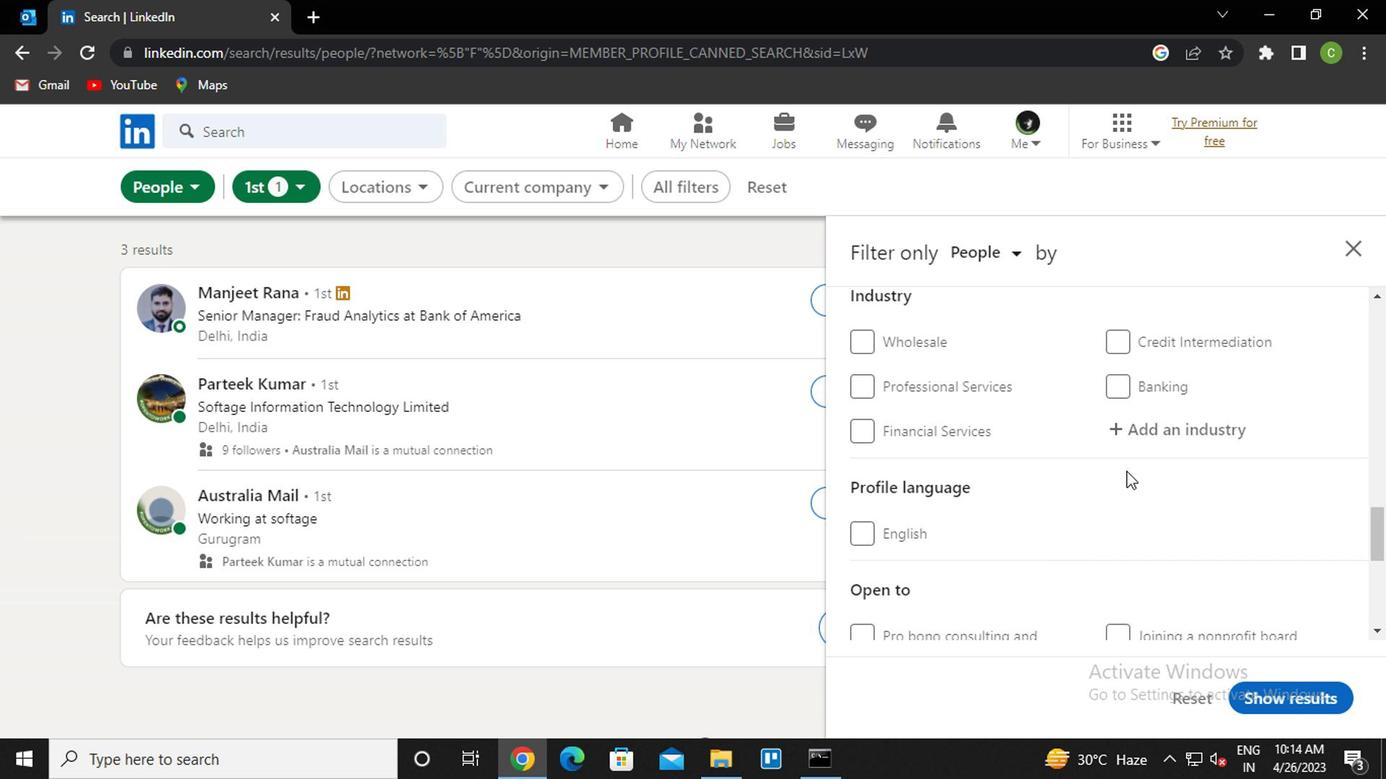 
Action: Mouse pressed left at (1201, 419)
Screenshot: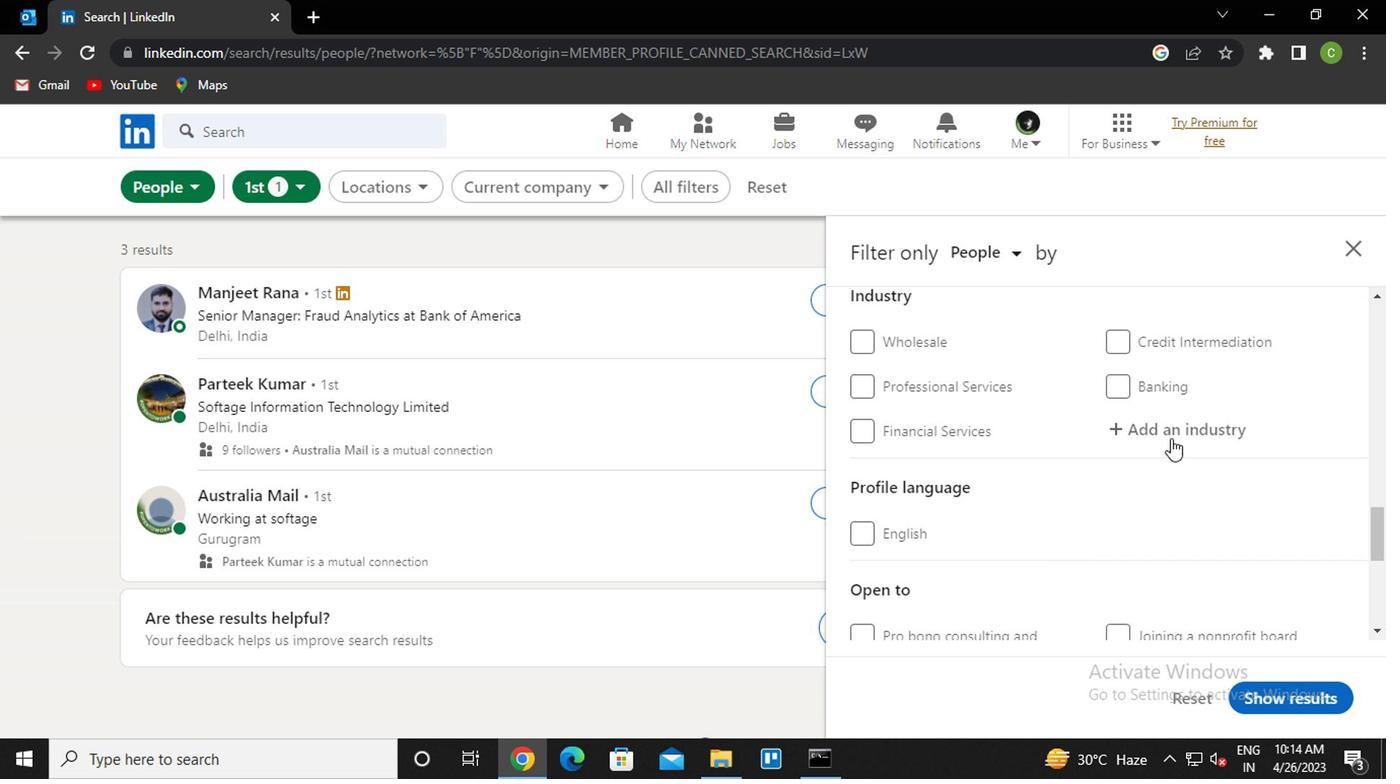 
Action: Key pressed <Key.caps_lock>r<Key.caps_lock>eal<Key.down><Key.enter>
Screenshot: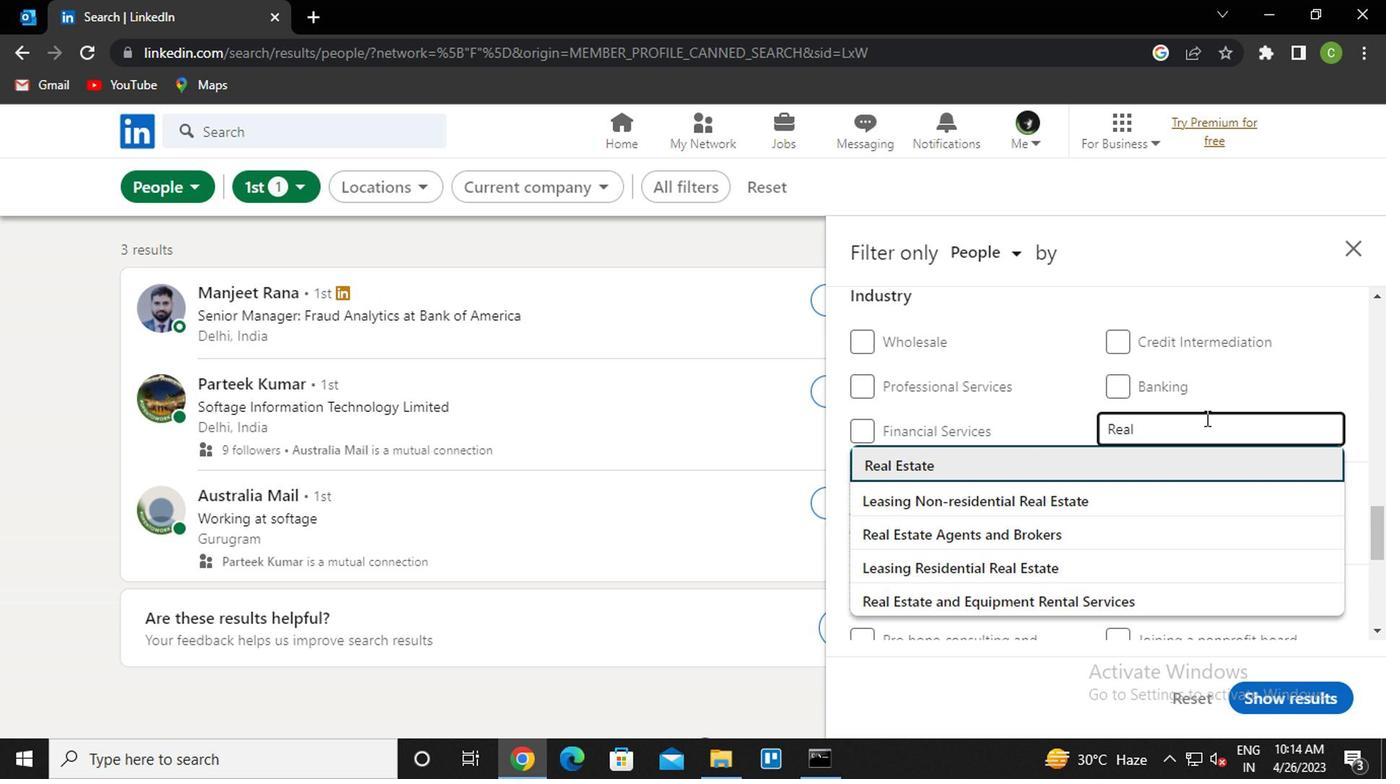 
Action: Mouse moved to (1191, 424)
Screenshot: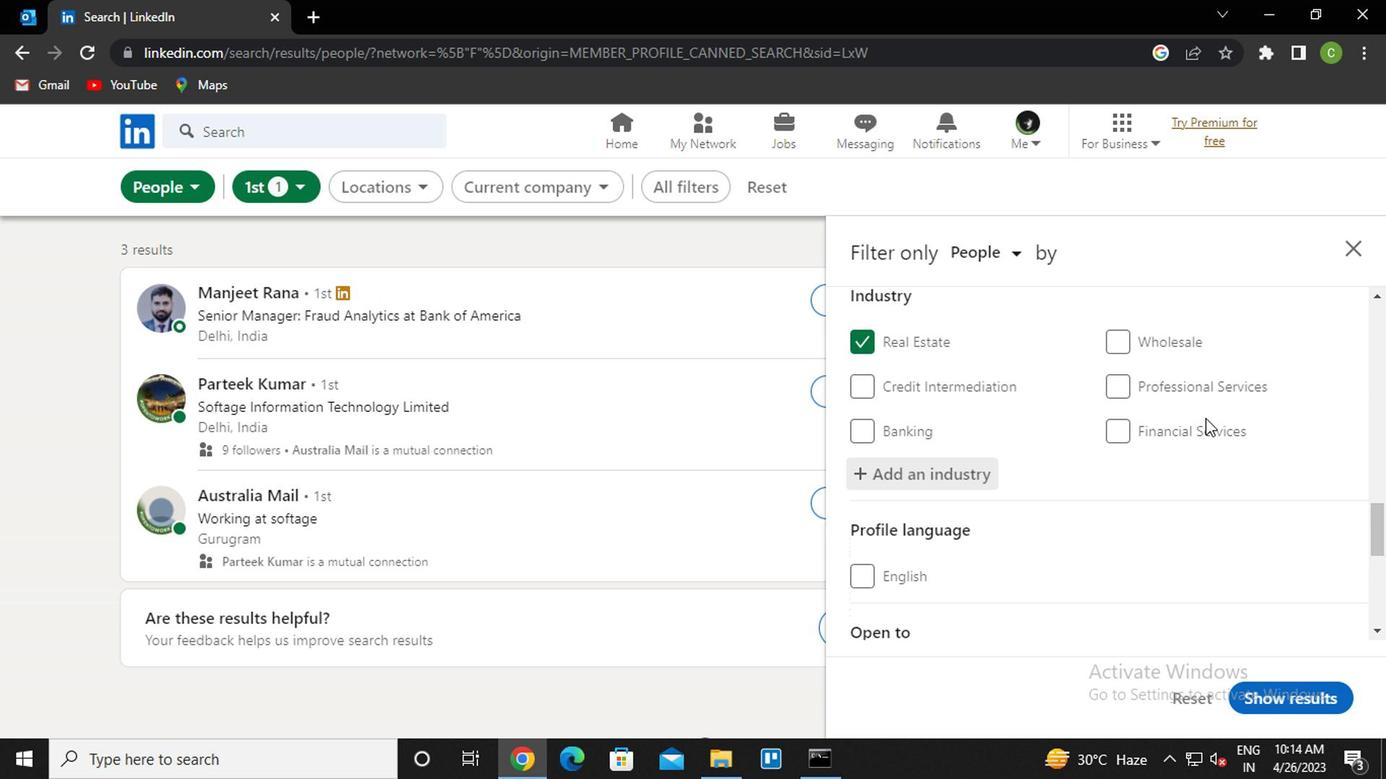 
Action: Mouse scrolled (1191, 423) with delta (0, 0)
Screenshot: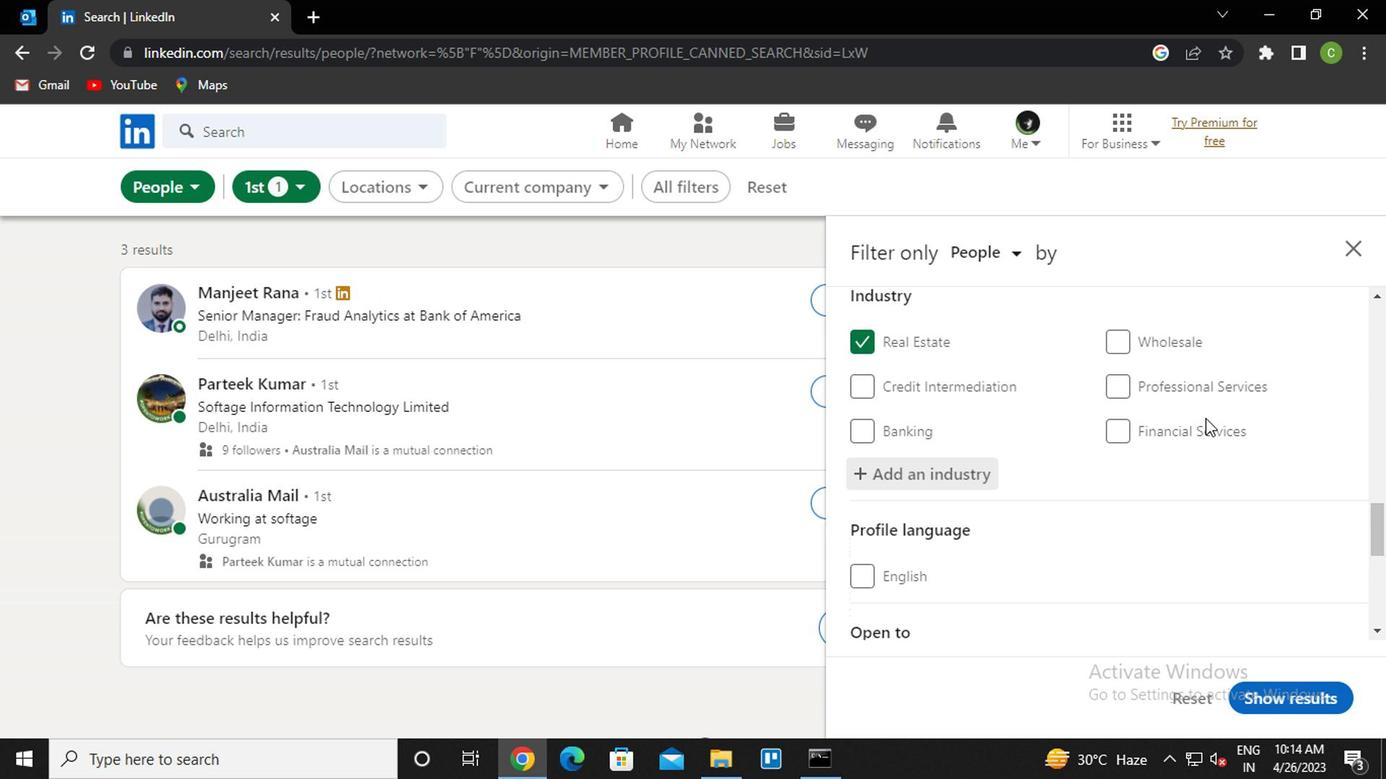 
Action: Mouse moved to (1146, 436)
Screenshot: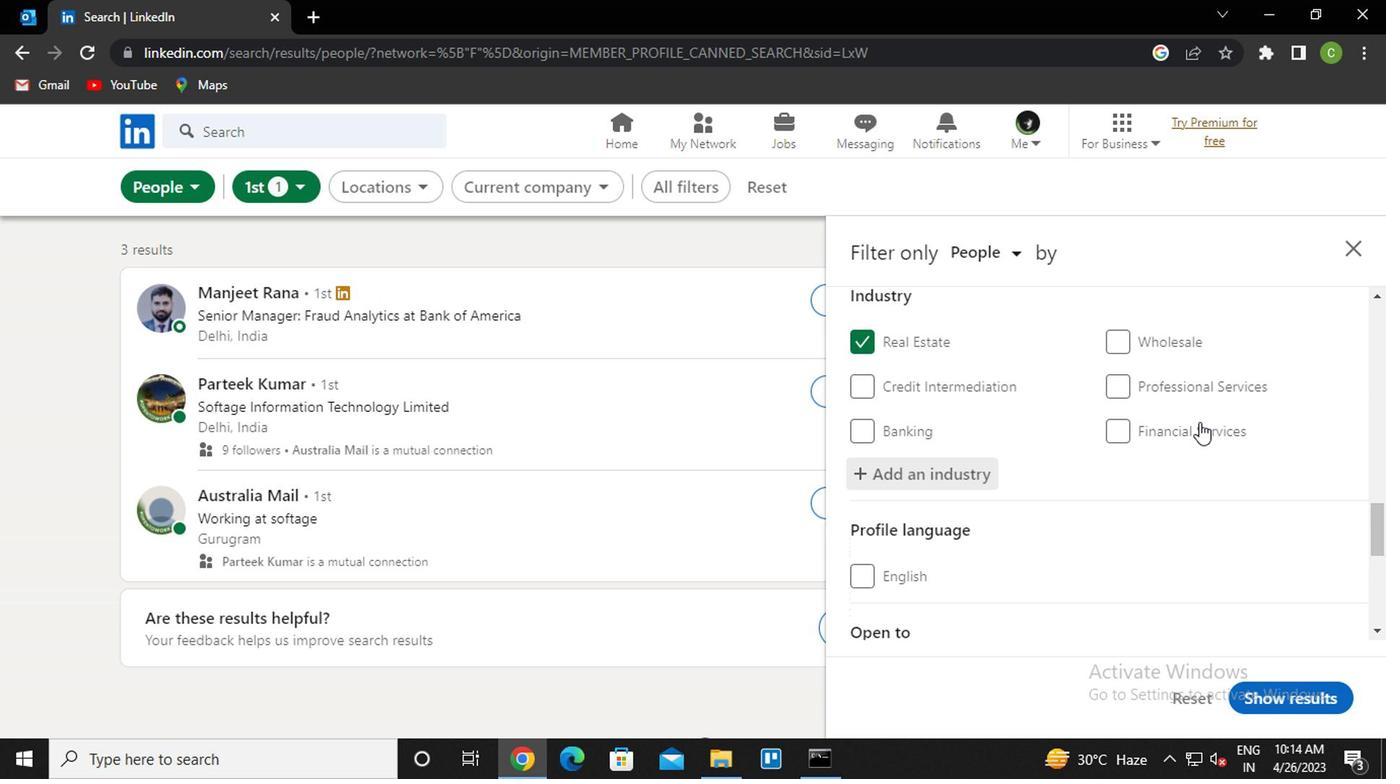
Action: Mouse scrolled (1146, 435) with delta (0, -1)
Screenshot: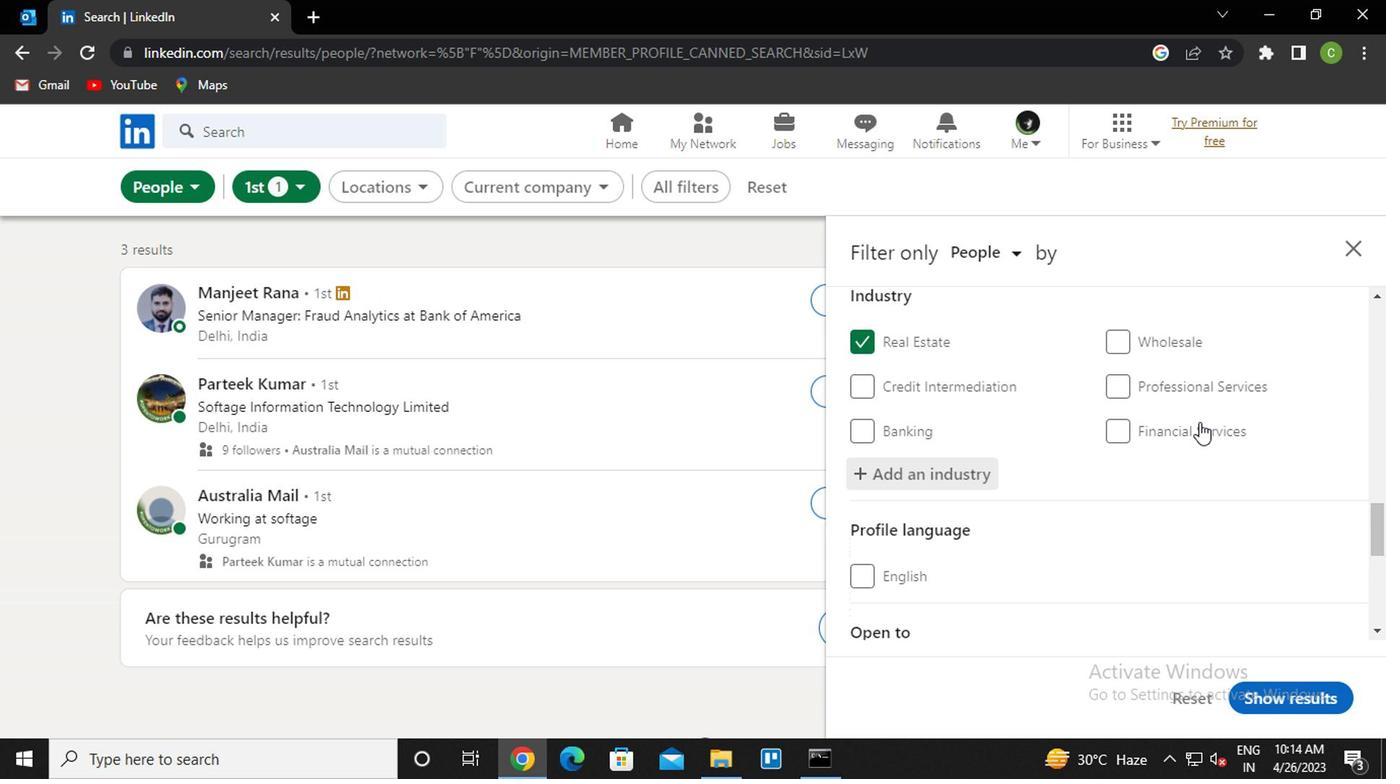 
Action: Mouse moved to (1046, 501)
Screenshot: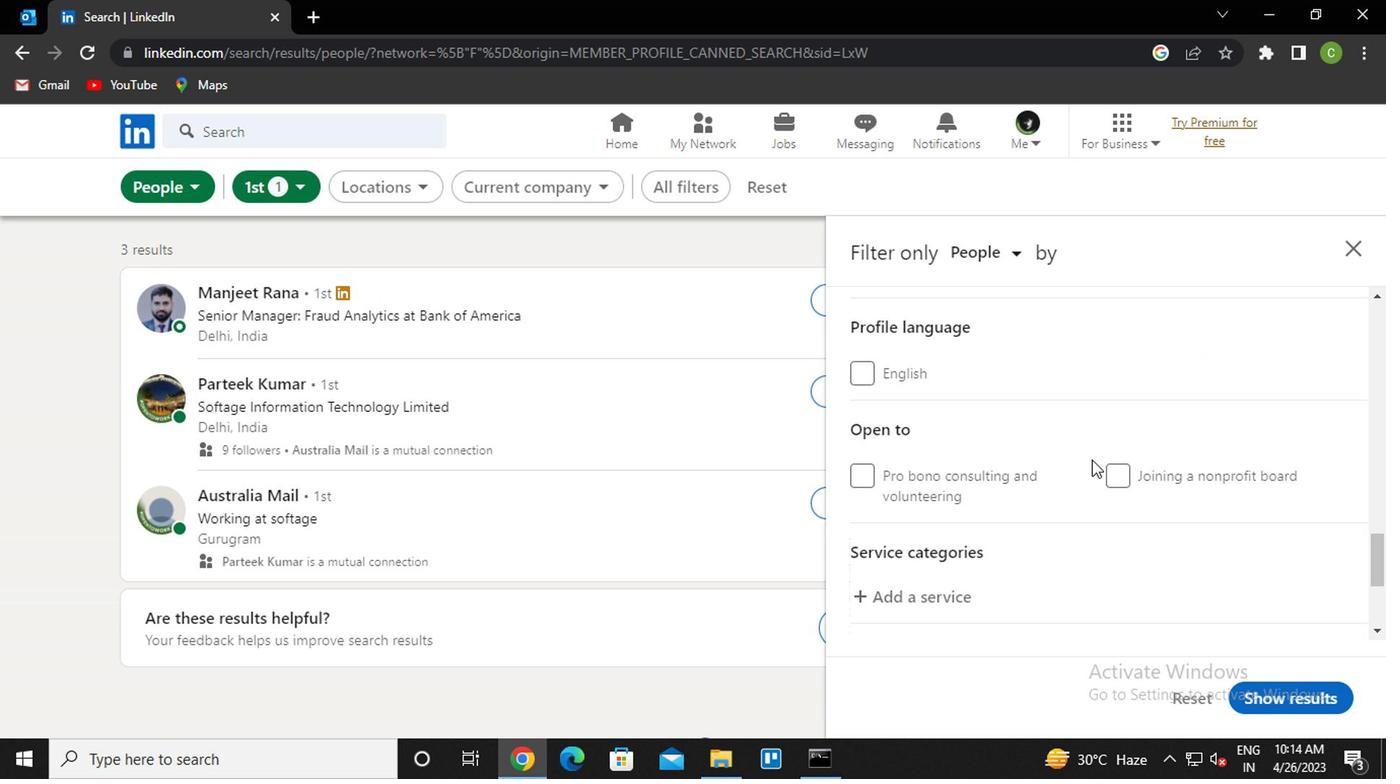 
Action: Mouse scrolled (1046, 500) with delta (0, -1)
Screenshot: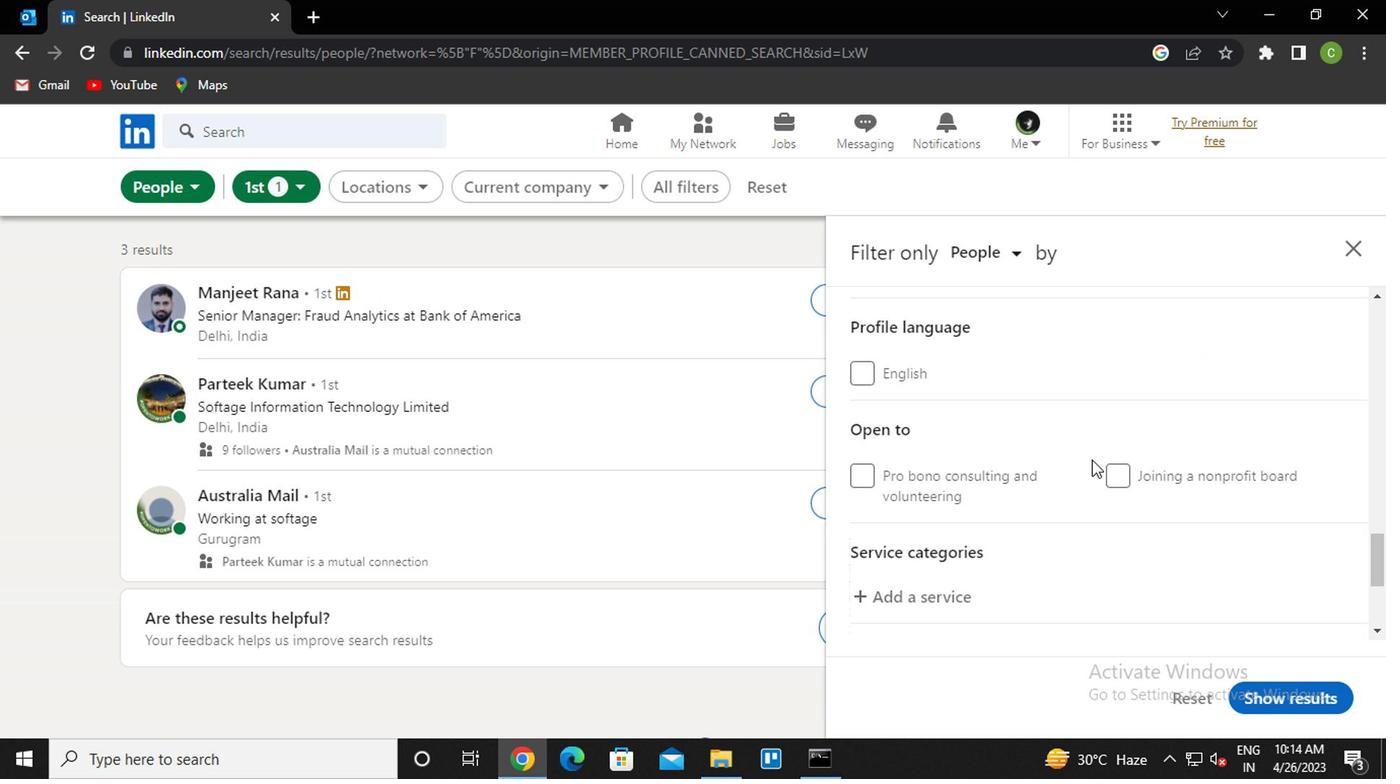 
Action: Mouse moved to (916, 497)
Screenshot: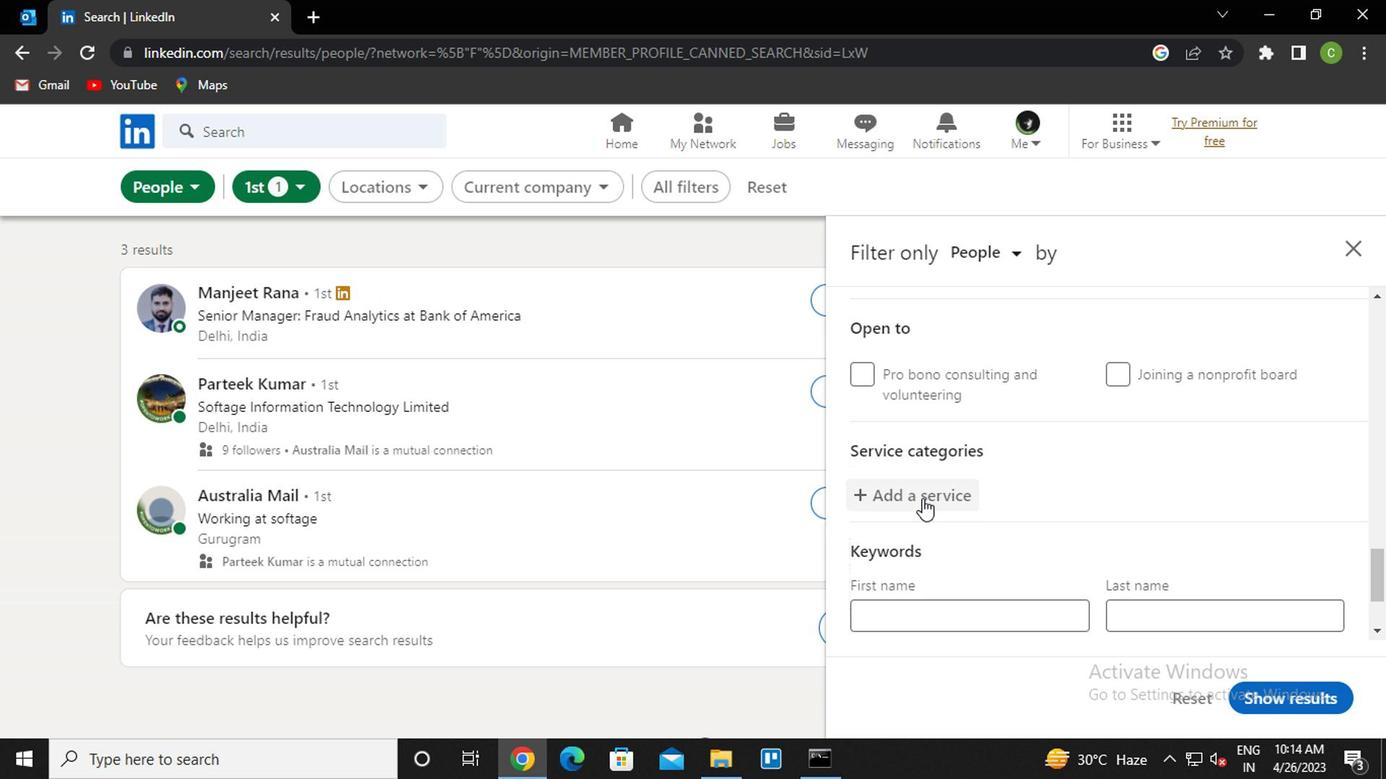 
Action: Mouse pressed left at (916, 497)
Screenshot: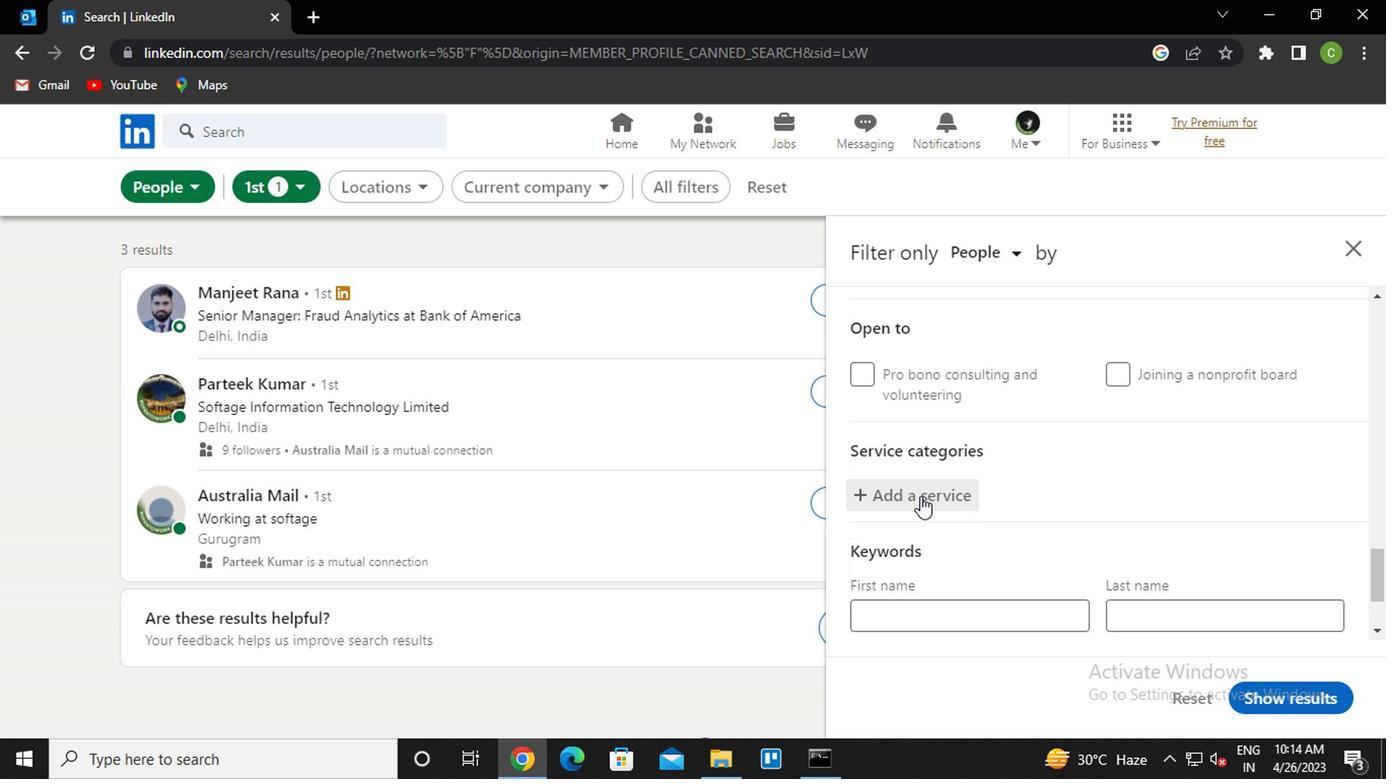 
Action: Key pressed <Key.caps_lock>m<Key.caps_lock>obile<Key.space><Key.down><Key.enter>
Screenshot: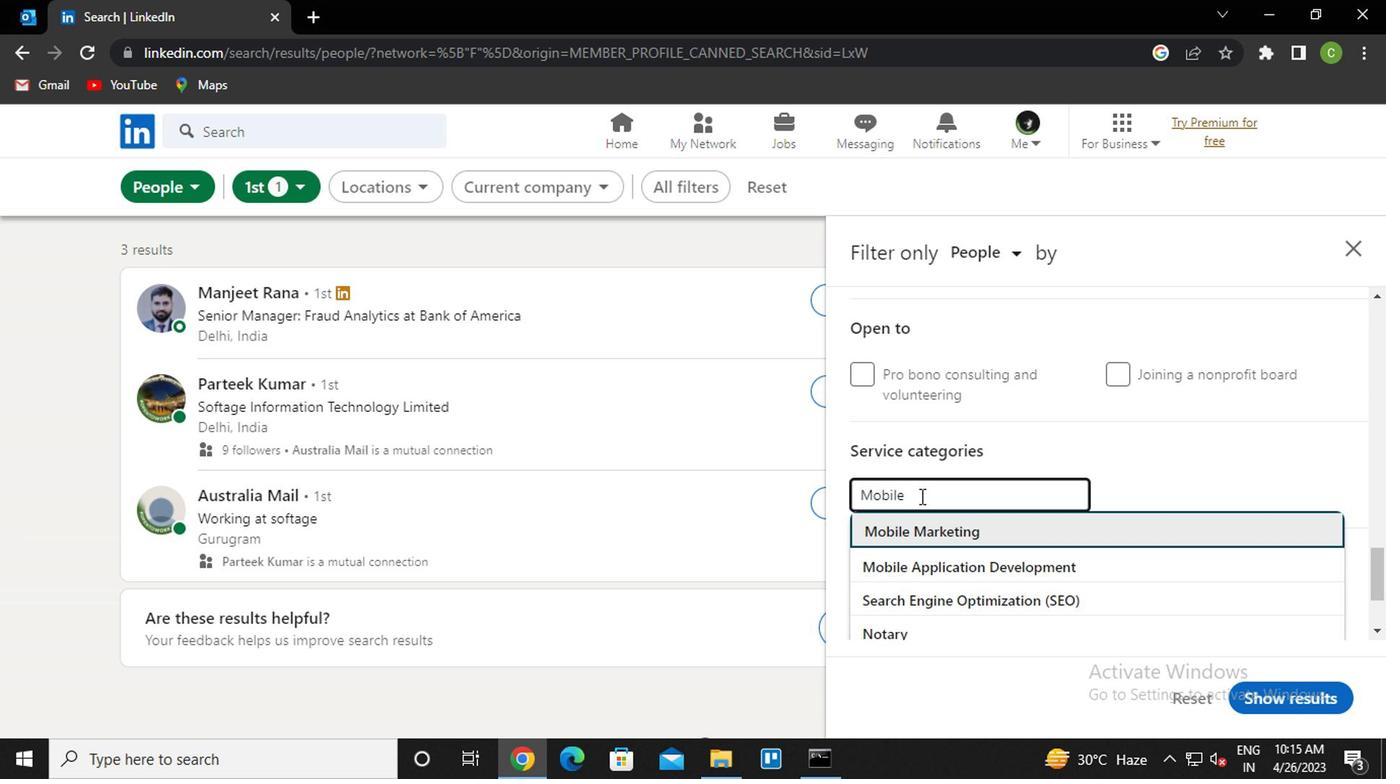 
Action: Mouse moved to (920, 493)
Screenshot: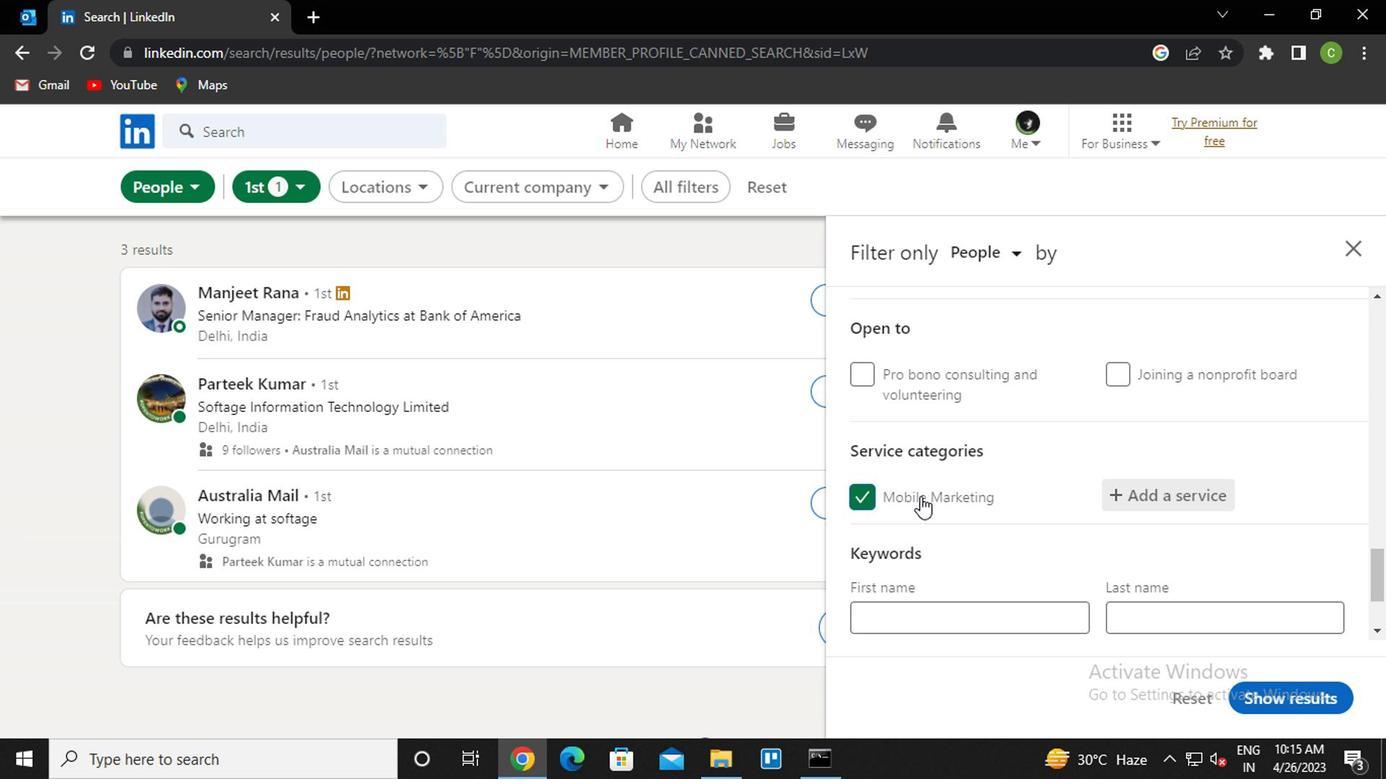 
Action: Mouse scrolled (920, 492) with delta (0, -1)
Screenshot: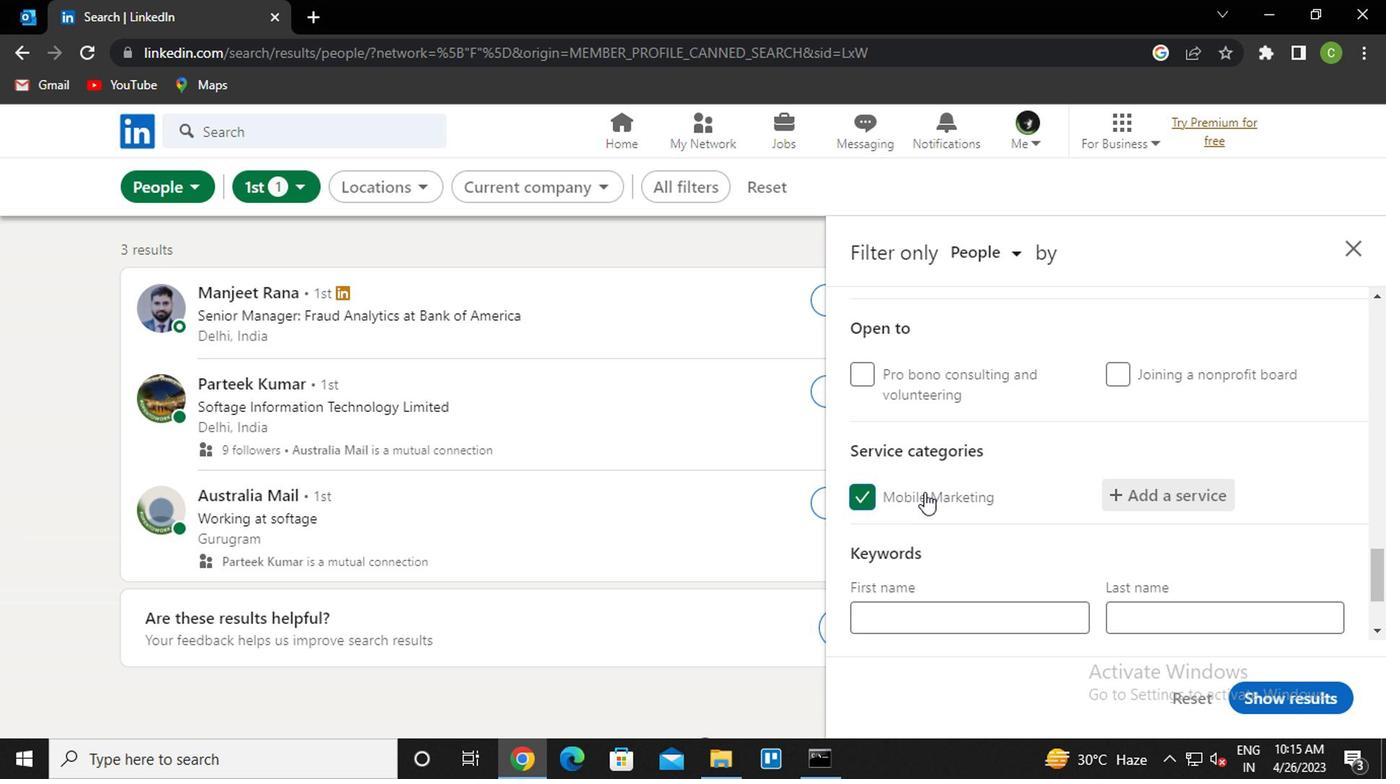 
Action: Mouse moved to (920, 493)
Screenshot: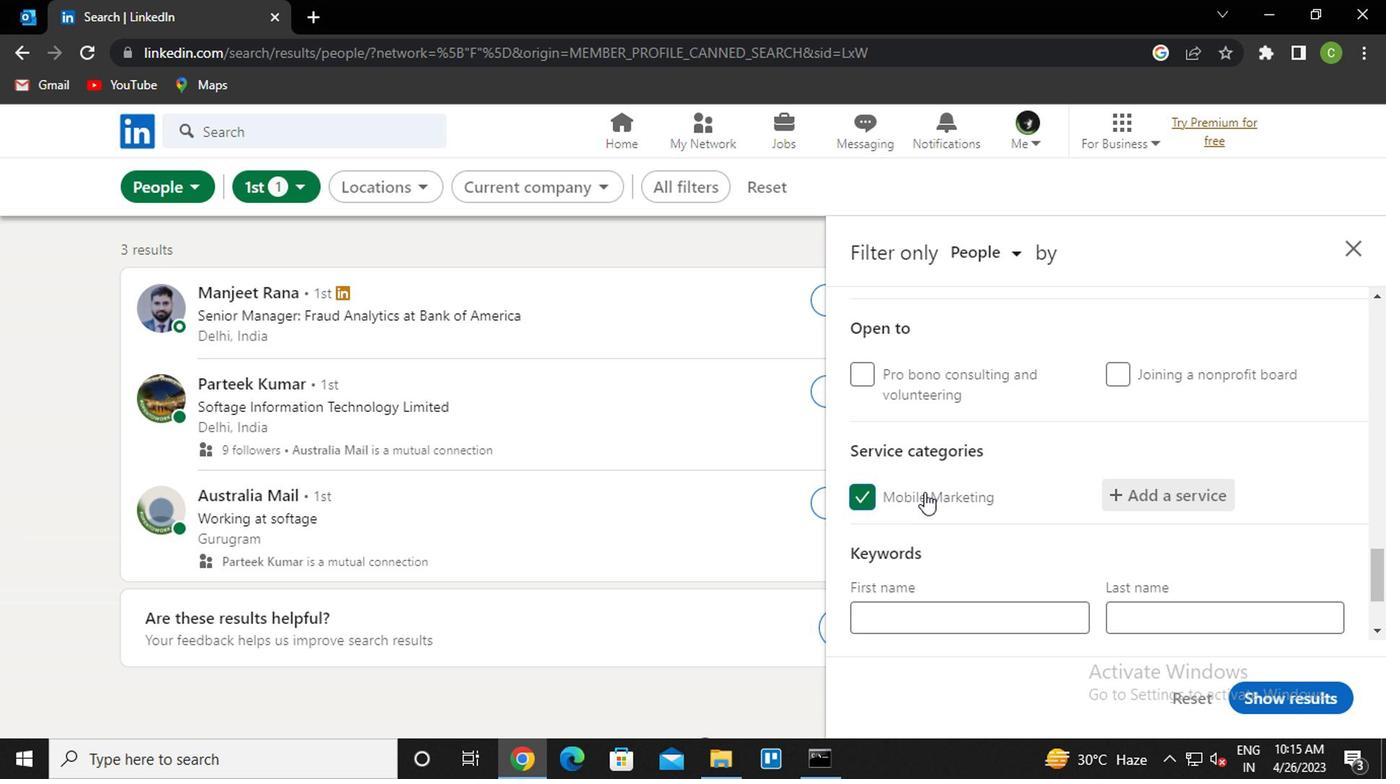 
Action: Mouse scrolled (920, 492) with delta (0, -1)
Screenshot: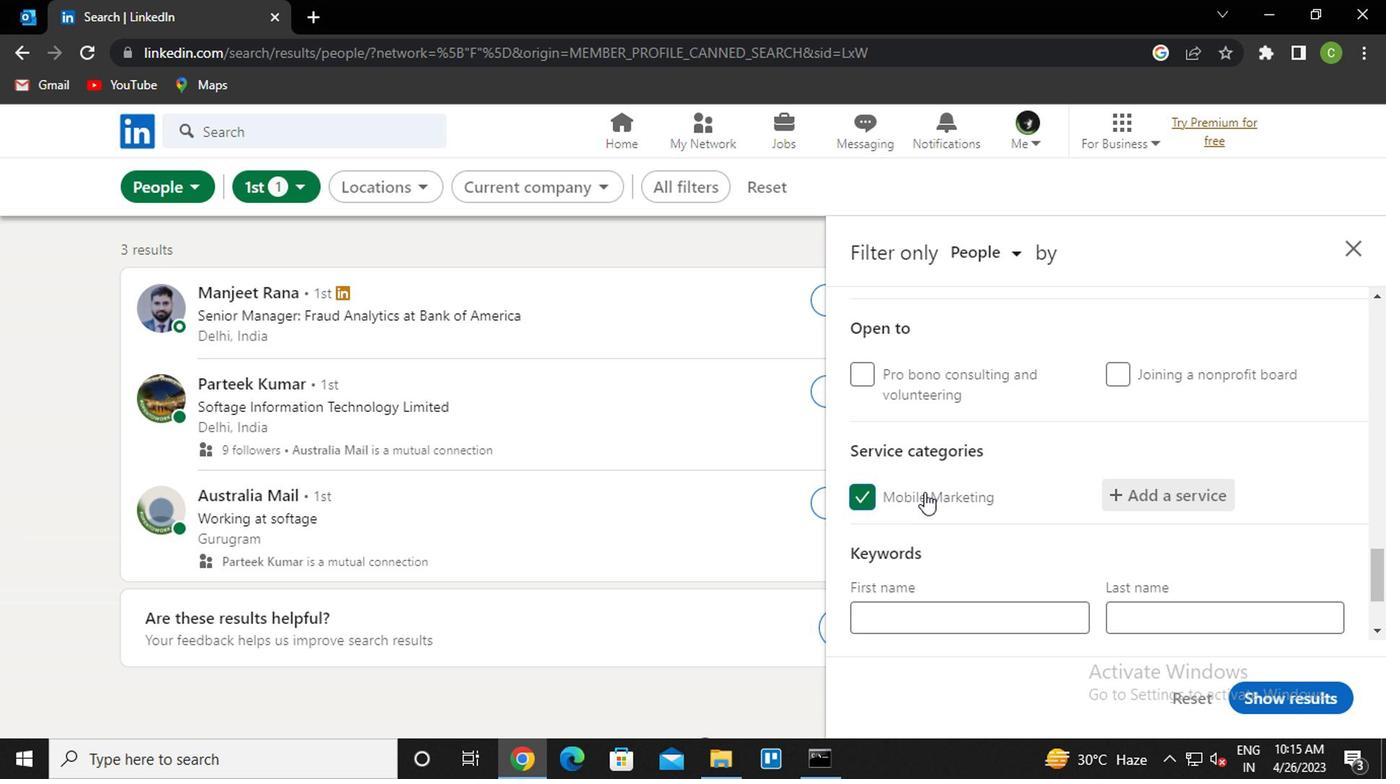 
Action: Mouse moved to (920, 494)
Screenshot: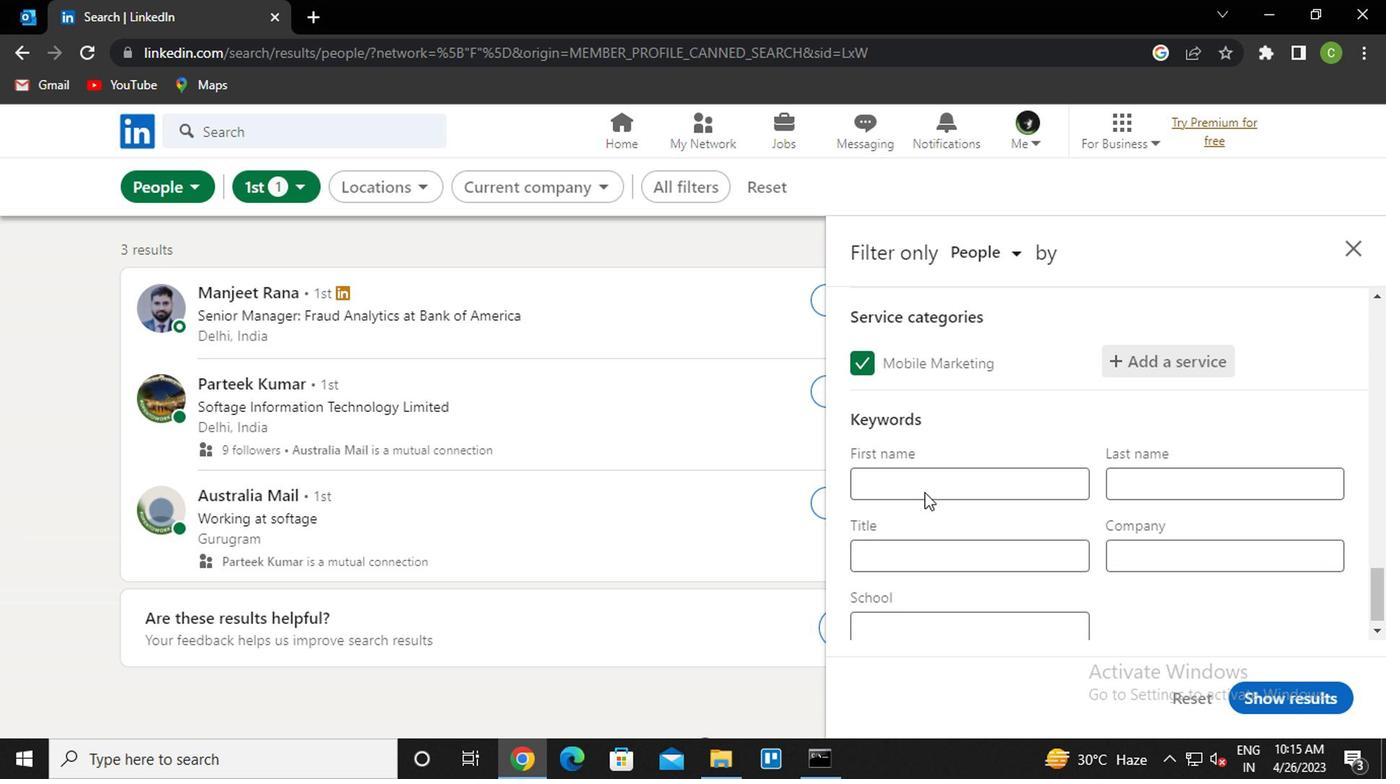 
Action: Mouse scrolled (920, 493) with delta (0, 0)
Screenshot: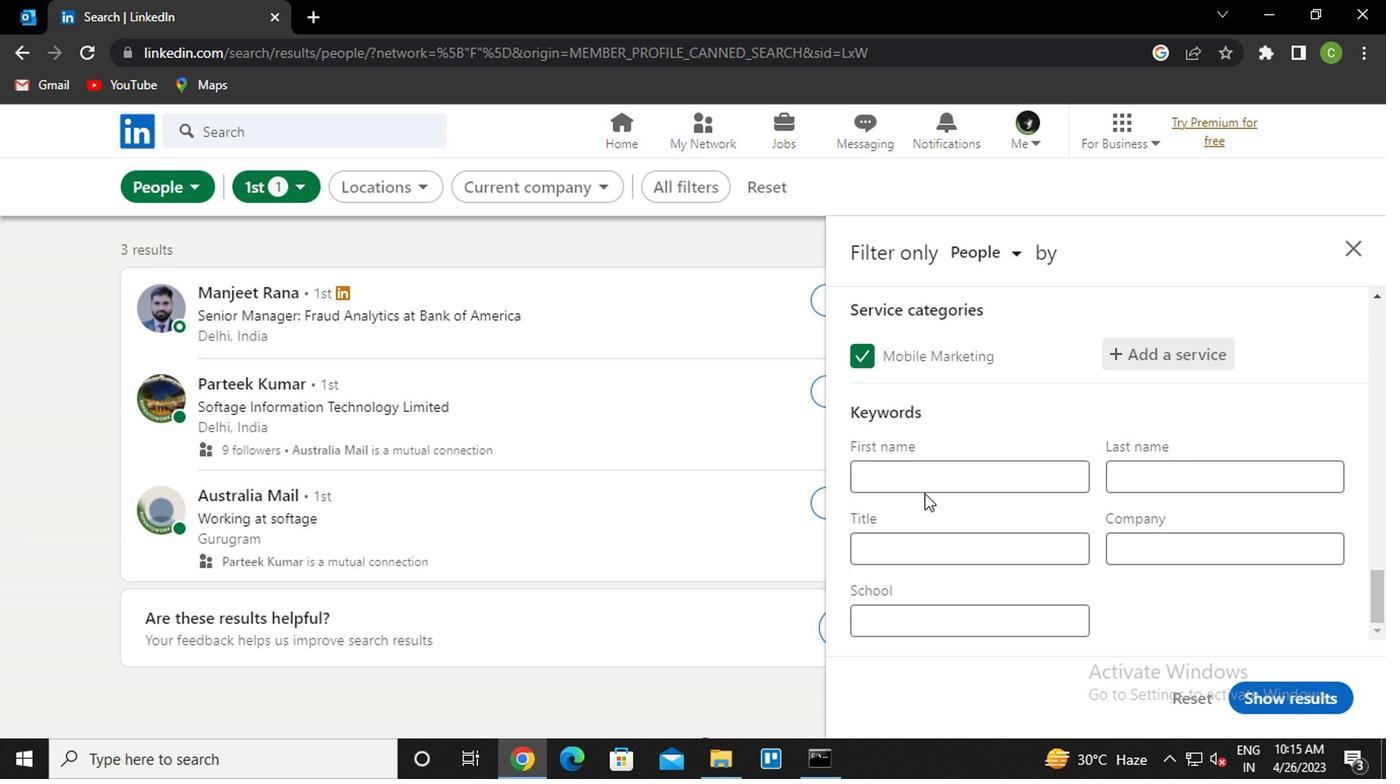 
Action: Mouse moved to (930, 550)
Screenshot: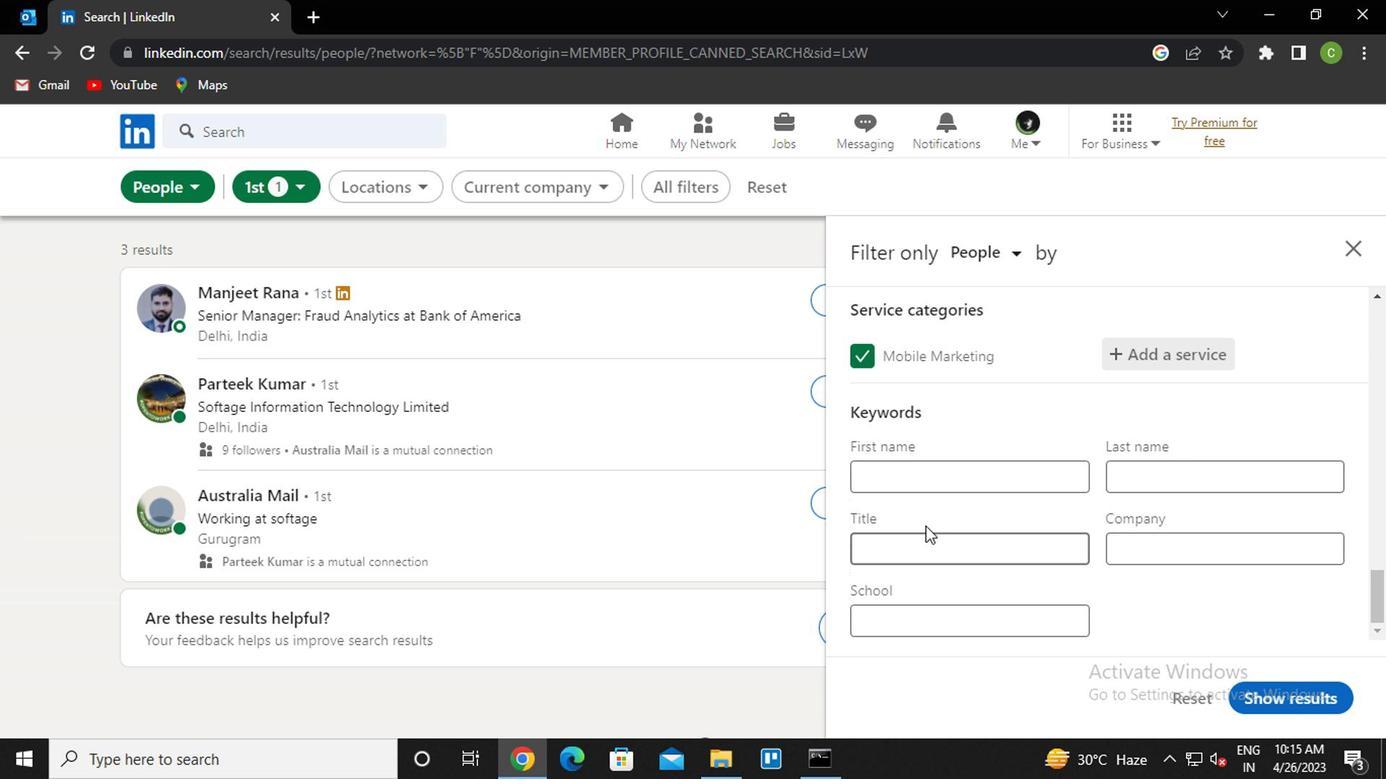 
Action: Mouse pressed left at (930, 550)
Screenshot: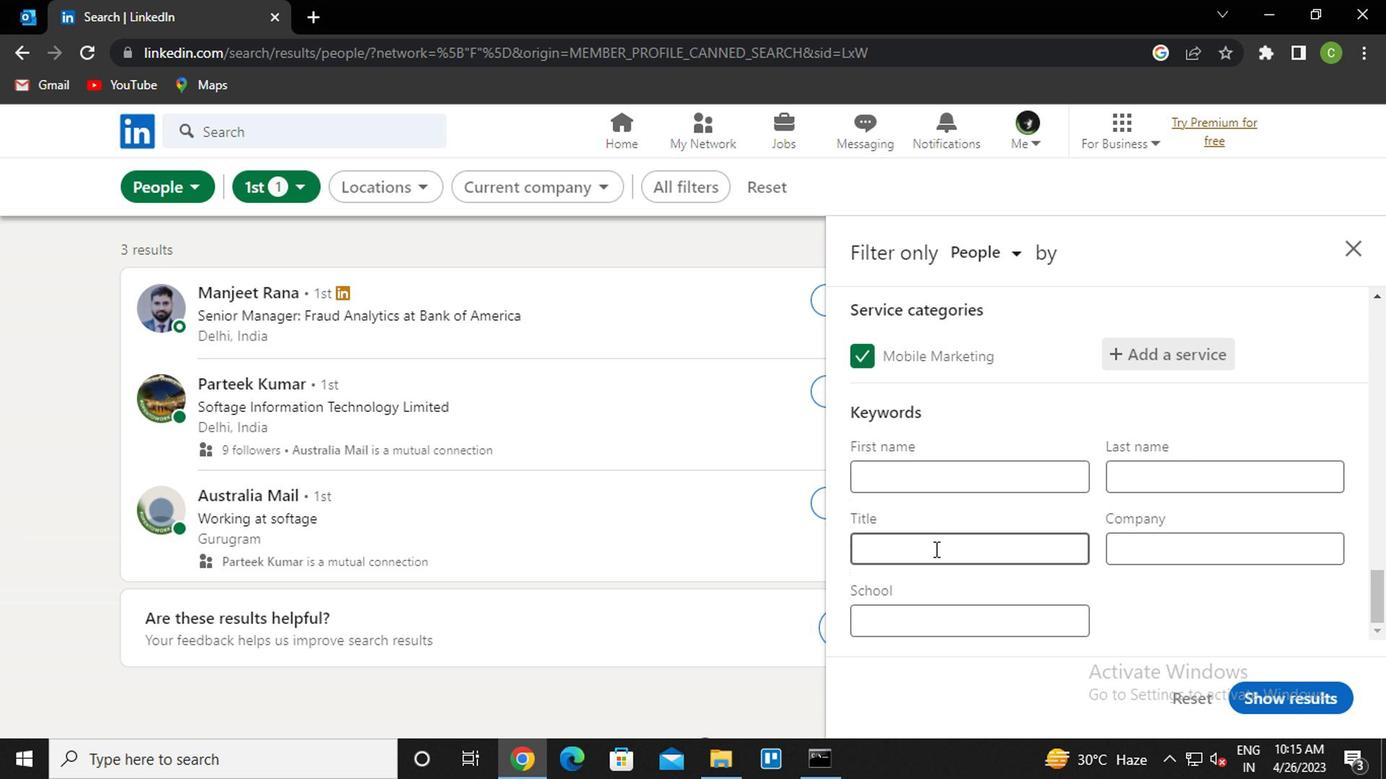 
Action: Mouse moved to (931, 550)
Screenshot: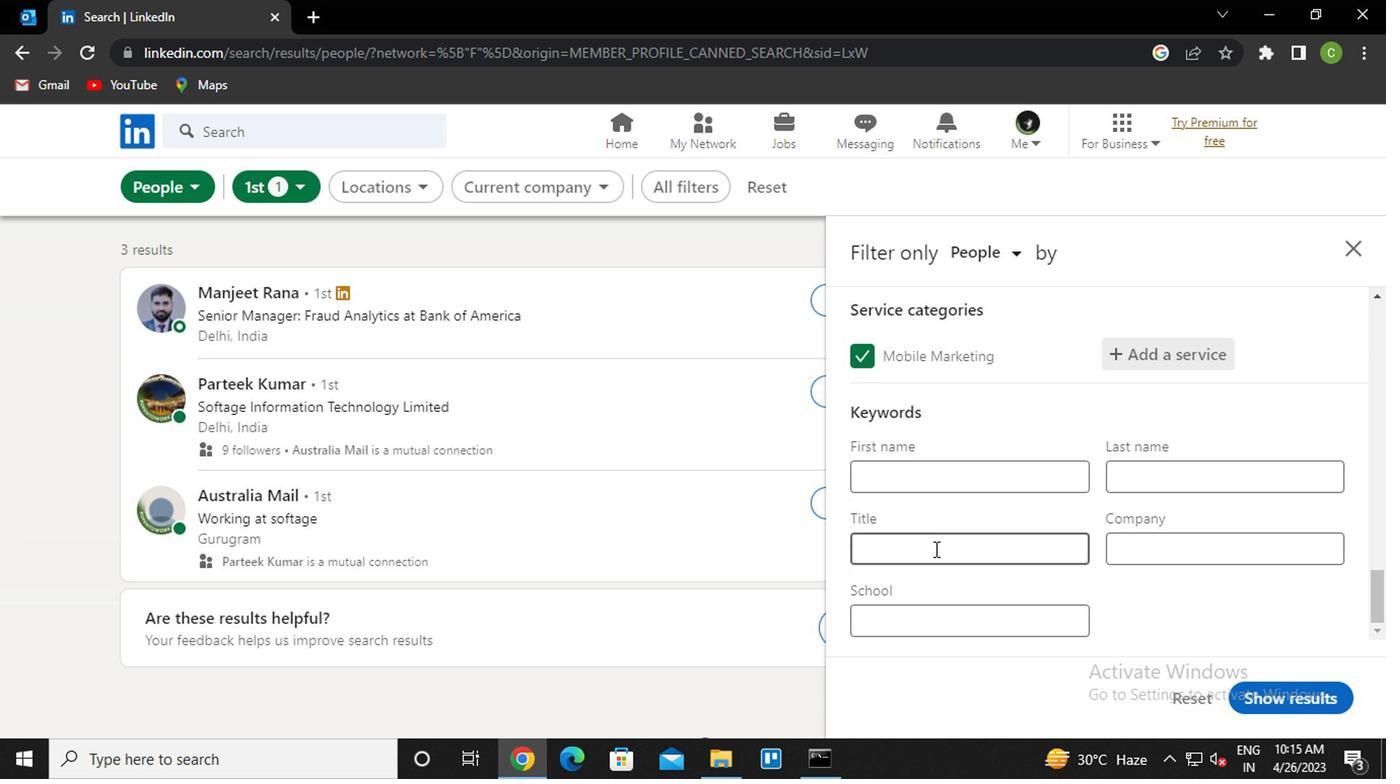 
Action: Key pressed <Key.caps_lock>e<Key.caps_lock>vent<Key.space><Key.caps_lock>p<Key.caps_lock>lanner
Screenshot: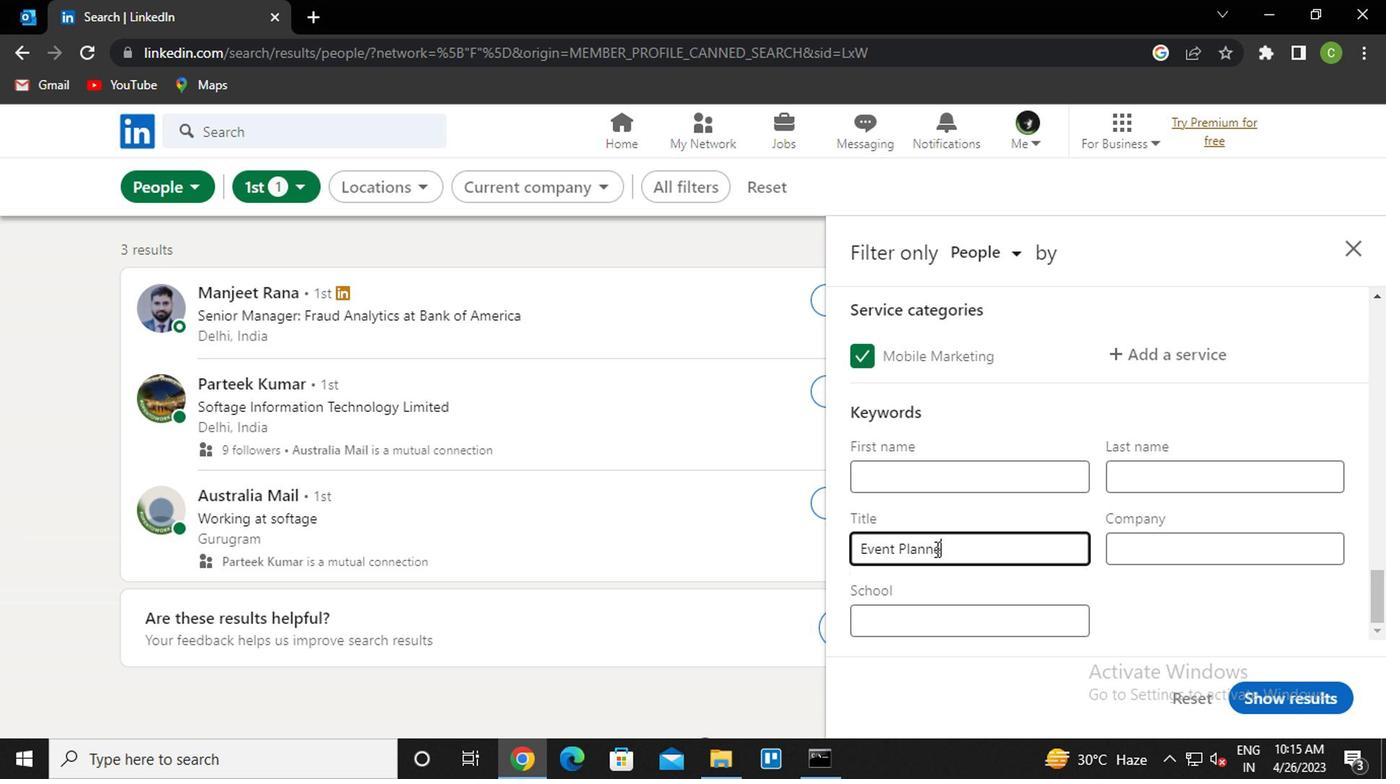 
Action: Mouse moved to (1267, 701)
Screenshot: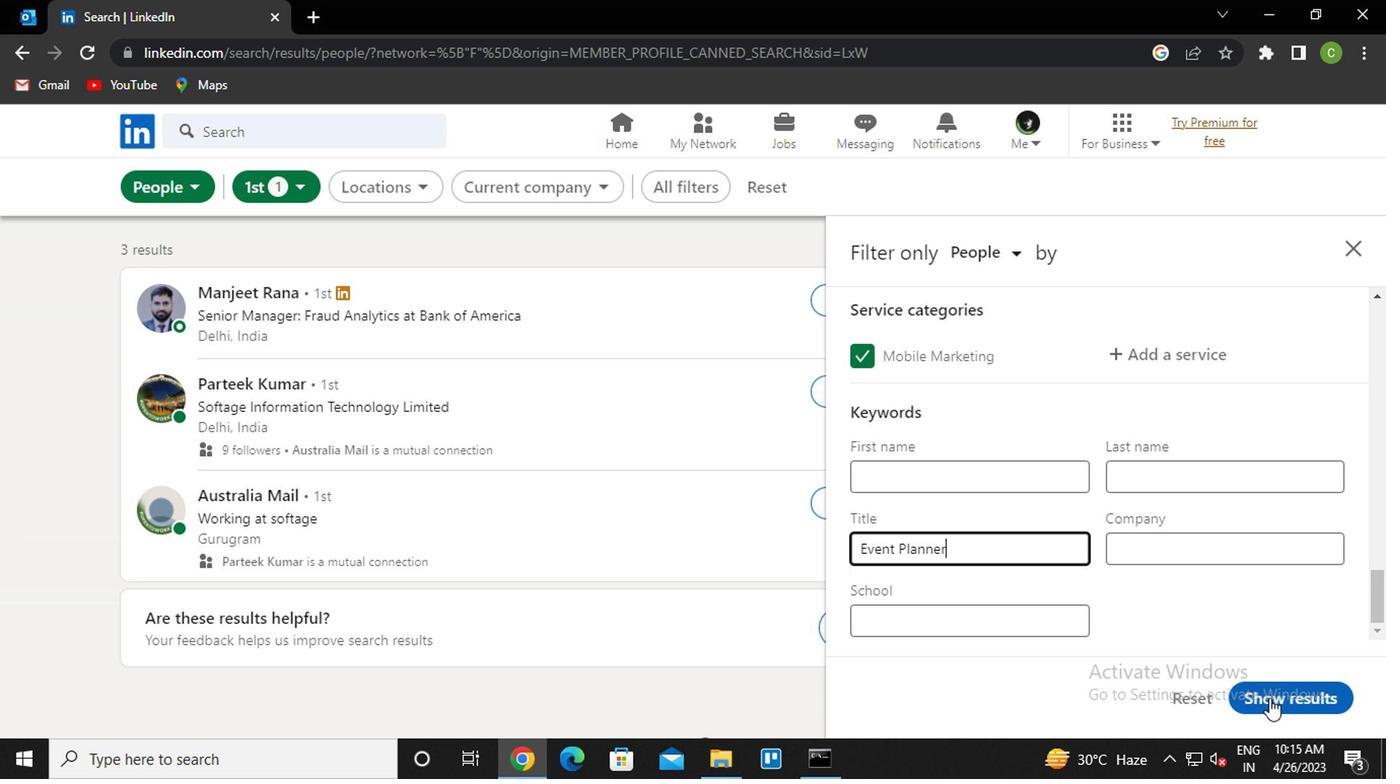 
Action: Mouse pressed left at (1267, 701)
Screenshot: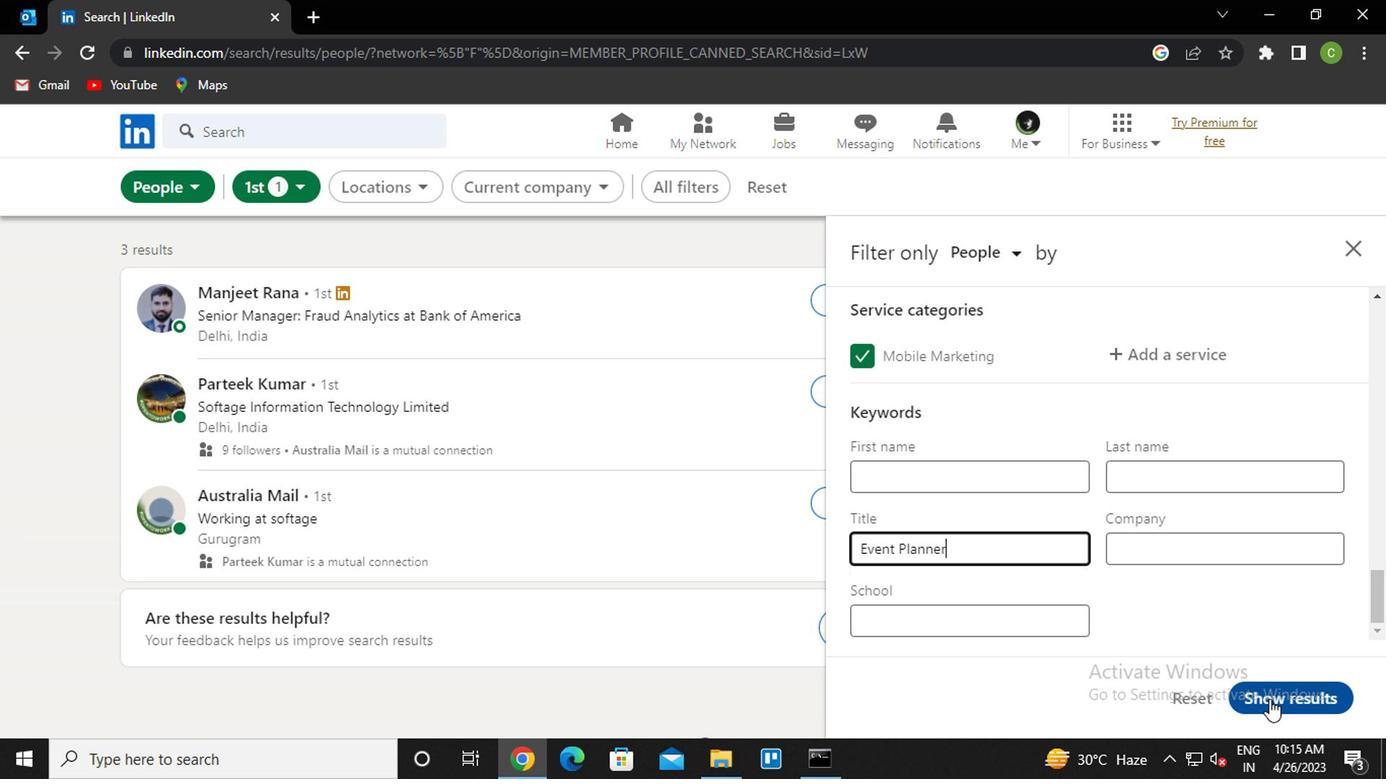 
Action: Mouse moved to (826, 740)
Screenshot: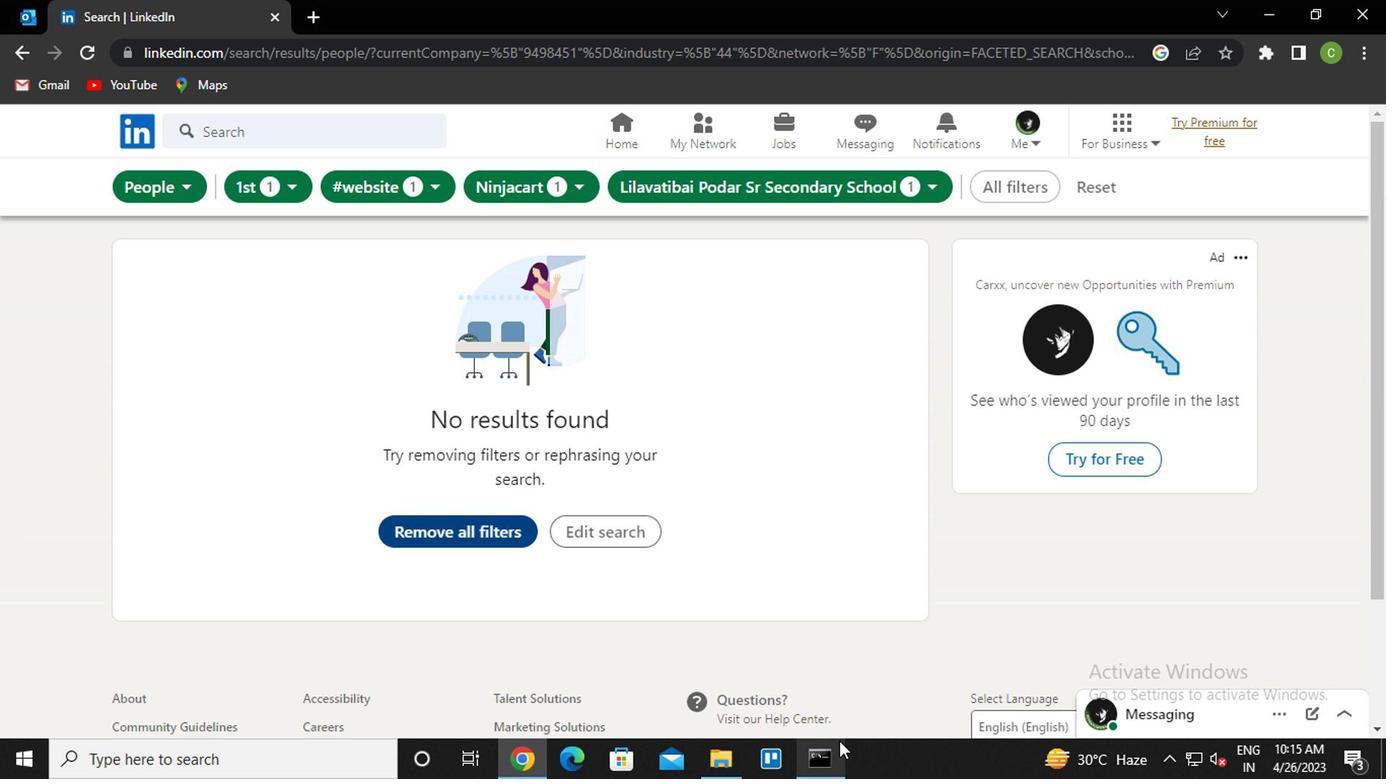 
